 Task: Find connections with filter location São Bento do Sul with filter topic #indiawith filter profile language English with filter current company Enfusion with filter school Garden City University with filter industry Wood Product Manufacturing with filter service category Nonprofit Consulting with filter keywords title Mechanical Engineer
Action: Mouse moved to (572, 106)
Screenshot: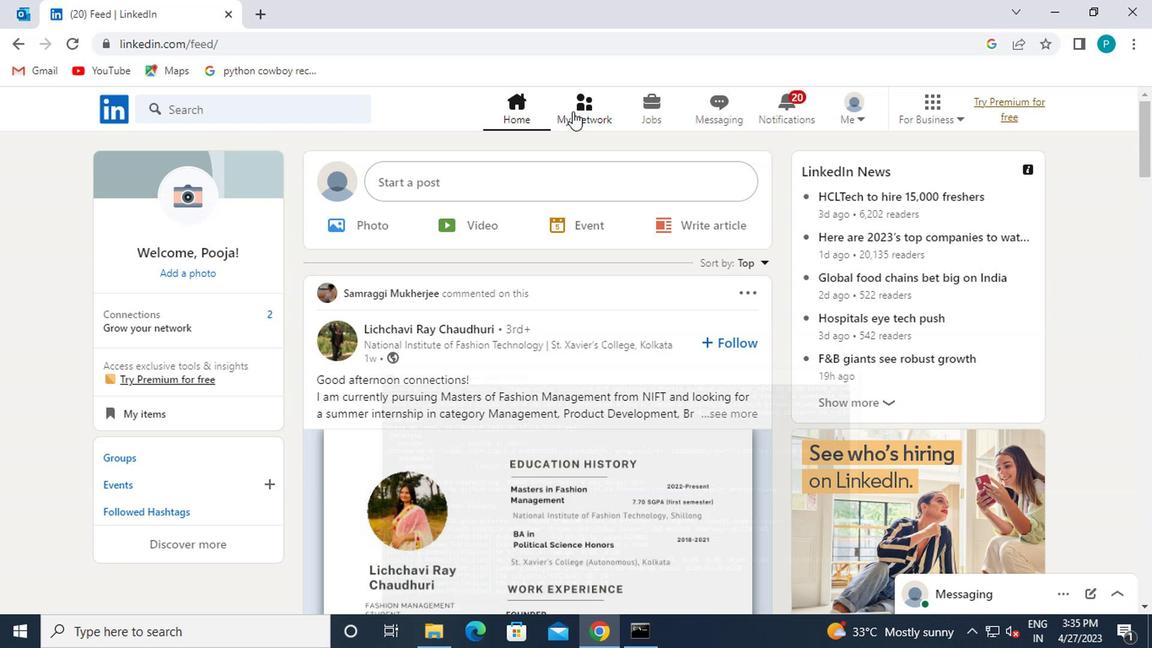
Action: Mouse pressed left at (572, 106)
Screenshot: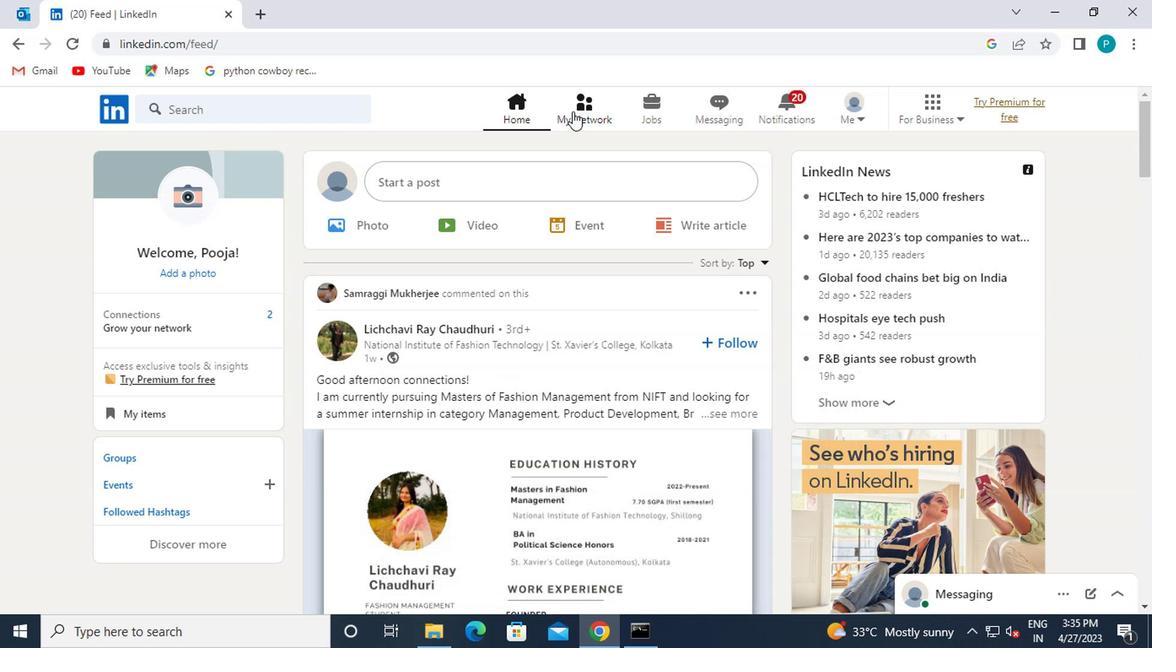 
Action: Mouse moved to (148, 198)
Screenshot: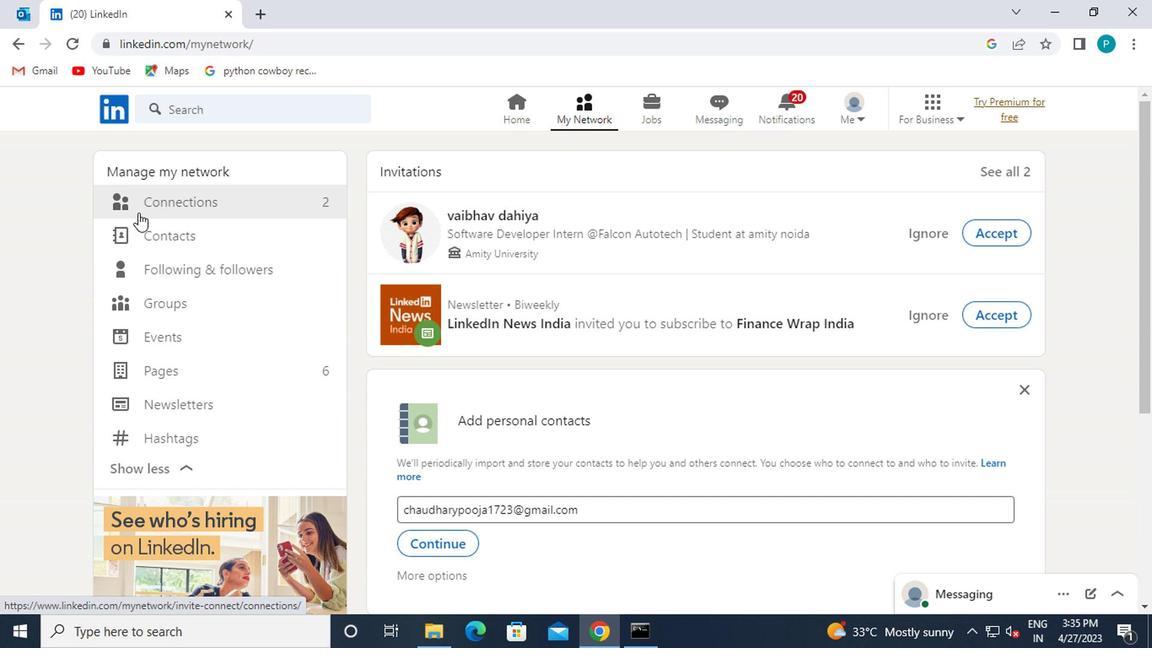 
Action: Mouse pressed left at (148, 198)
Screenshot: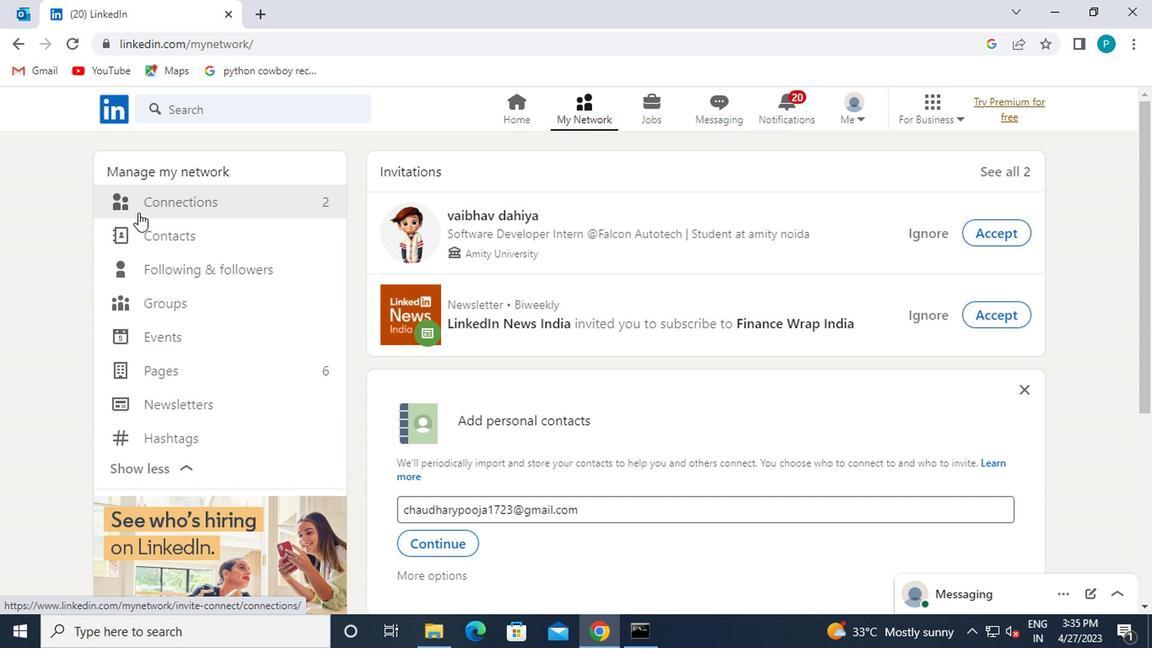 
Action: Mouse moved to (696, 210)
Screenshot: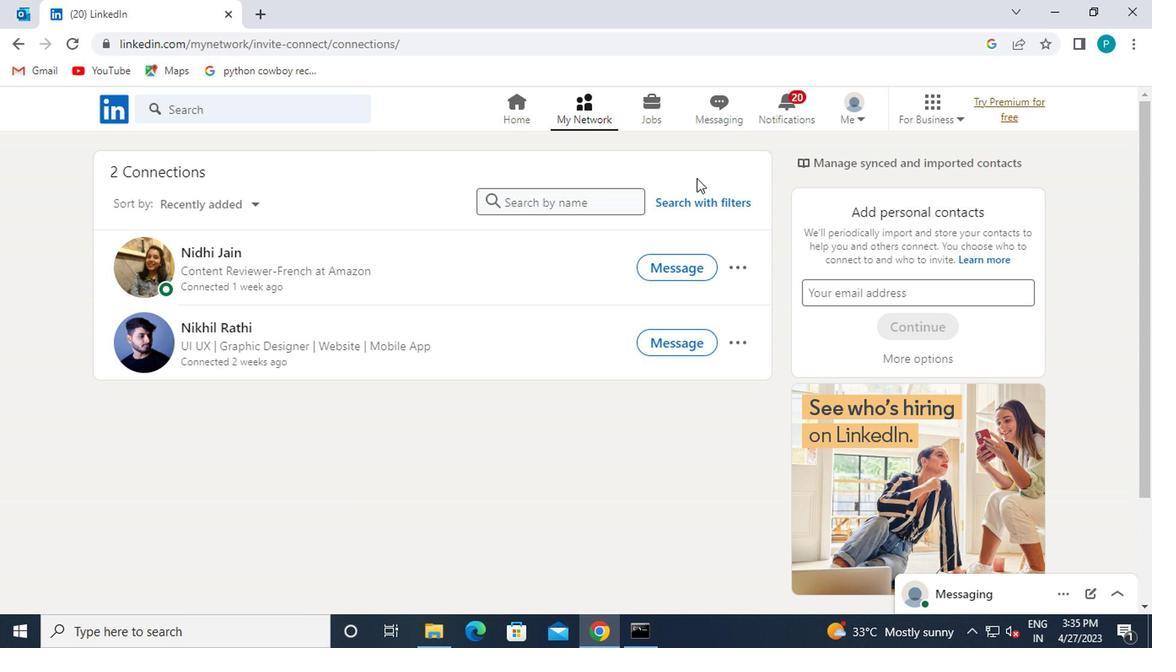 
Action: Mouse pressed left at (696, 210)
Screenshot: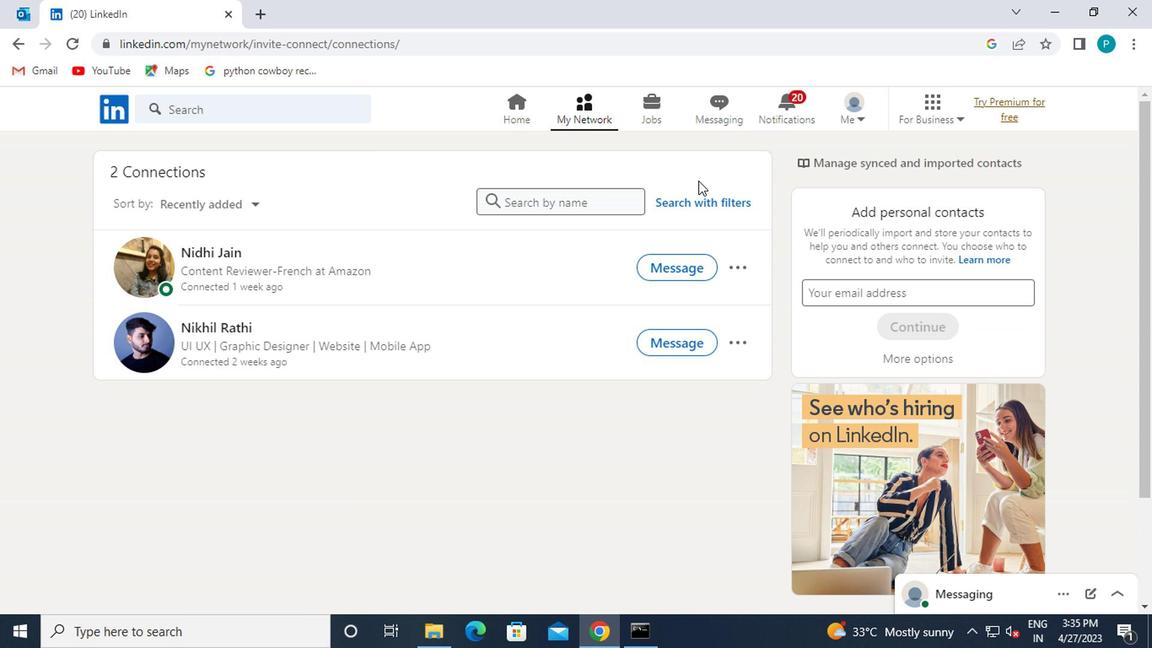 
Action: Mouse moved to (617, 165)
Screenshot: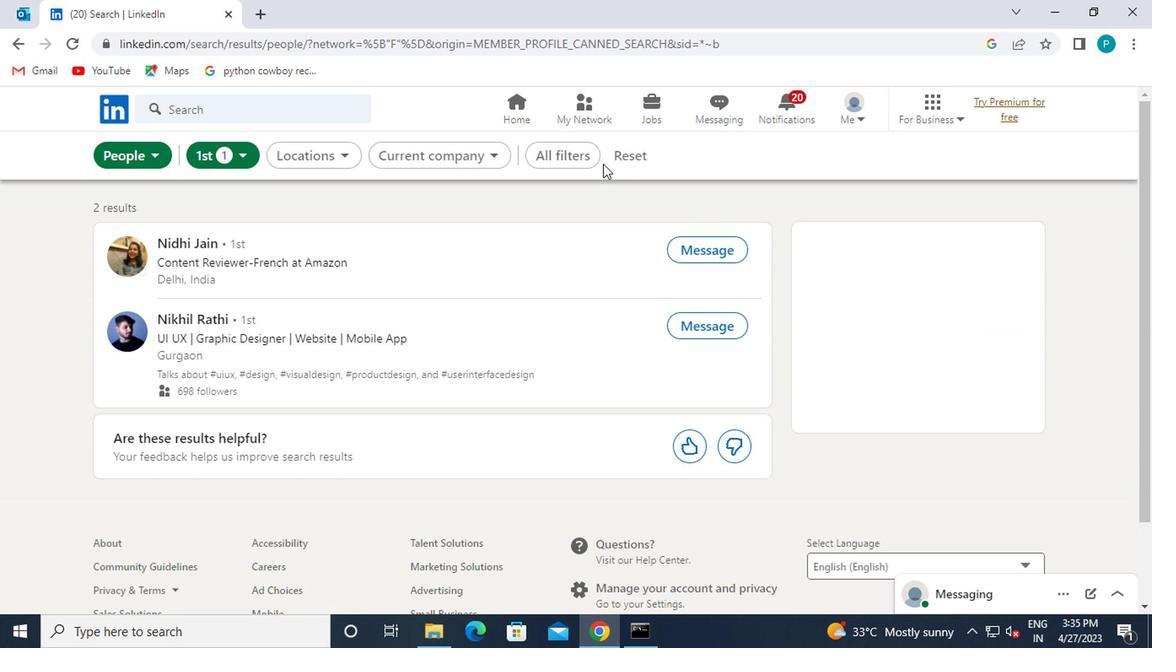 
Action: Mouse pressed left at (617, 165)
Screenshot: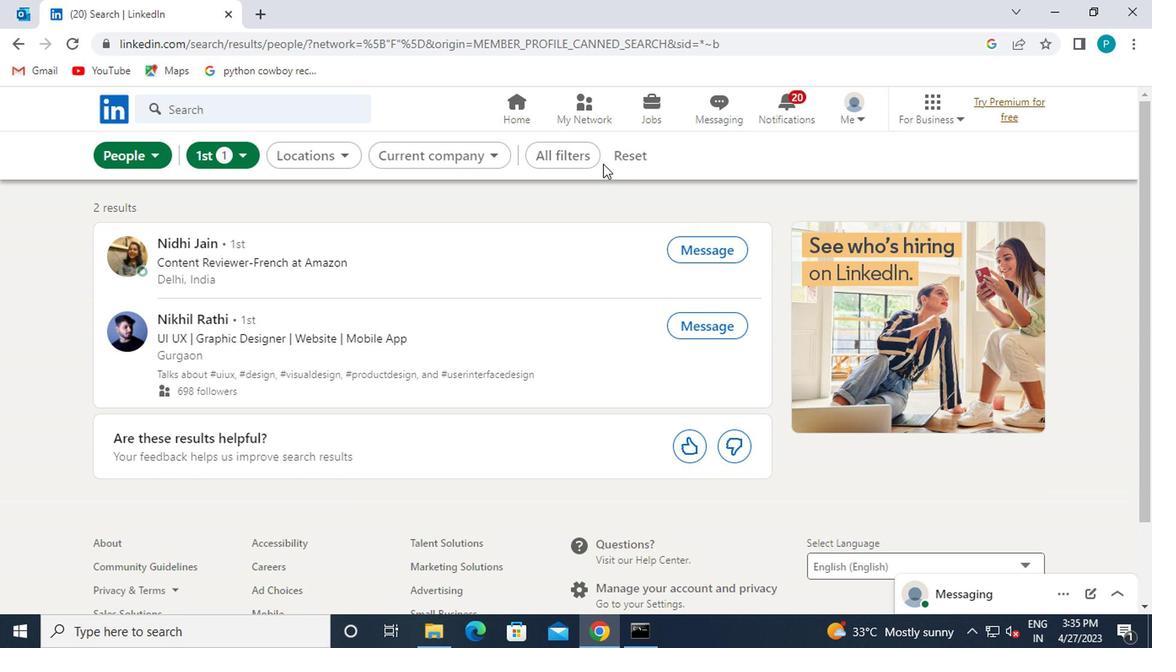 
Action: Mouse moved to (606, 161)
Screenshot: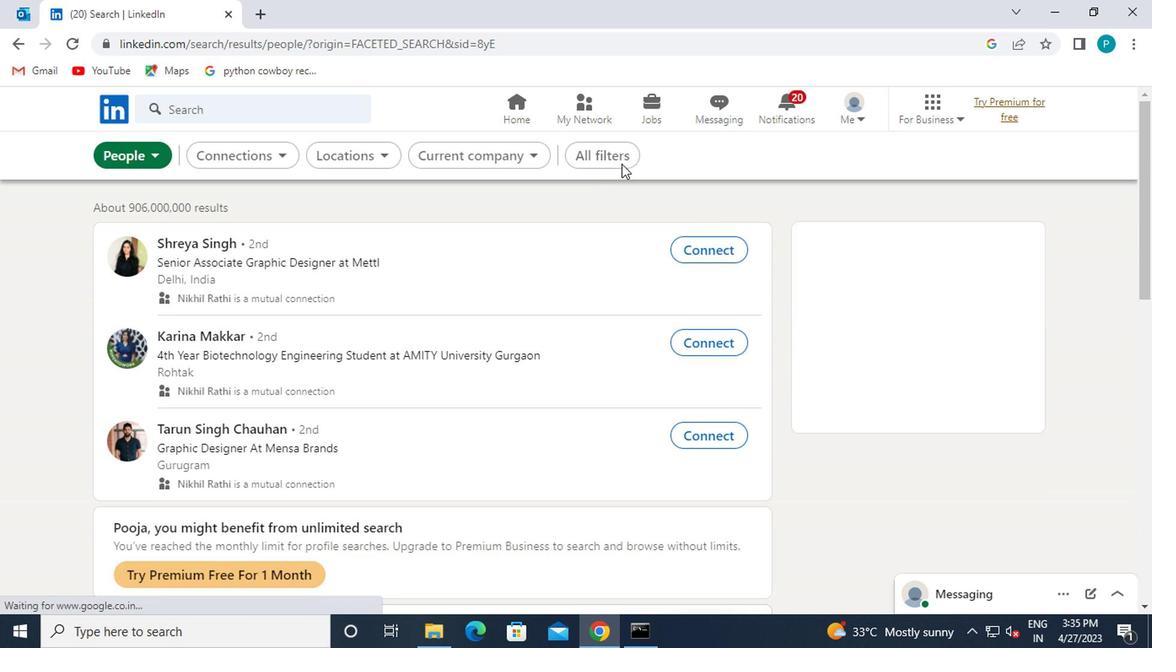 
Action: Mouse pressed left at (606, 161)
Screenshot: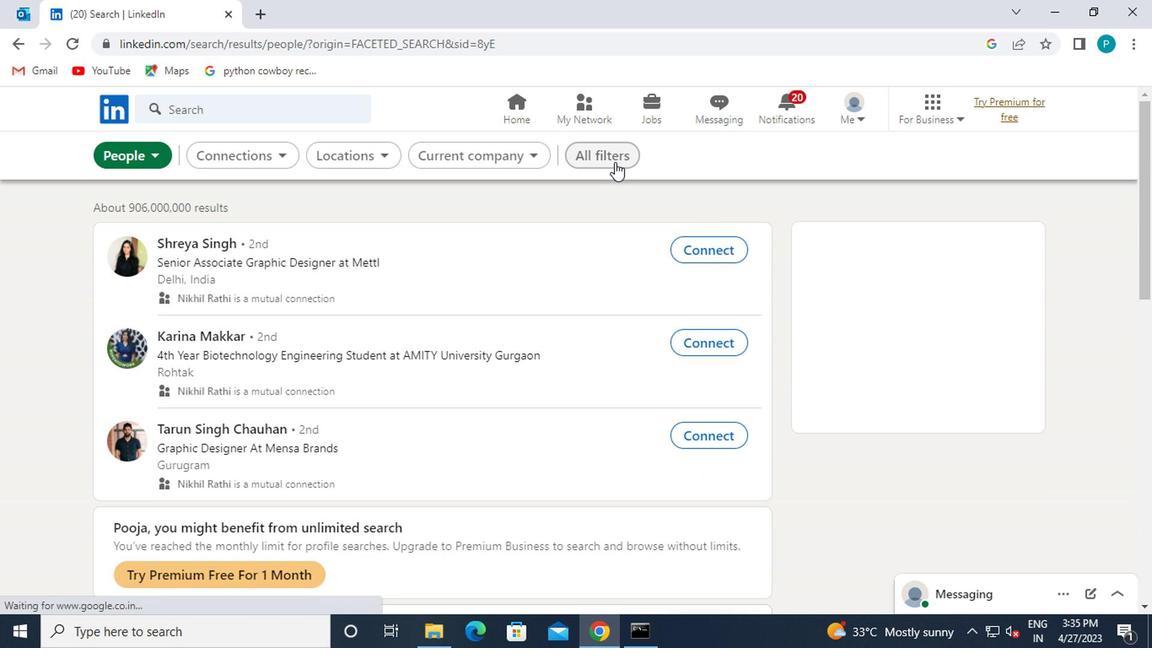 
Action: Mouse moved to (866, 278)
Screenshot: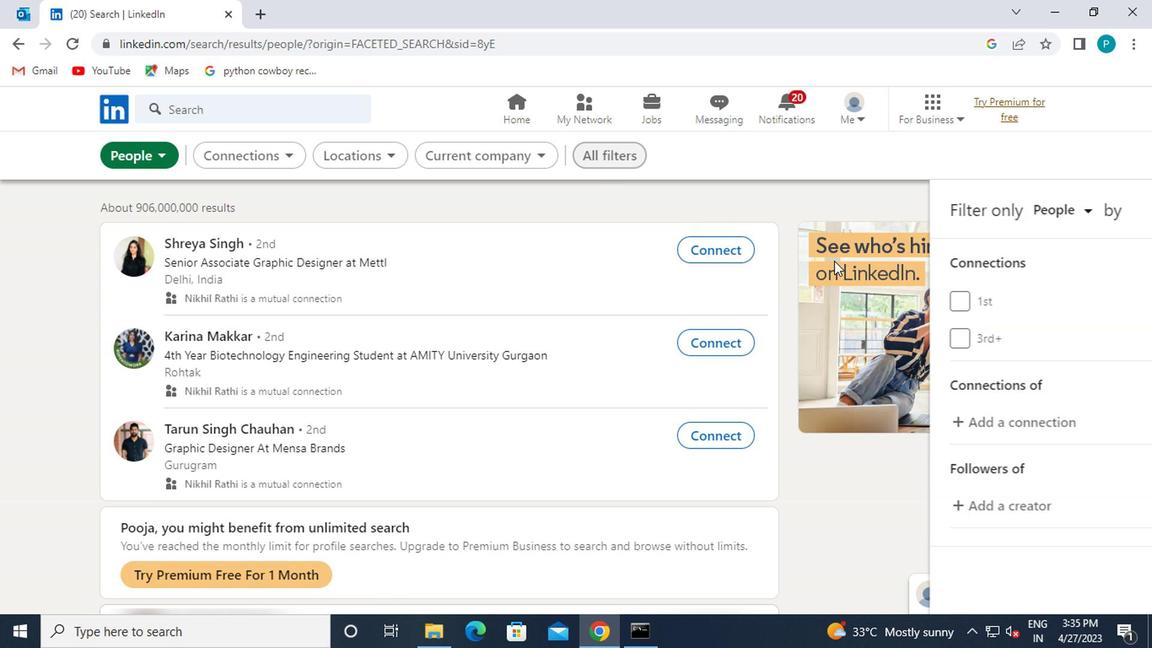 
Action: Mouse scrolled (866, 277) with delta (0, 0)
Screenshot: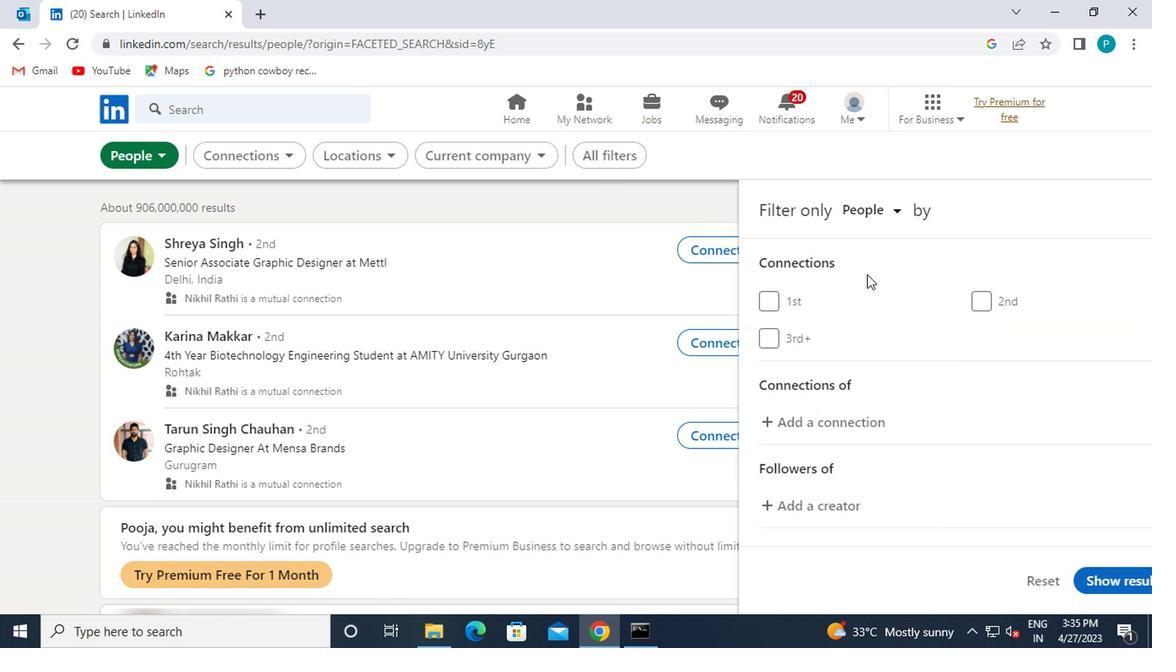 
Action: Mouse moved to (866, 278)
Screenshot: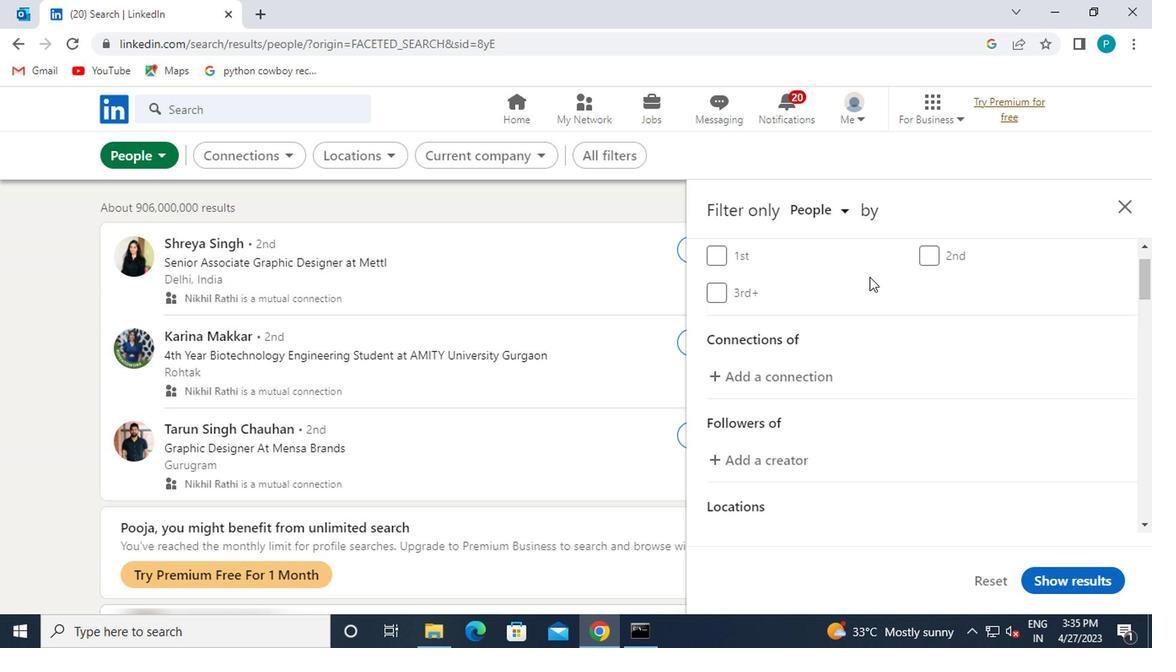 
Action: Mouse scrolled (866, 277) with delta (0, 0)
Screenshot: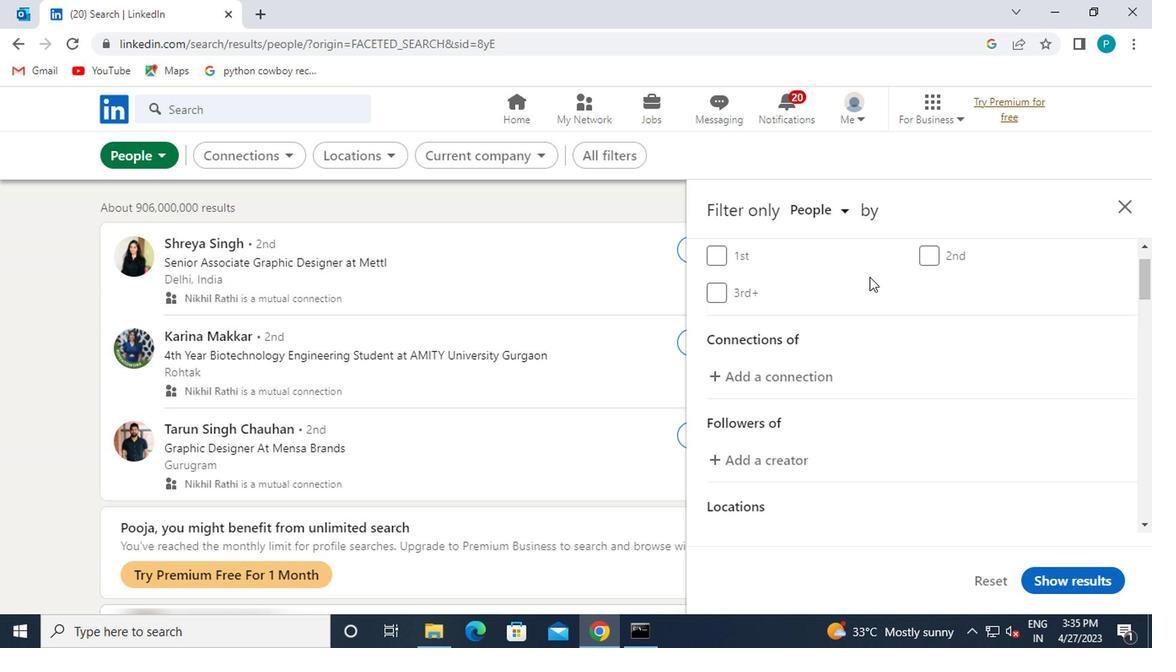 
Action: Mouse moved to (867, 280)
Screenshot: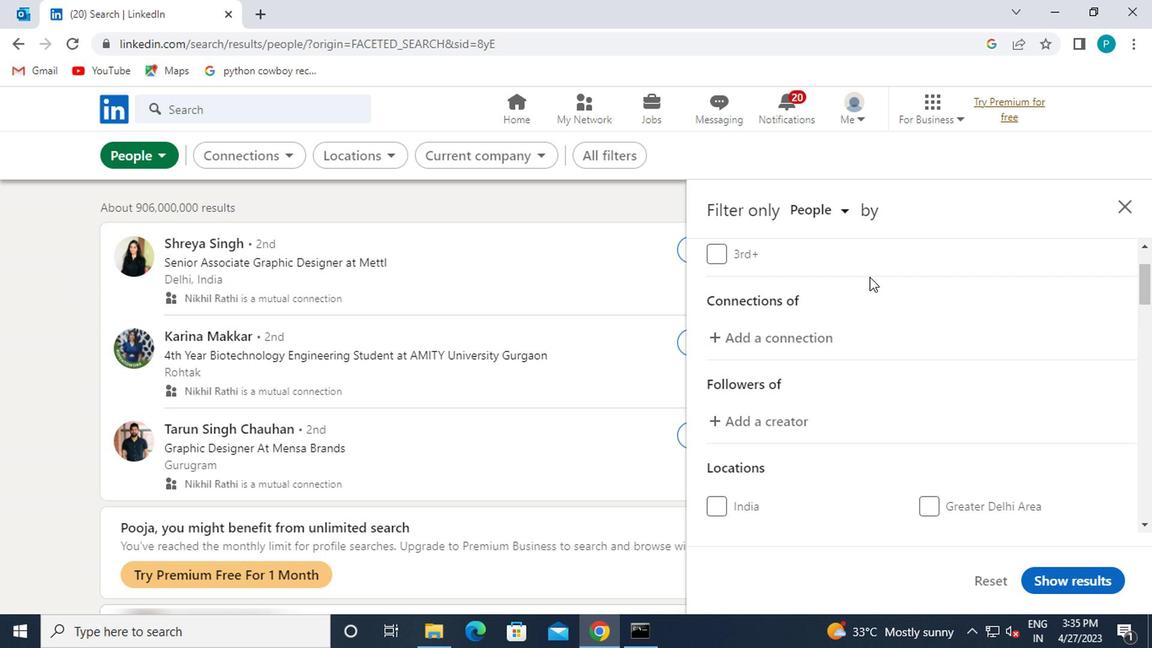
Action: Mouse scrolled (867, 279) with delta (0, 0)
Screenshot: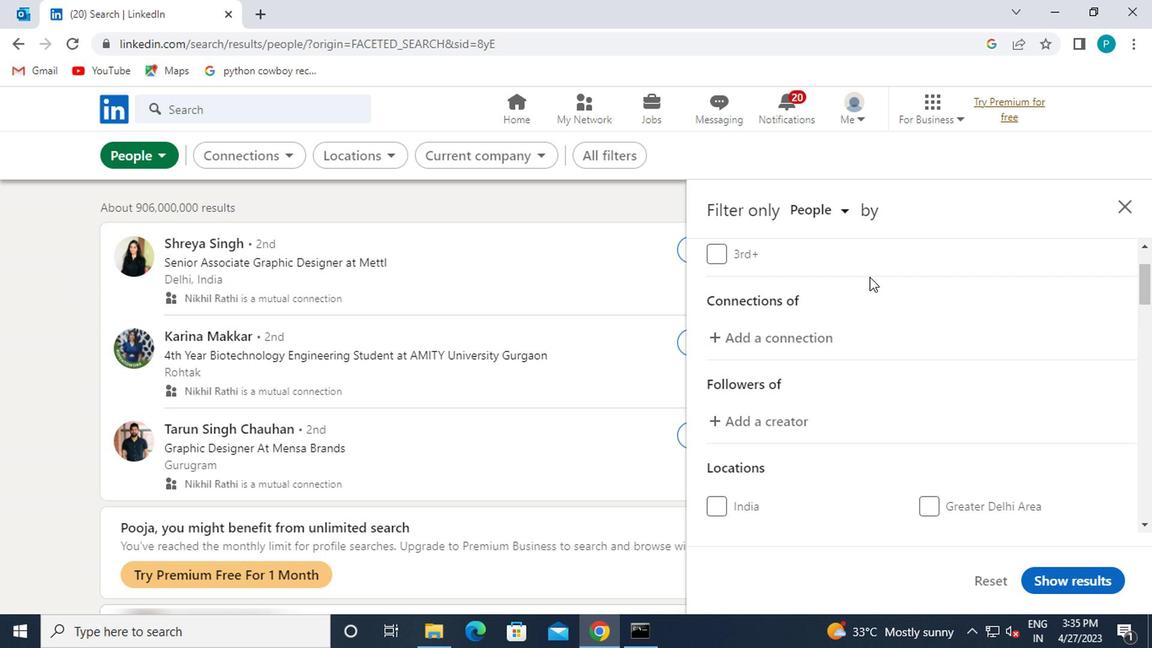 
Action: Mouse moved to (944, 414)
Screenshot: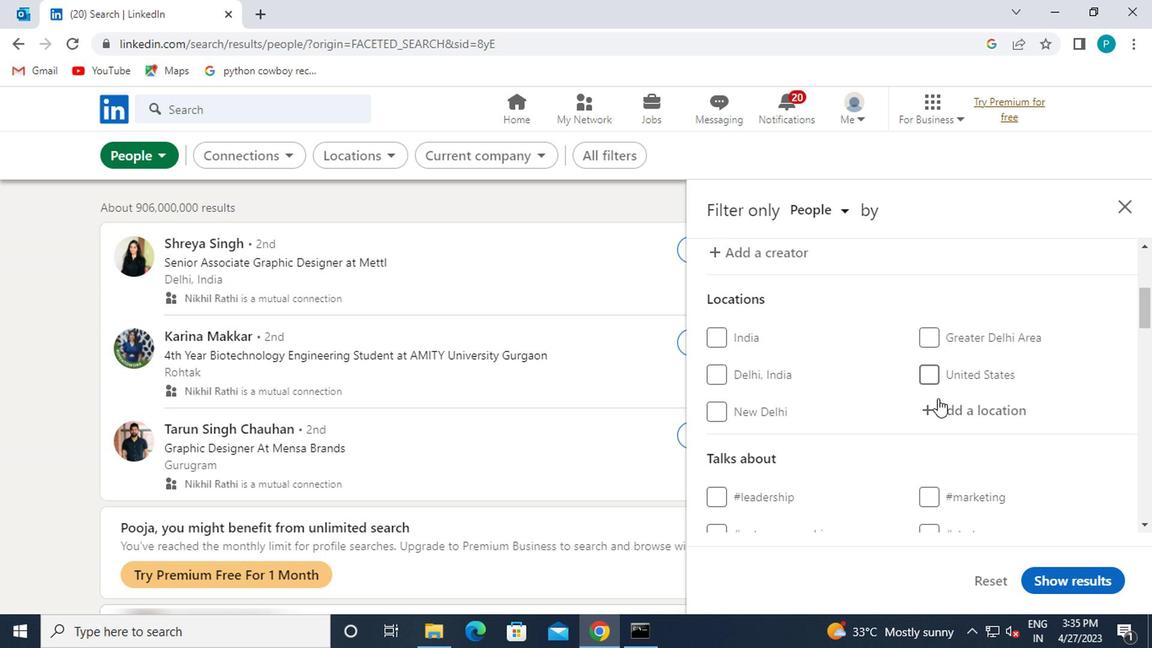
Action: Mouse pressed left at (944, 414)
Screenshot: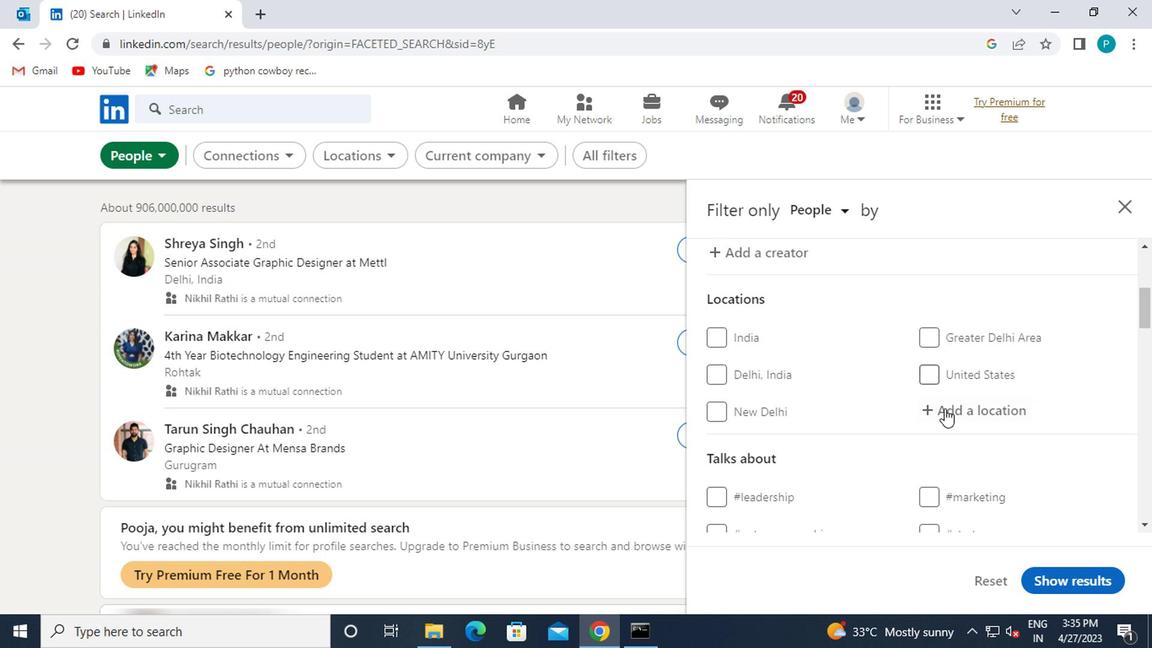 
Action: Mouse moved to (941, 415)
Screenshot: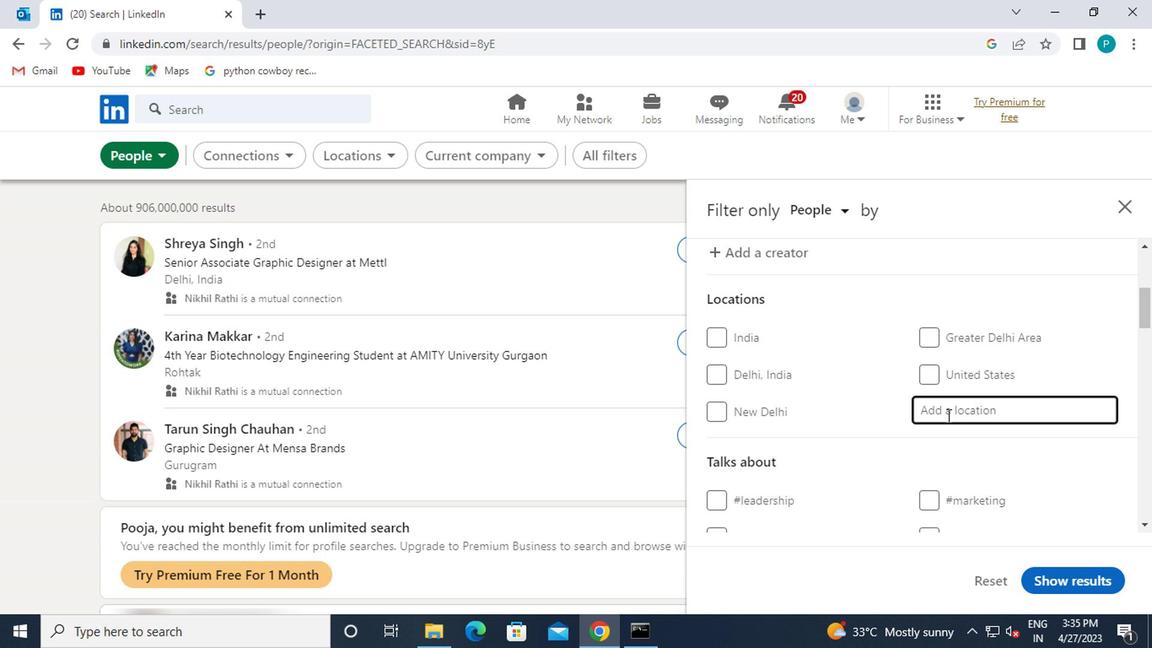 
Action: Key pressed <Key.caps_lock>s<Key.caps_lock>
Screenshot: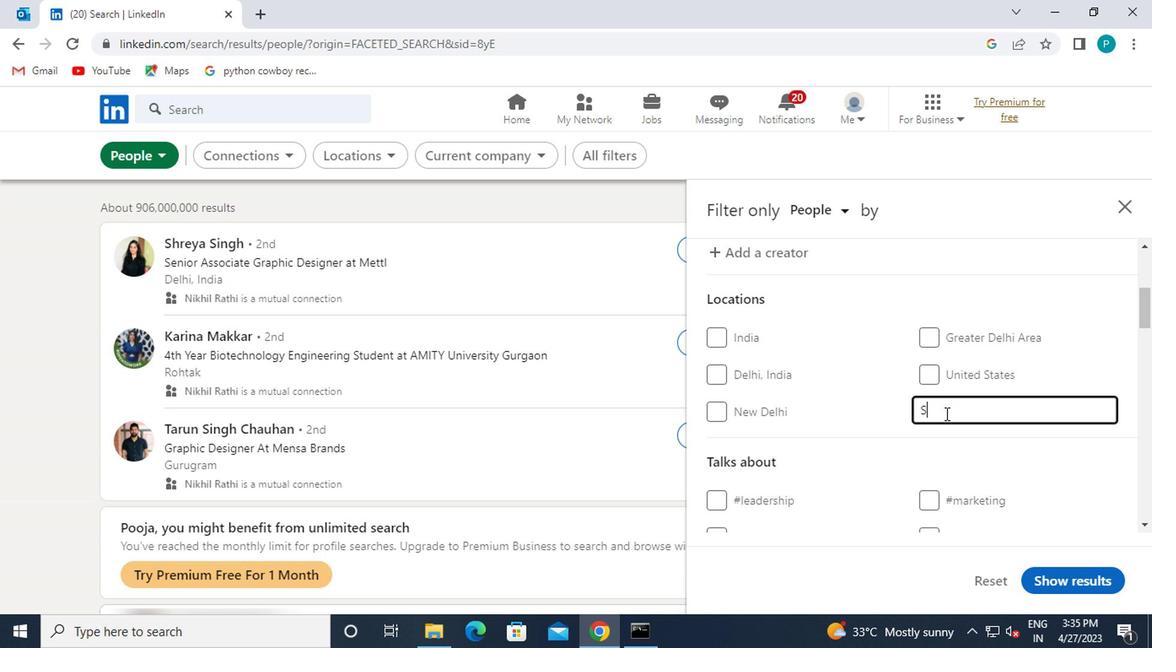
Action: Mouse moved to (941, 414)
Screenshot: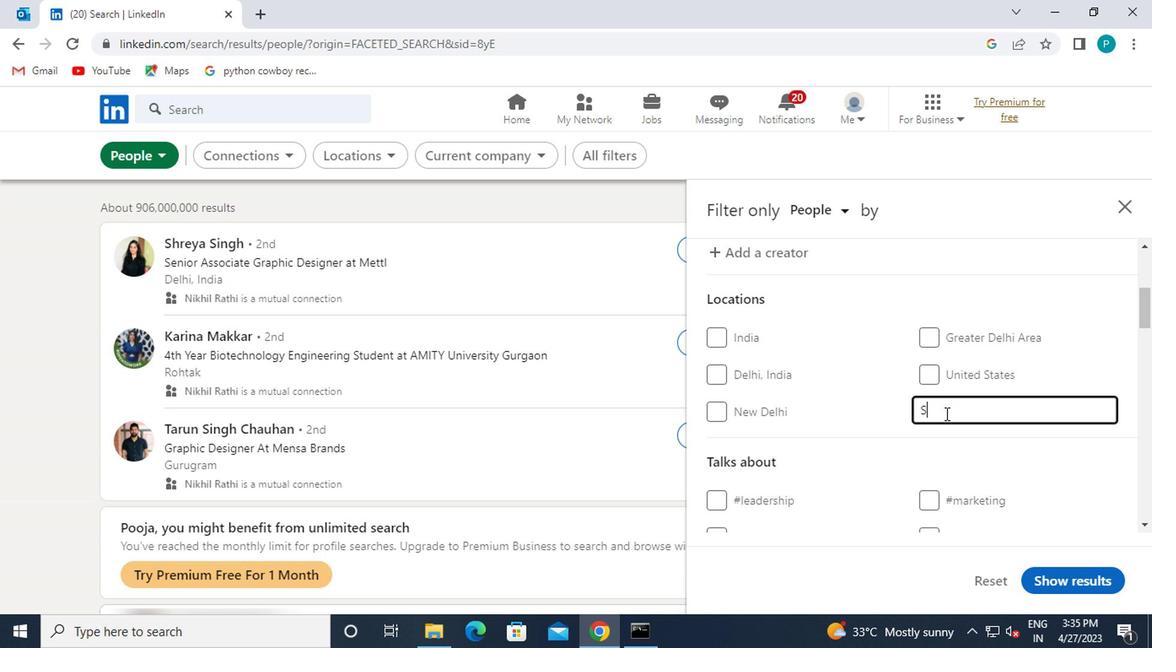 
Action: Key pressed ao<Key.space><Key.caps_lock>b<Key.caps_lock>ento
Screenshot: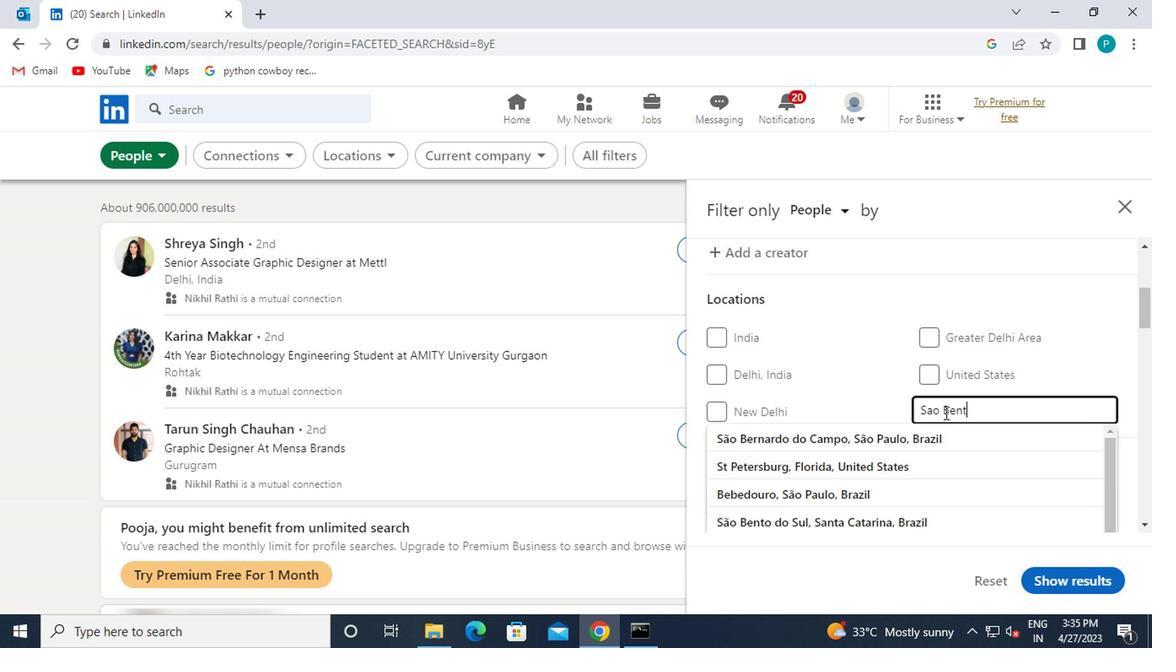 
Action: Mouse moved to (917, 437)
Screenshot: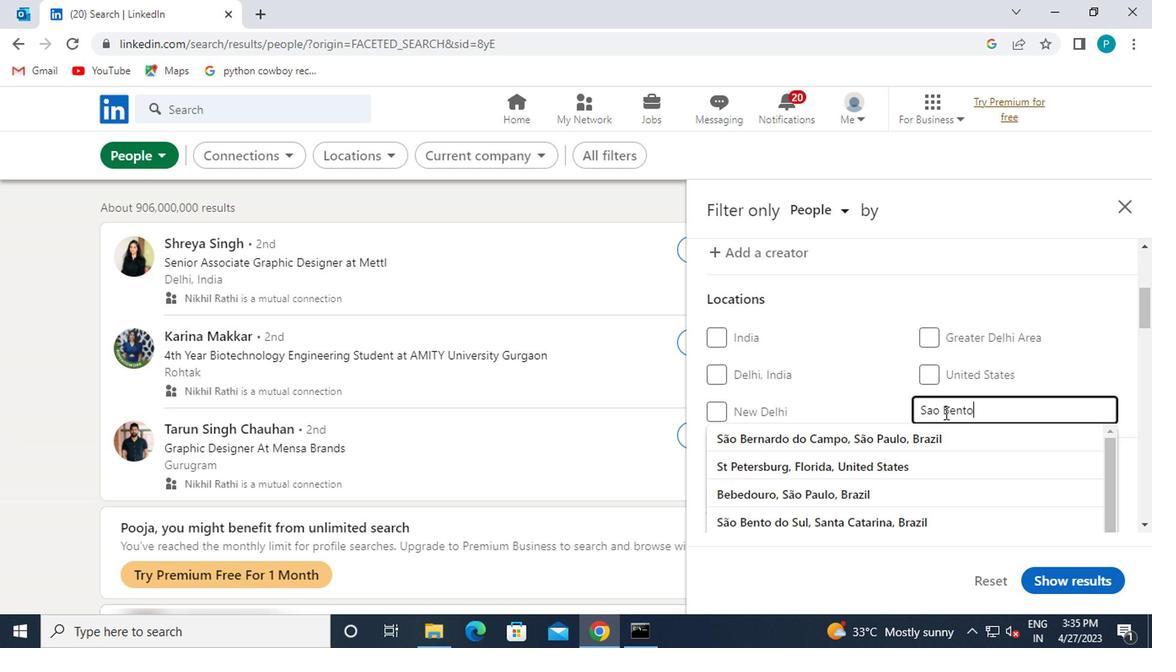 
Action: Mouse pressed left at (917, 437)
Screenshot: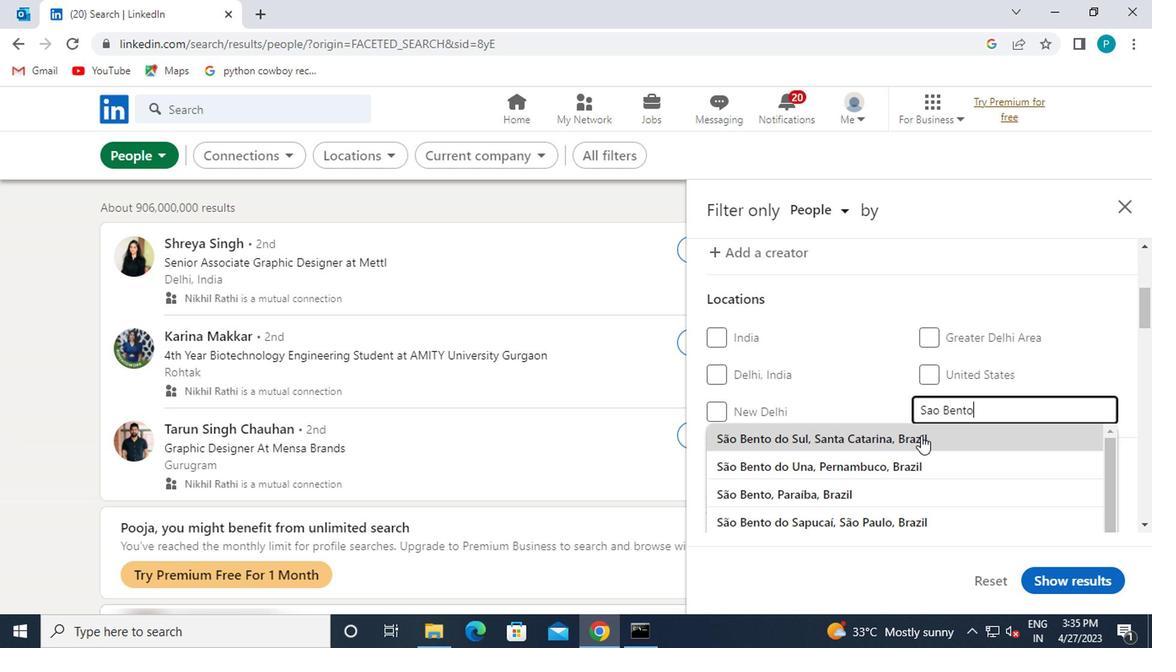 
Action: Mouse moved to (916, 437)
Screenshot: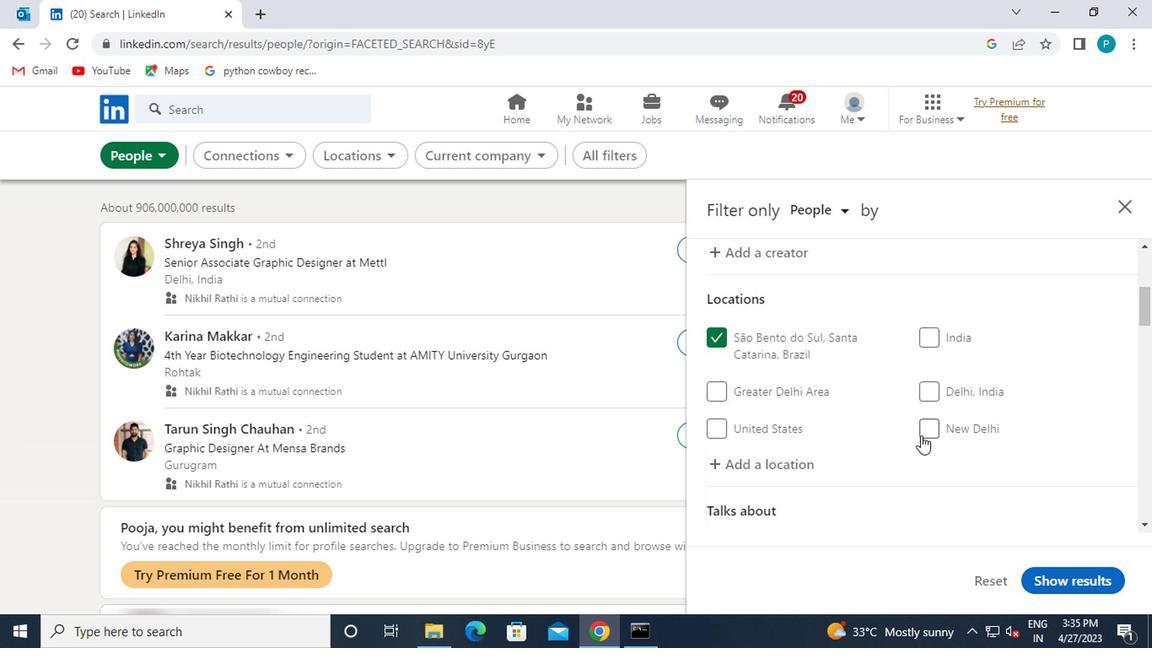 
Action: Mouse scrolled (916, 436) with delta (0, -1)
Screenshot: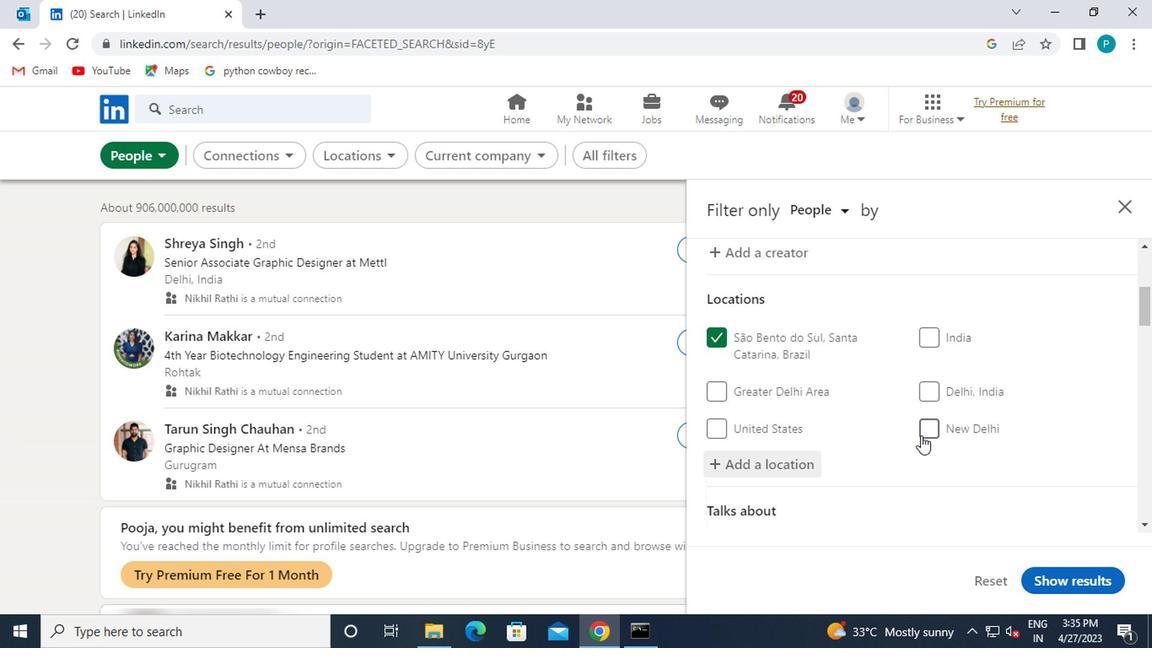
Action: Mouse scrolled (916, 436) with delta (0, -1)
Screenshot: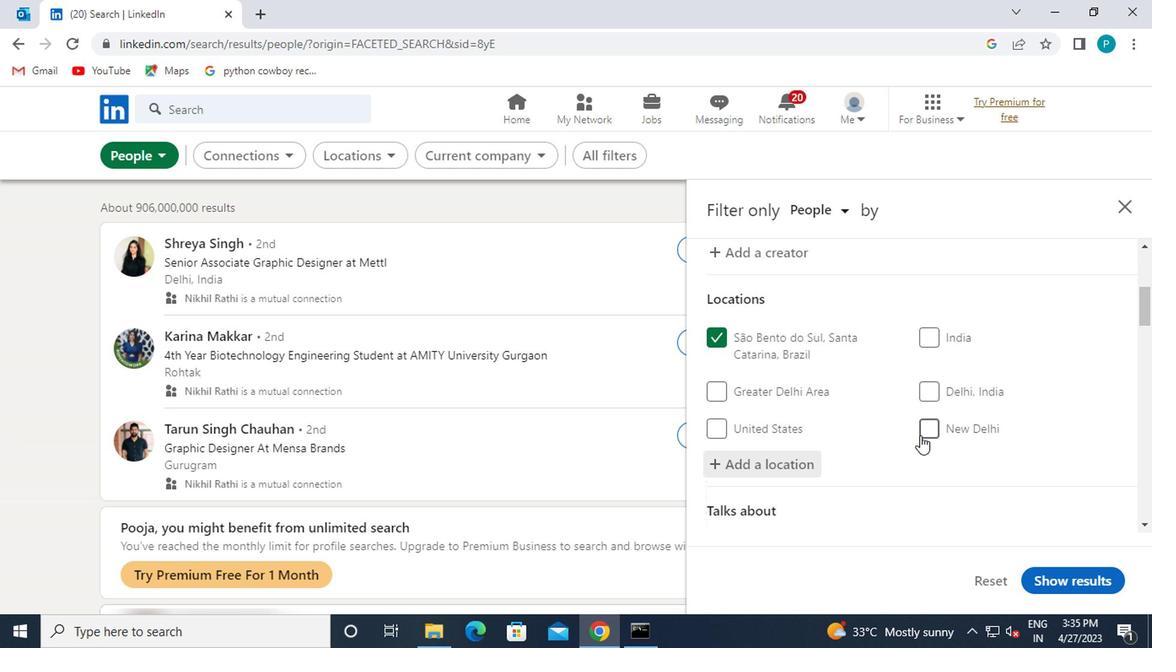 
Action: Mouse scrolled (916, 436) with delta (0, -1)
Screenshot: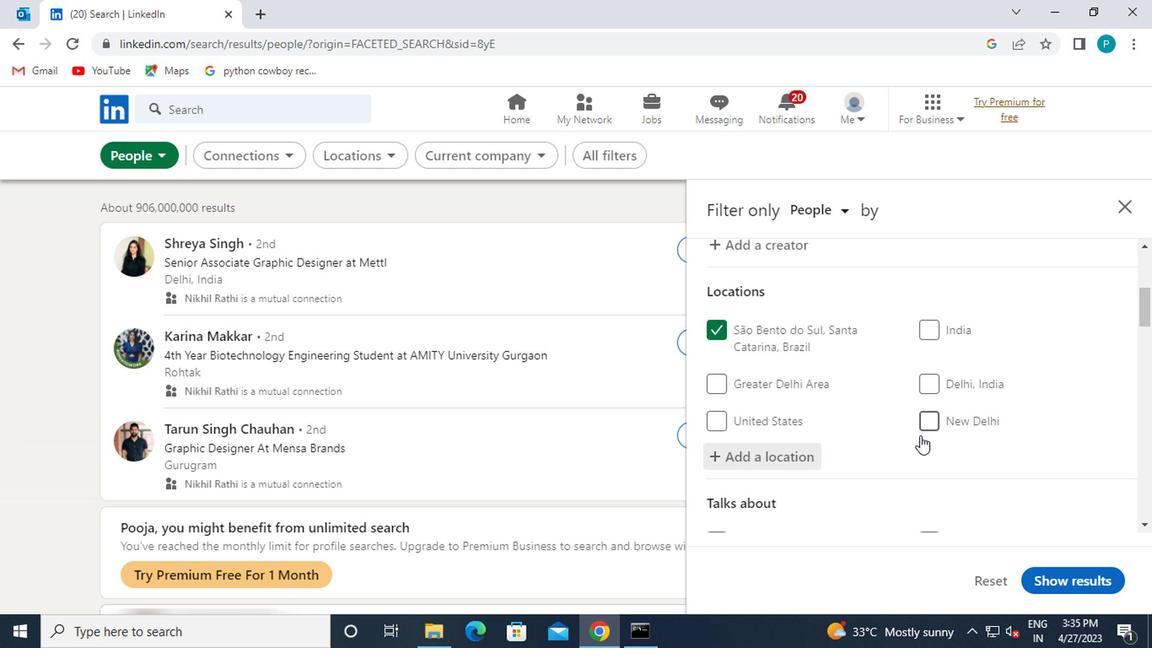 
Action: Mouse moved to (913, 376)
Screenshot: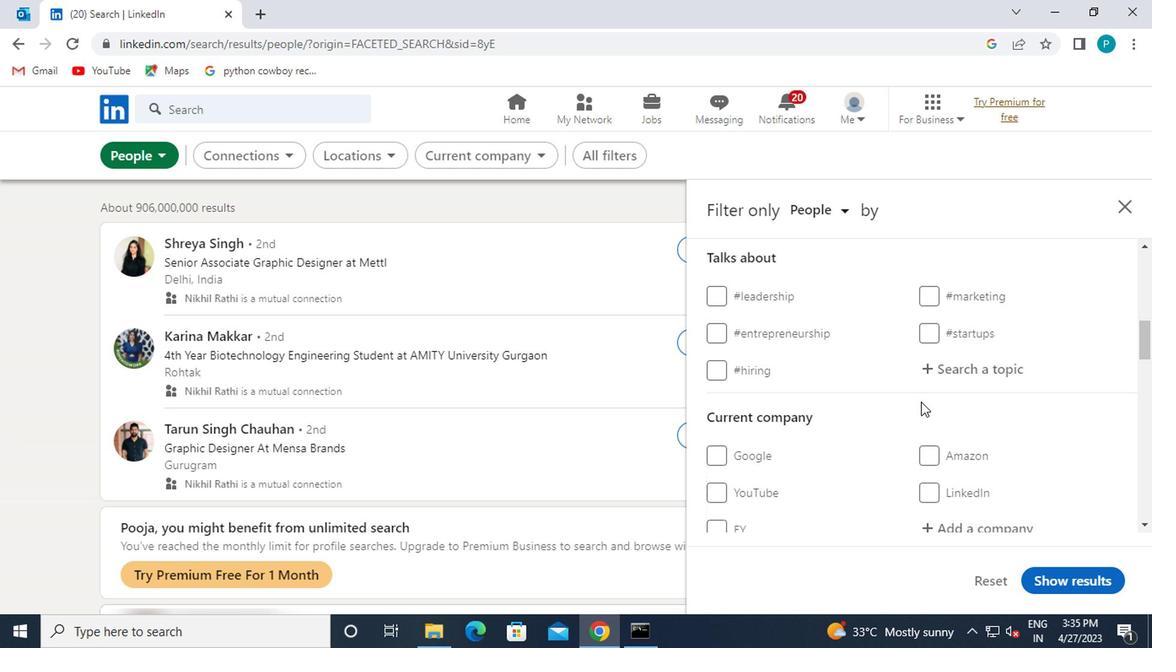 
Action: Mouse pressed left at (913, 376)
Screenshot: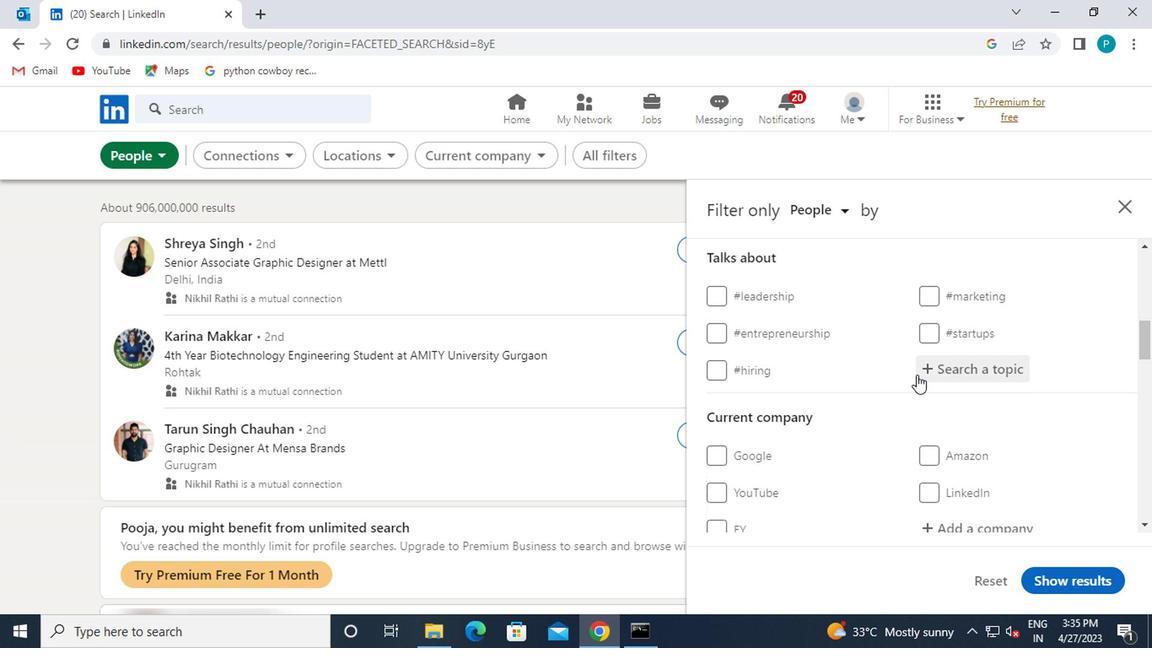 
Action: Mouse moved to (917, 379)
Screenshot: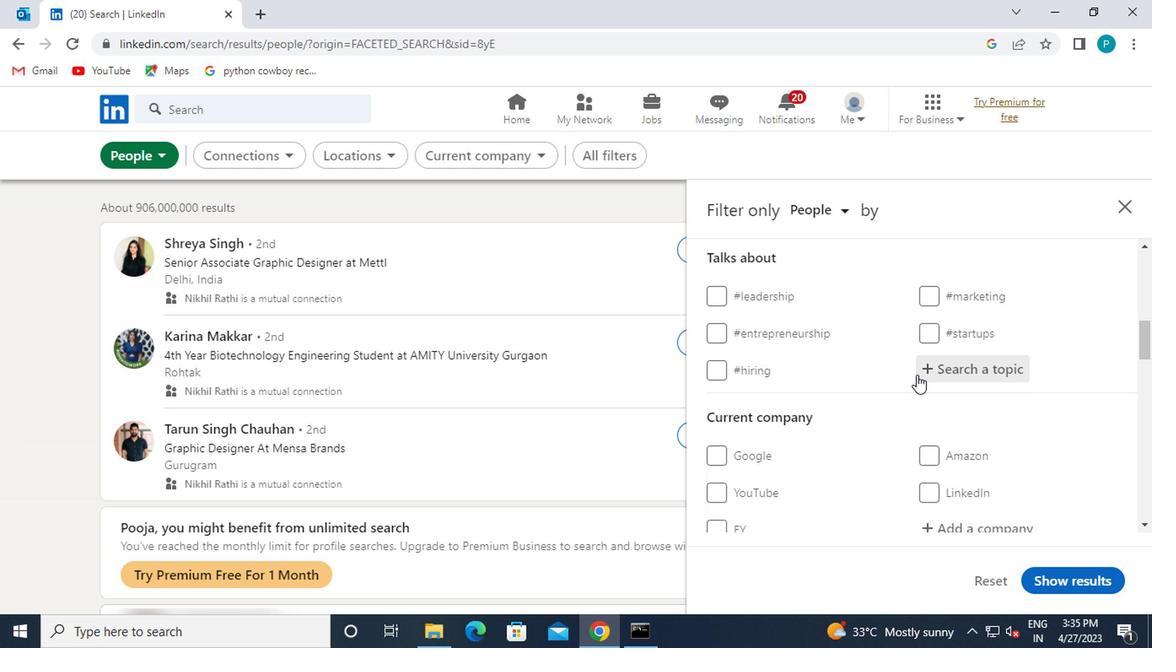 
Action: Key pressed <Key.shift><Key.shift><Key.shift>#INDIA
Screenshot: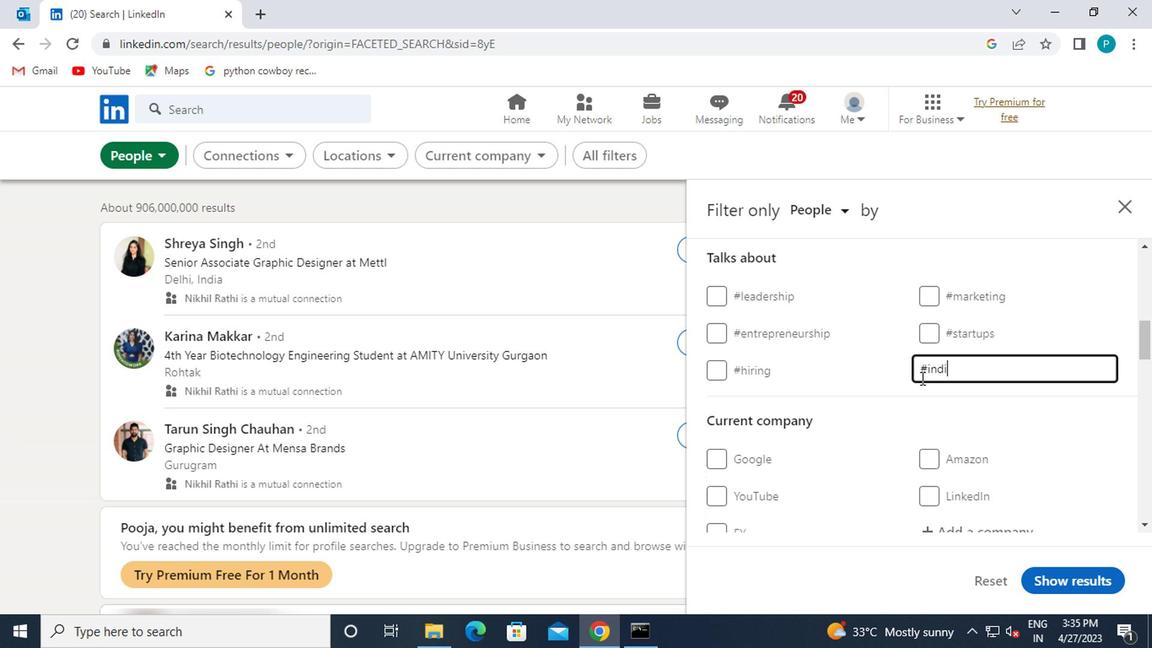 
Action: Mouse moved to (852, 432)
Screenshot: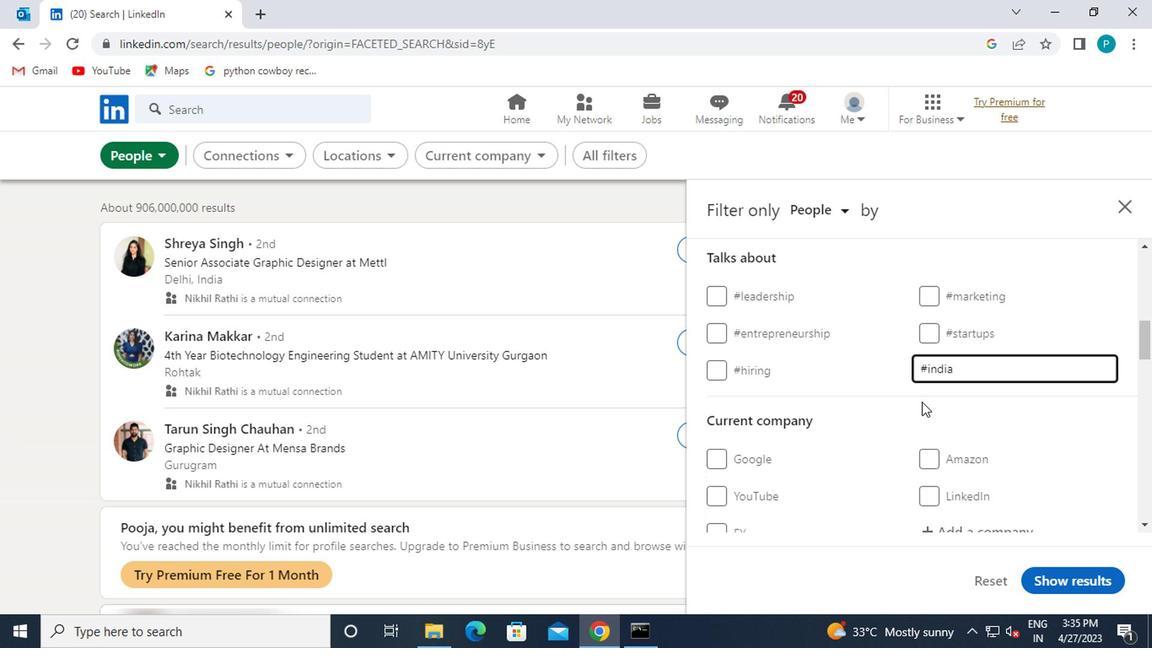 
Action: Mouse scrolled (852, 431) with delta (0, 0)
Screenshot: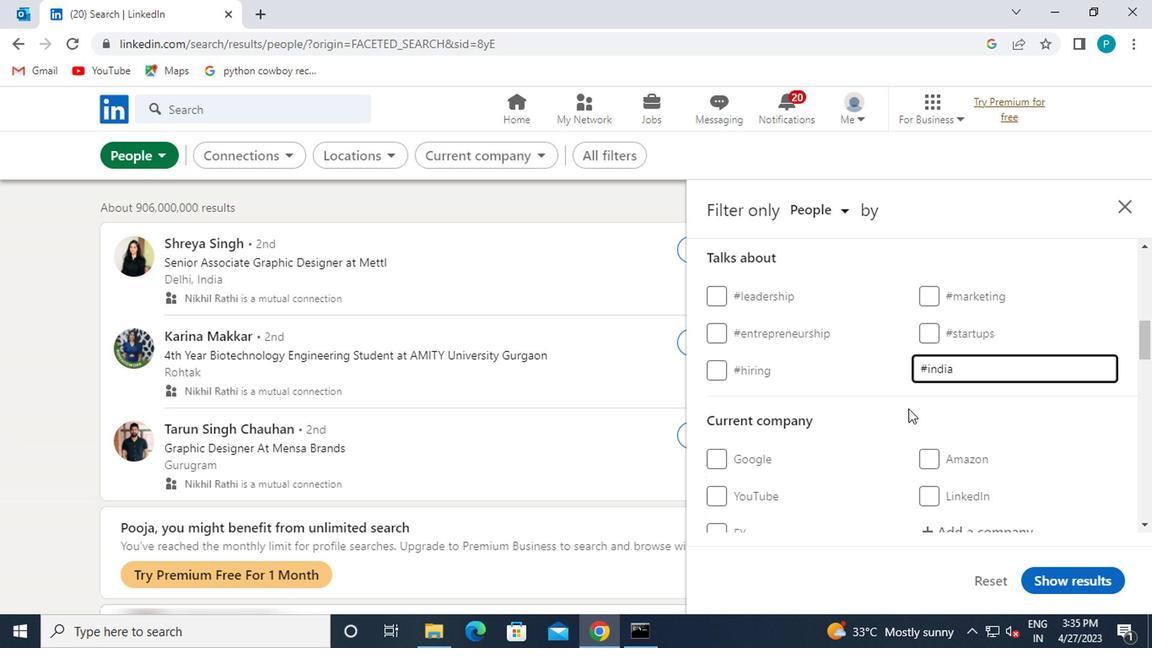 
Action: Mouse scrolled (852, 431) with delta (0, 0)
Screenshot: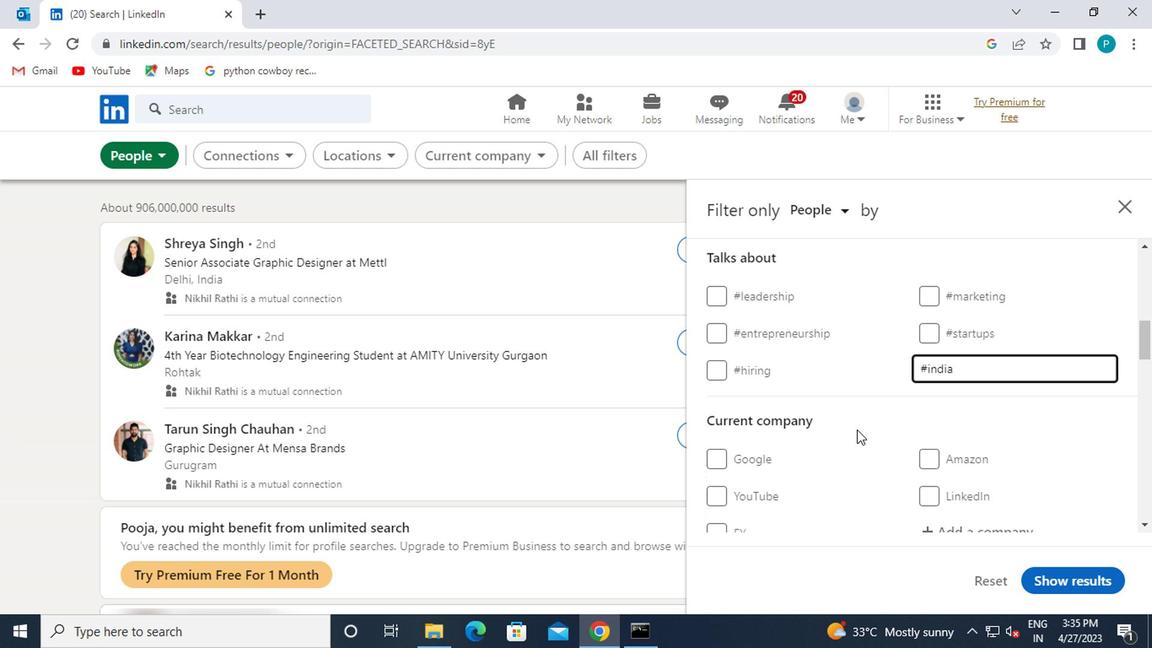 
Action: Mouse moved to (926, 419)
Screenshot: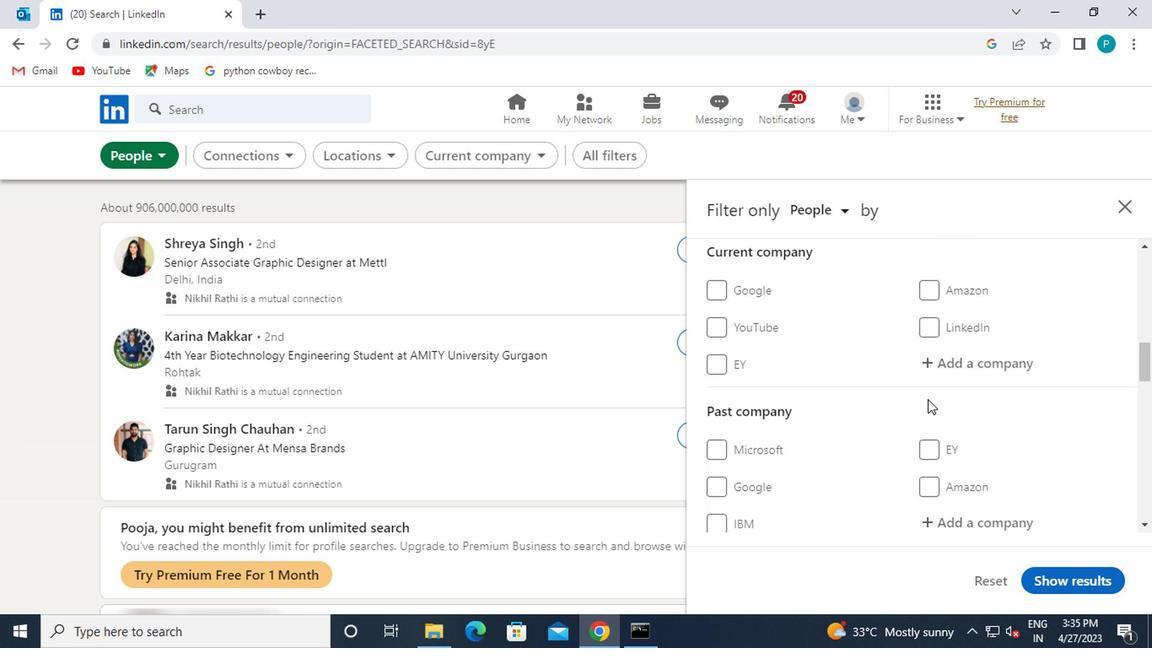 
Action: Mouse scrolled (926, 418) with delta (0, 0)
Screenshot: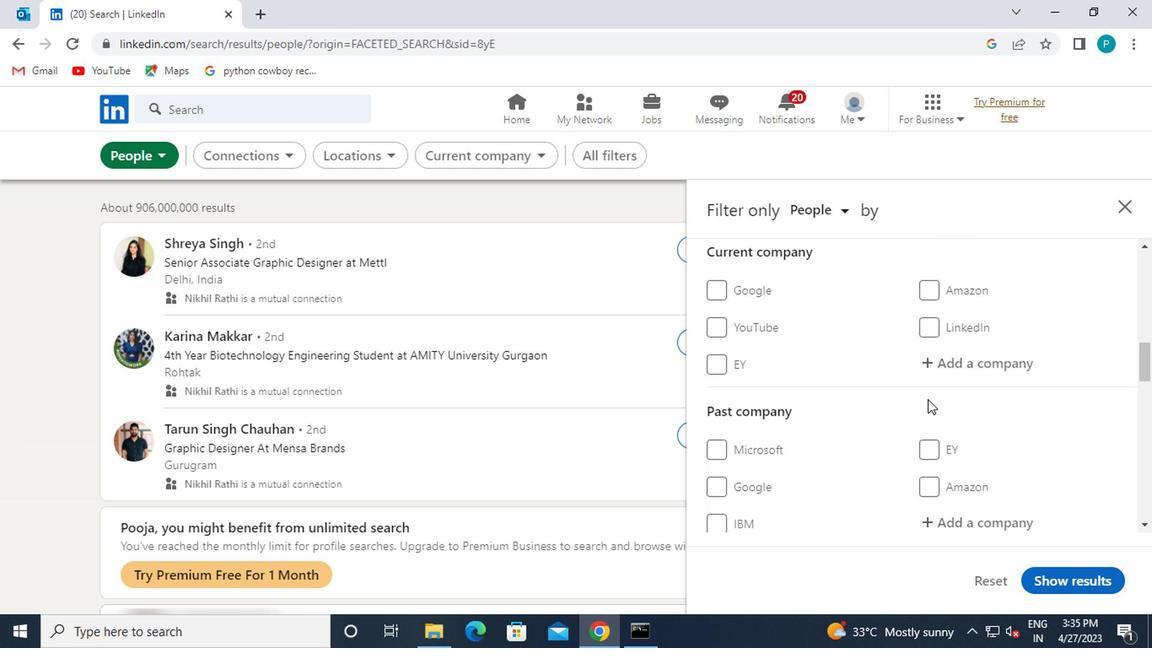 
Action: Mouse moved to (928, 425)
Screenshot: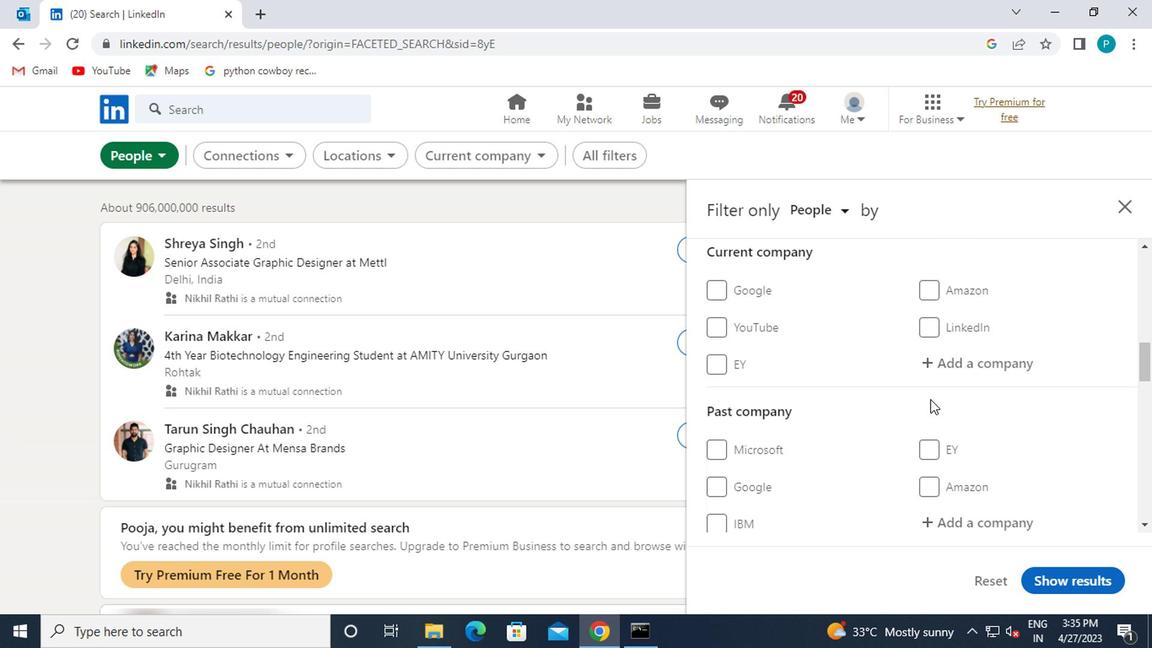 
Action: Mouse scrolled (928, 424) with delta (0, -1)
Screenshot: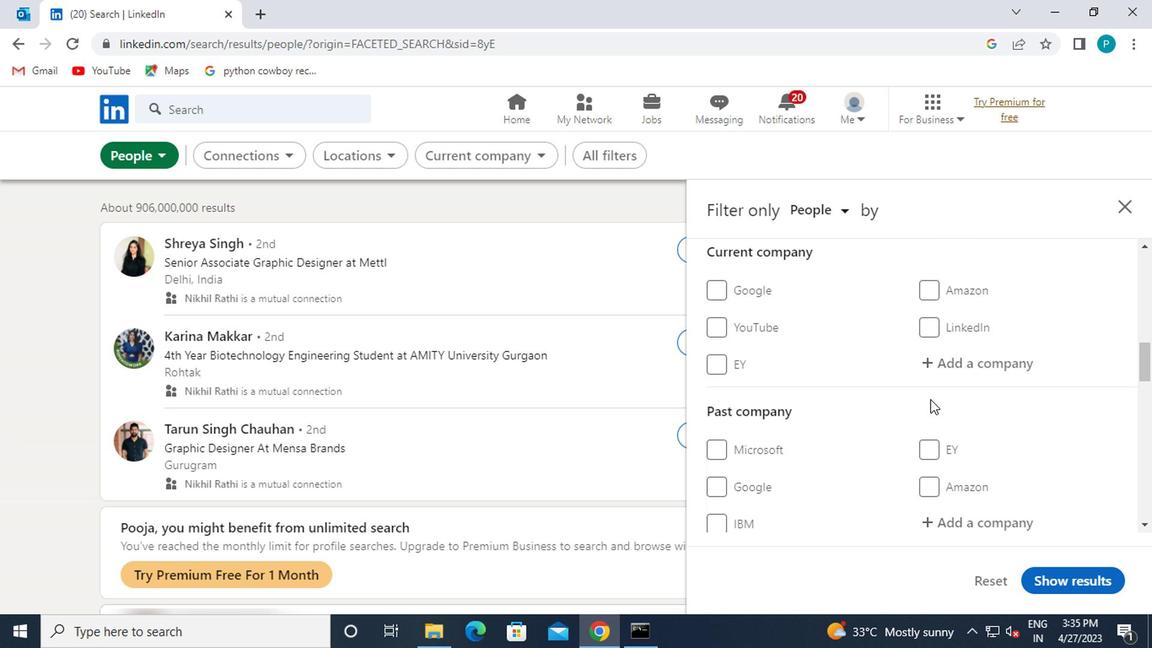 
Action: Mouse moved to (928, 428)
Screenshot: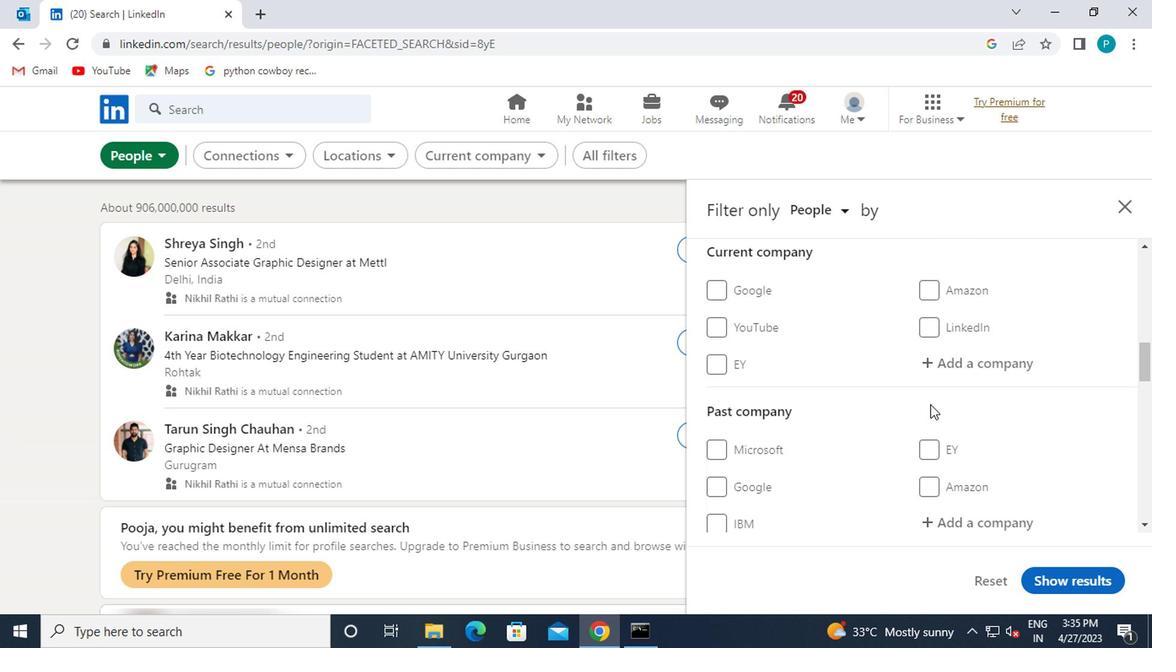 
Action: Mouse scrolled (928, 427) with delta (0, 0)
Screenshot: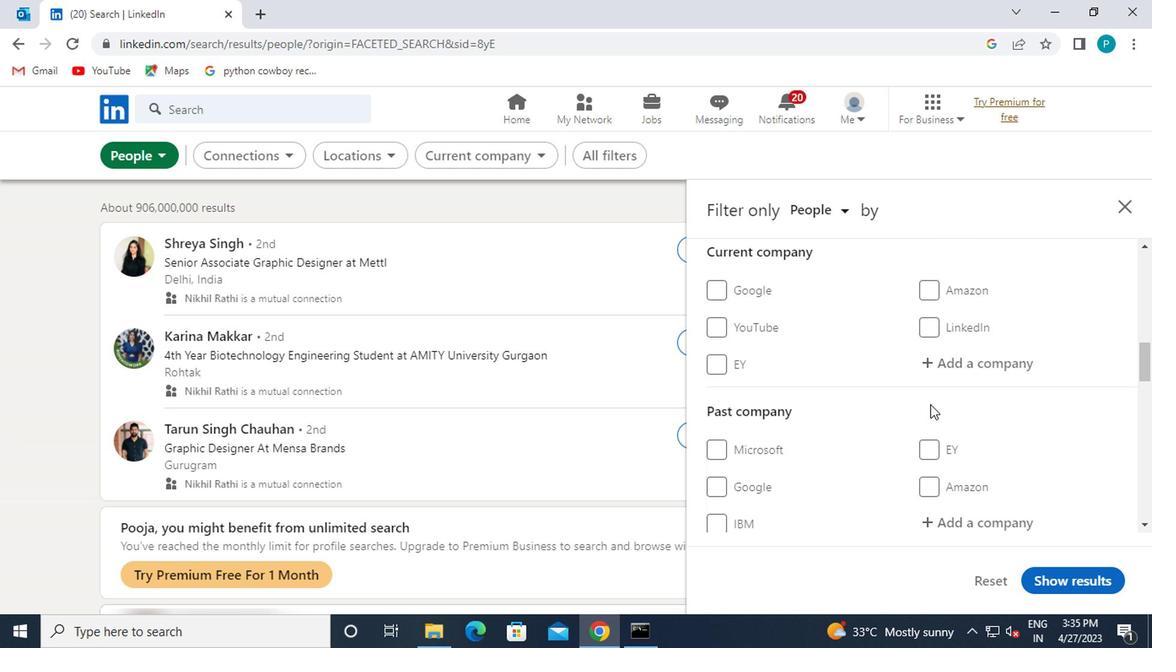 
Action: Mouse moved to (879, 427)
Screenshot: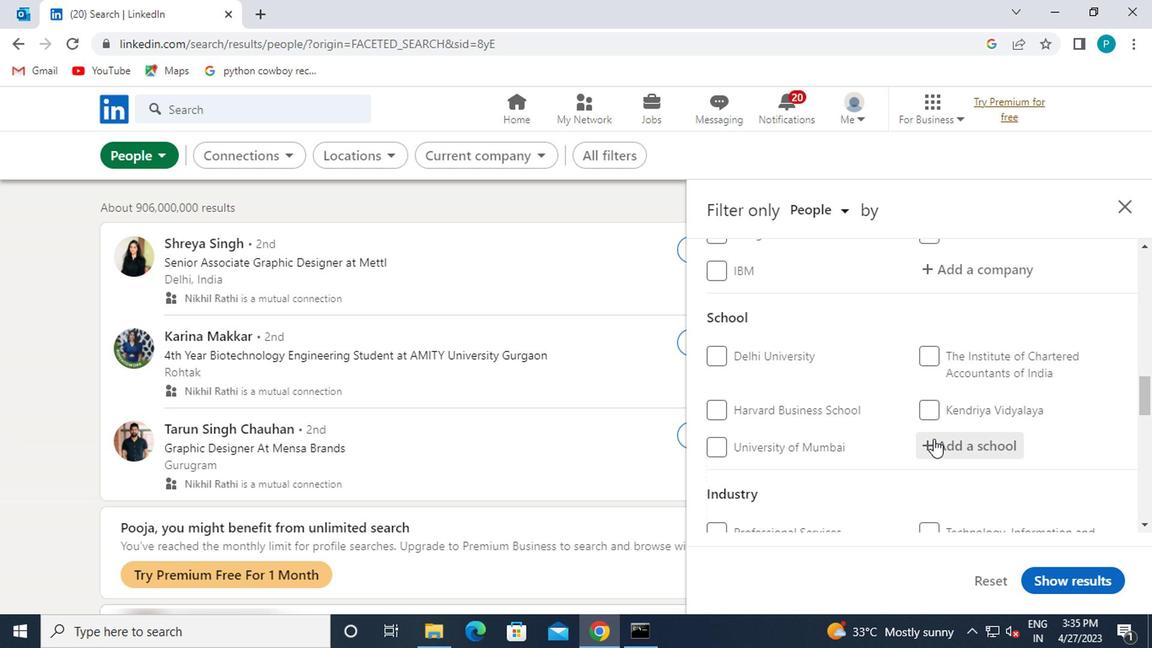 
Action: Mouse scrolled (879, 427) with delta (0, 0)
Screenshot: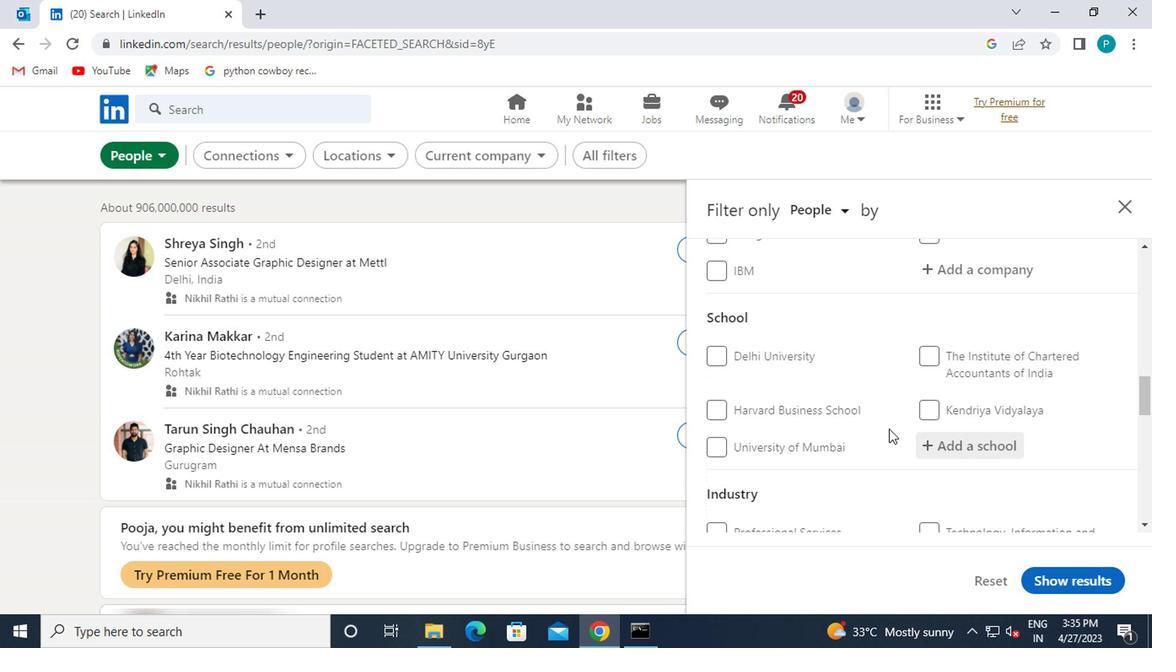
Action: Mouse scrolled (879, 427) with delta (0, 0)
Screenshot: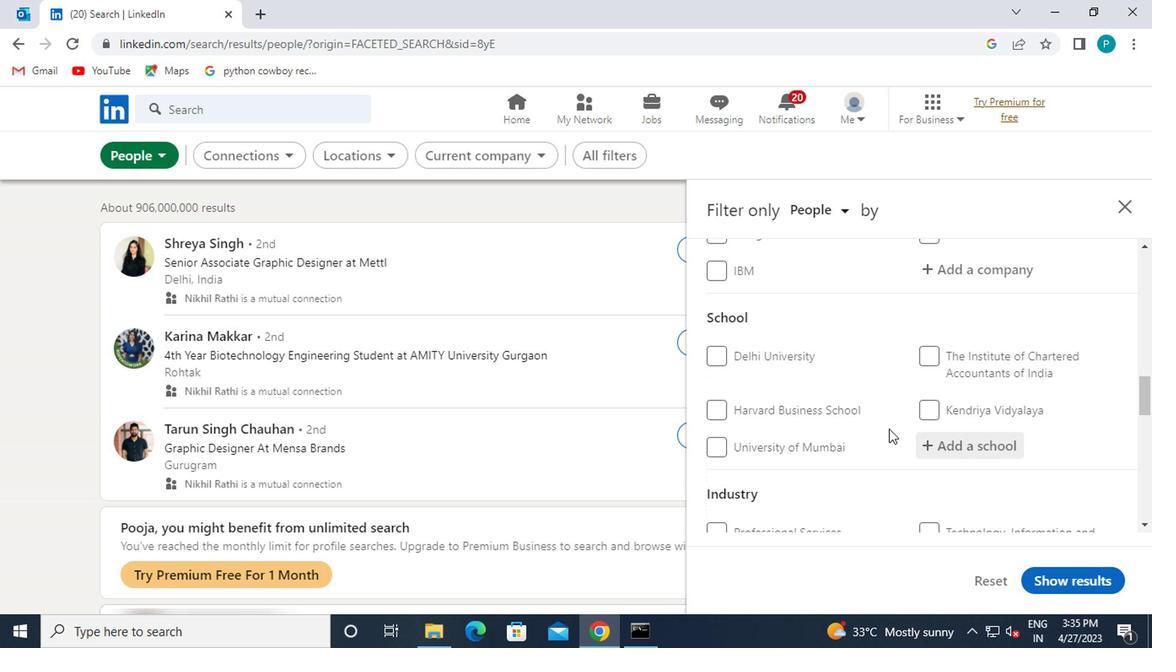 
Action: Mouse scrolled (879, 427) with delta (0, 0)
Screenshot: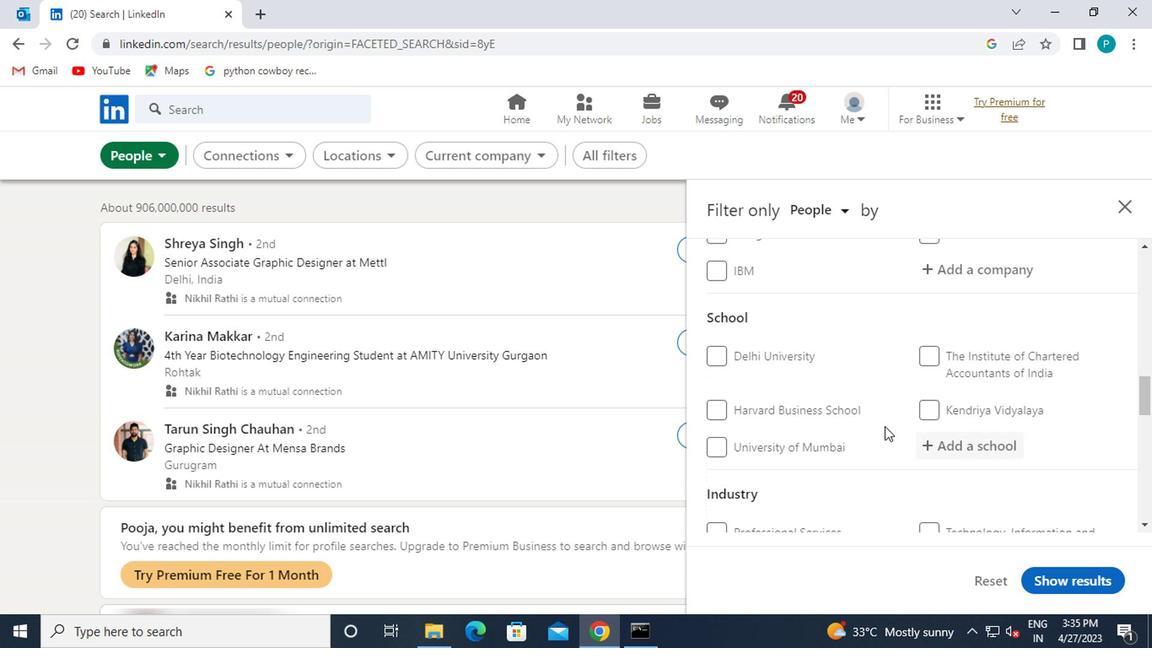 
Action: Mouse scrolled (879, 427) with delta (0, 0)
Screenshot: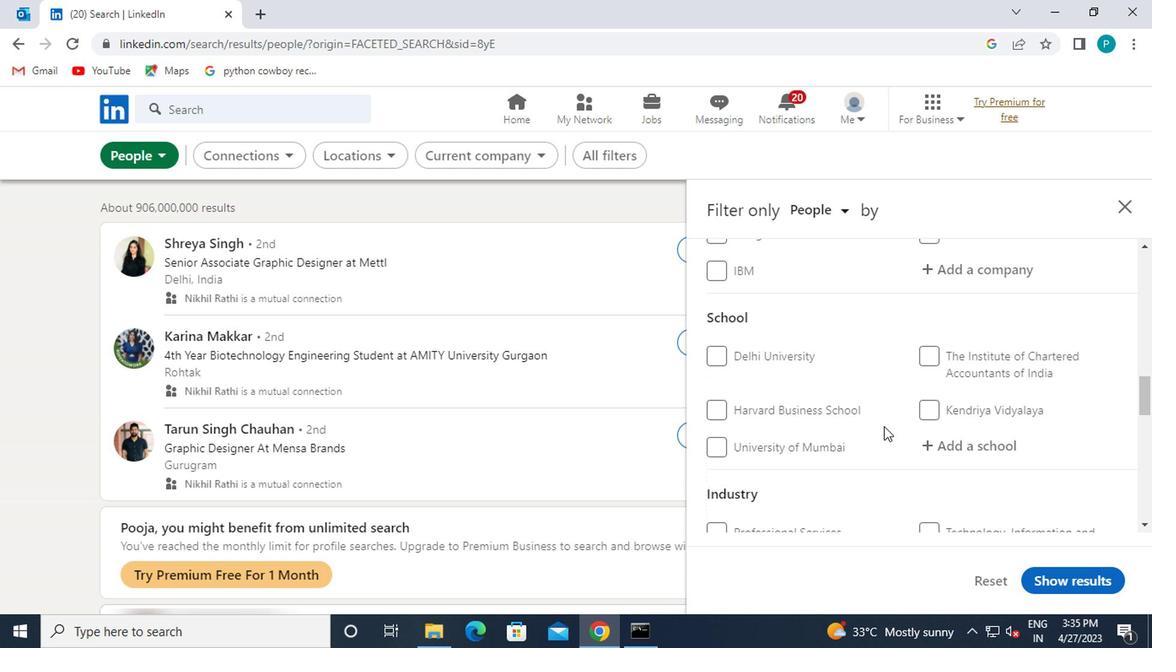 
Action: Mouse moved to (718, 400)
Screenshot: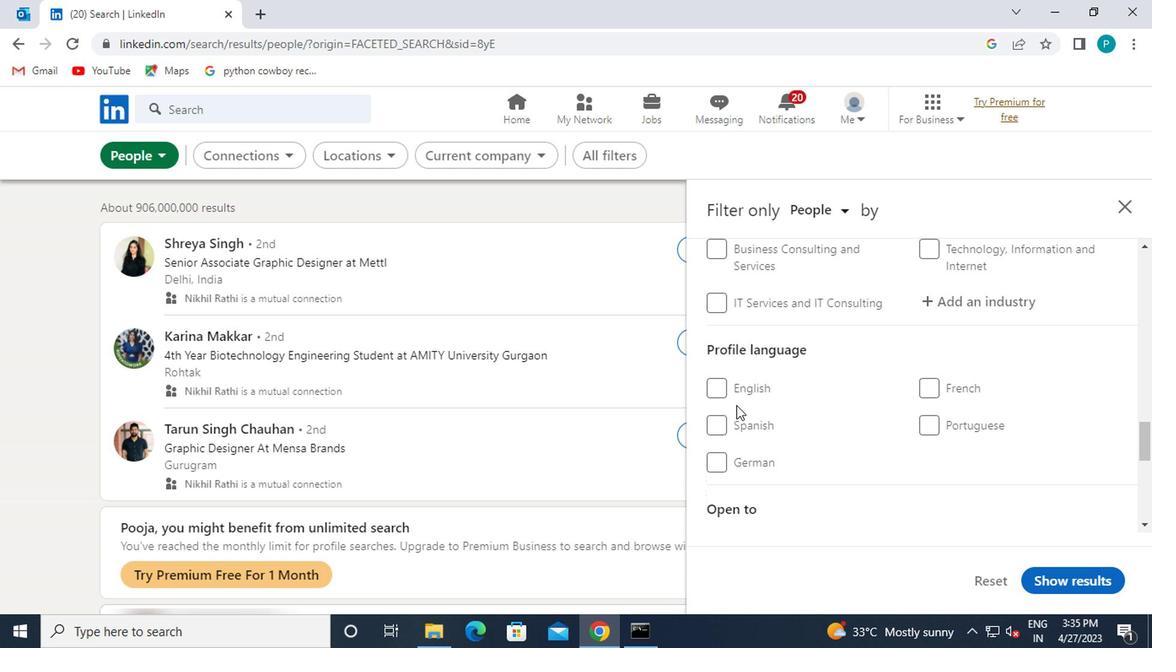 
Action: Mouse pressed left at (718, 400)
Screenshot: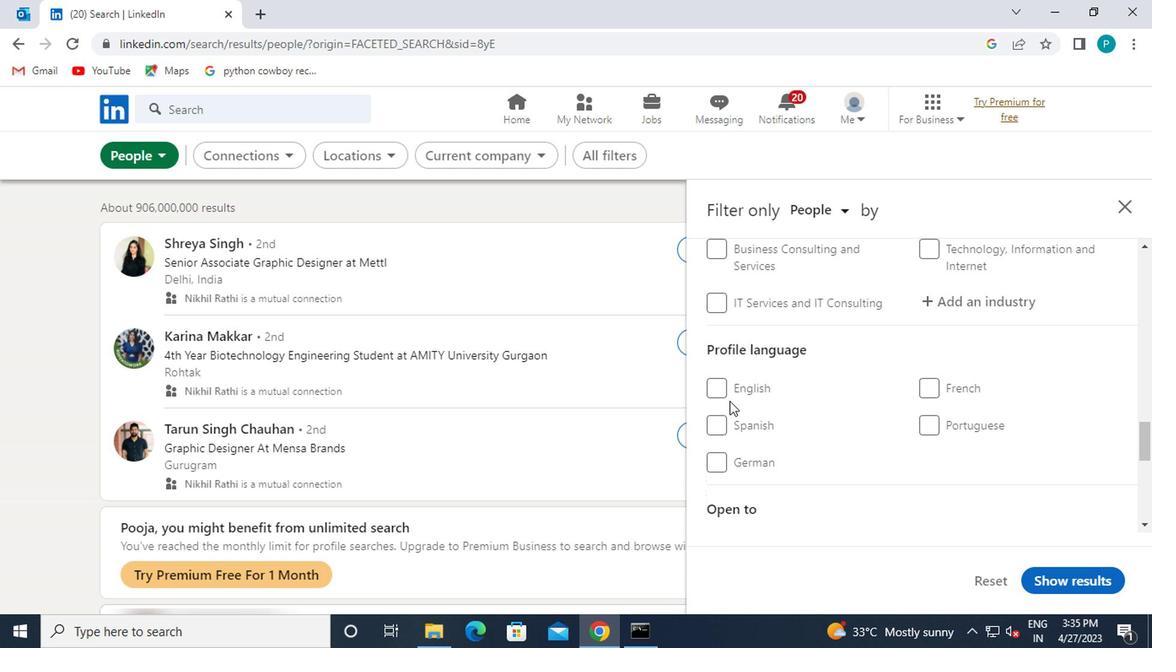 
Action: Mouse moved to (710, 390)
Screenshot: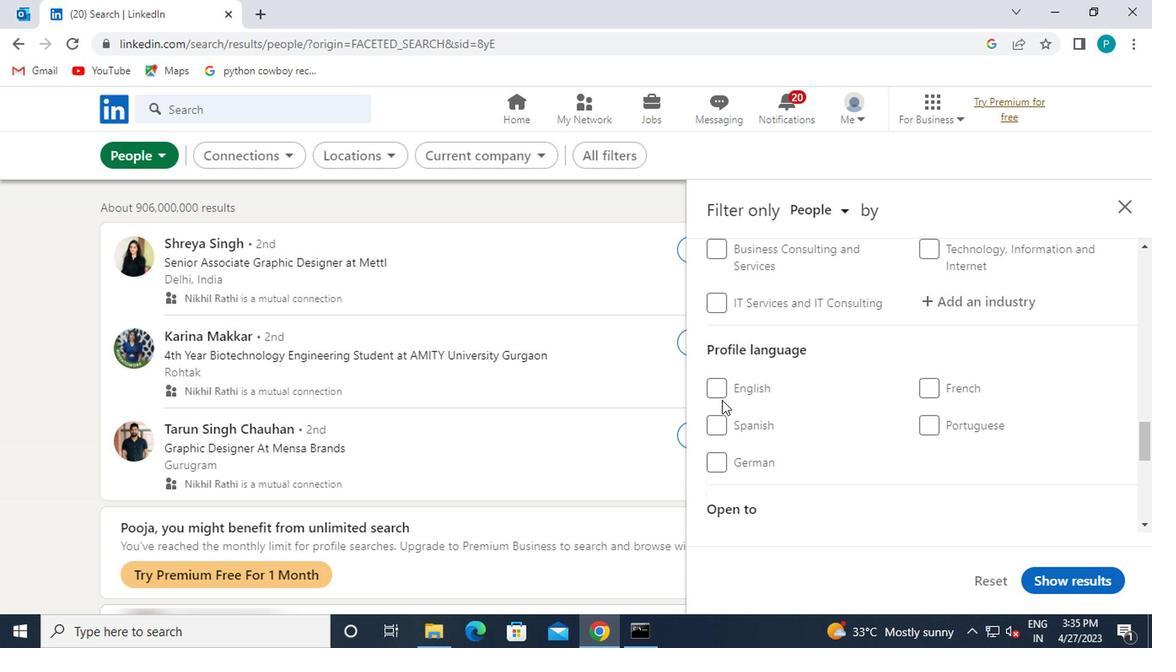 
Action: Mouse pressed left at (710, 390)
Screenshot: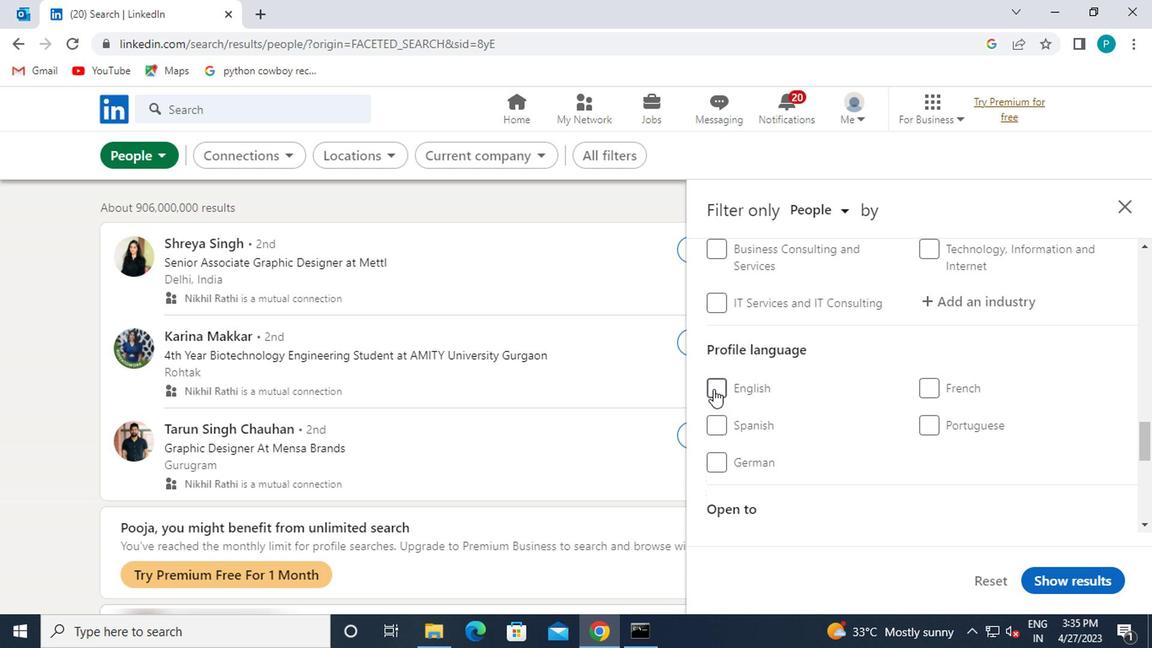 
Action: Mouse moved to (798, 378)
Screenshot: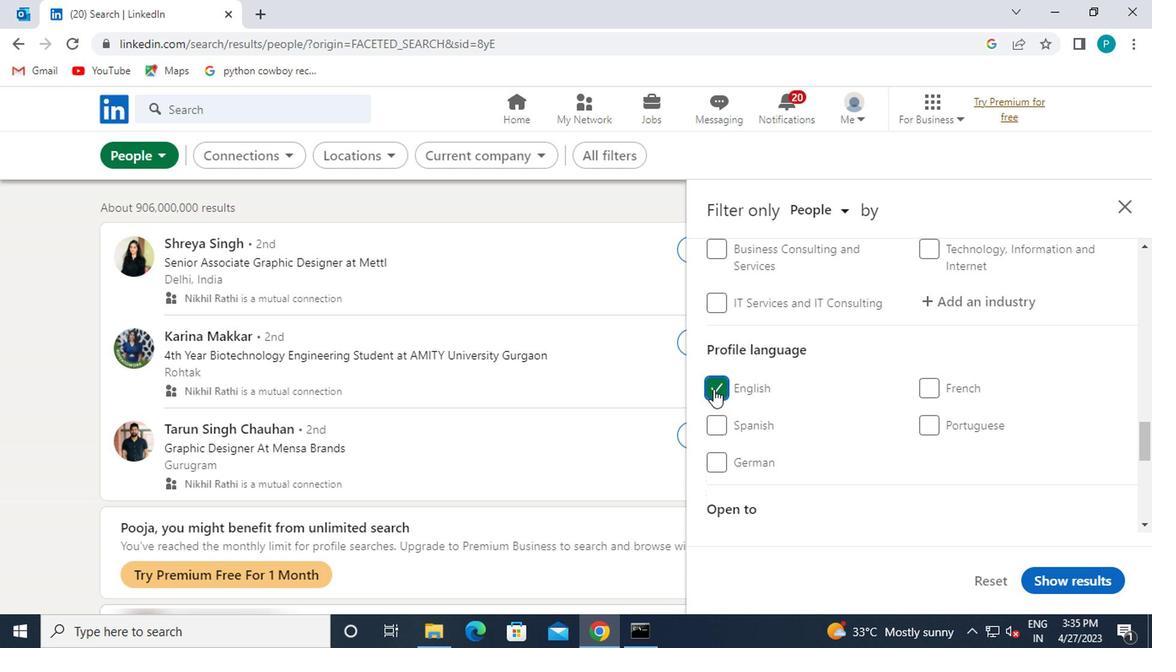 
Action: Mouse scrolled (798, 379) with delta (0, 1)
Screenshot: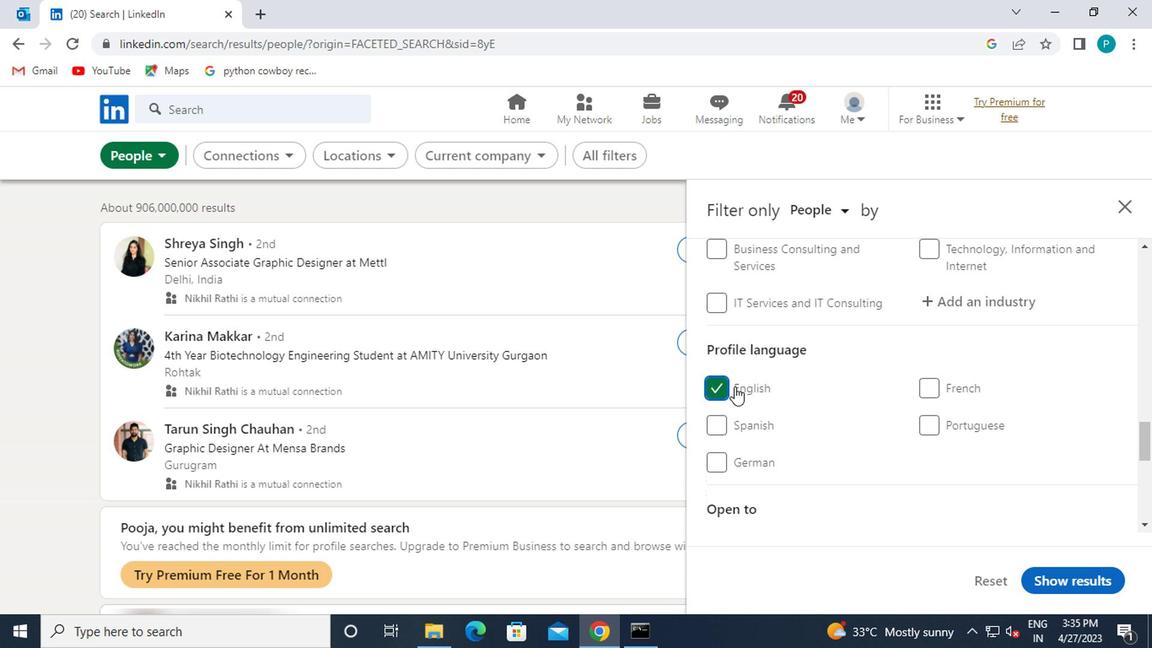 
Action: Mouse scrolled (798, 379) with delta (0, 1)
Screenshot: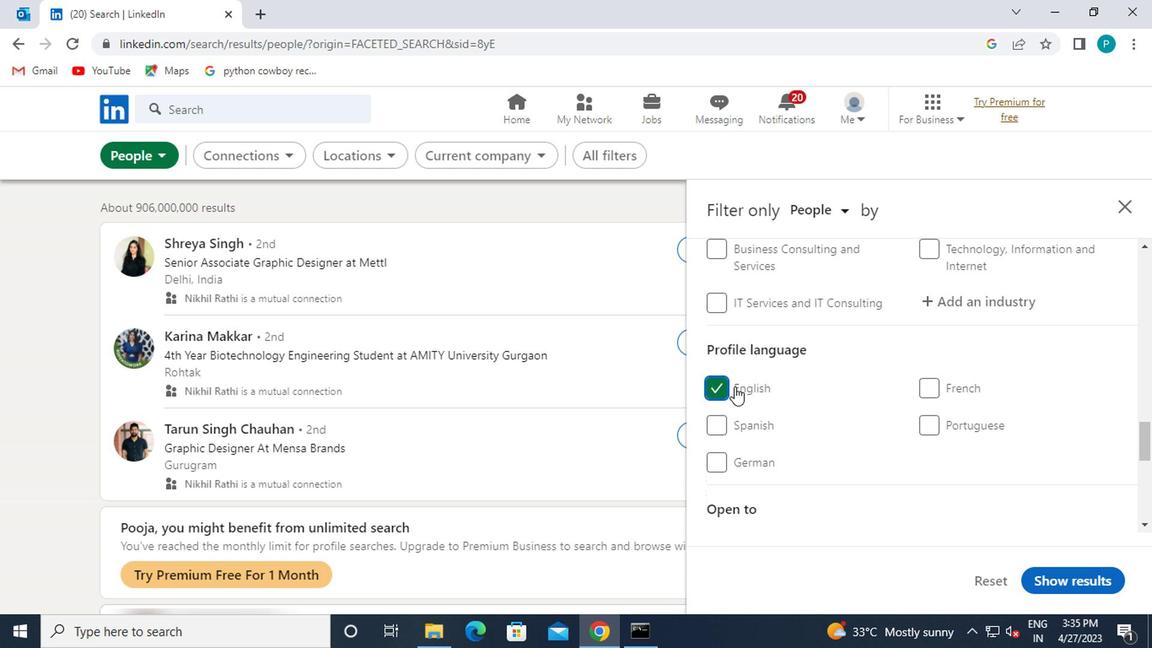 
Action: Mouse scrolled (798, 379) with delta (0, 1)
Screenshot: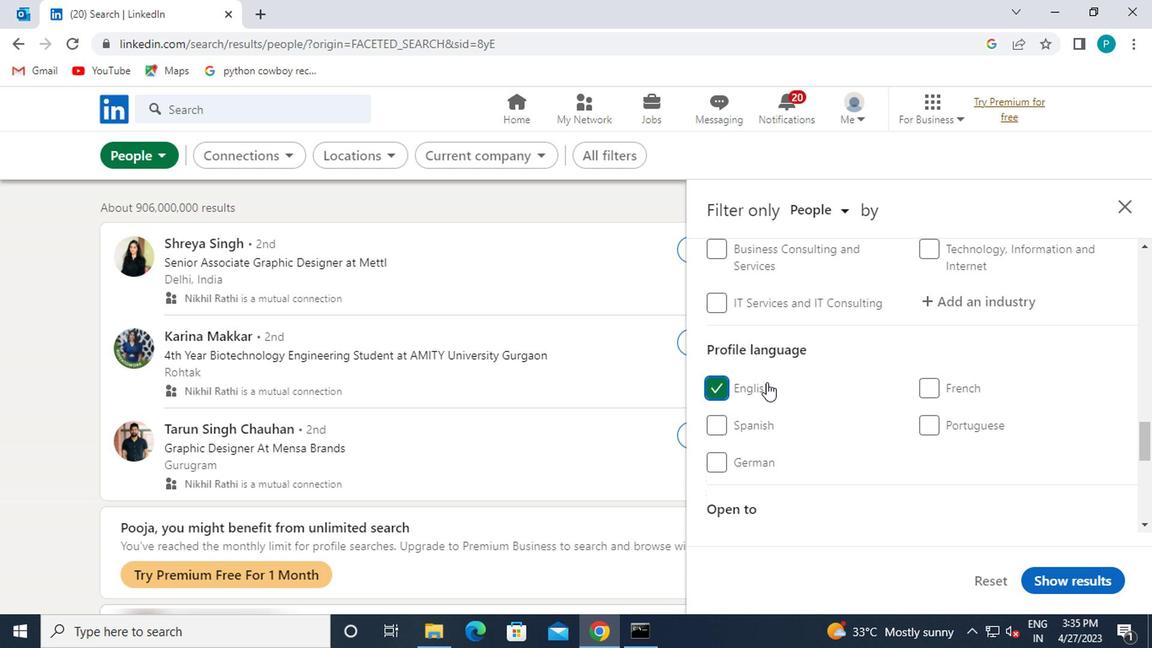 
Action: Mouse scrolled (798, 379) with delta (0, 1)
Screenshot: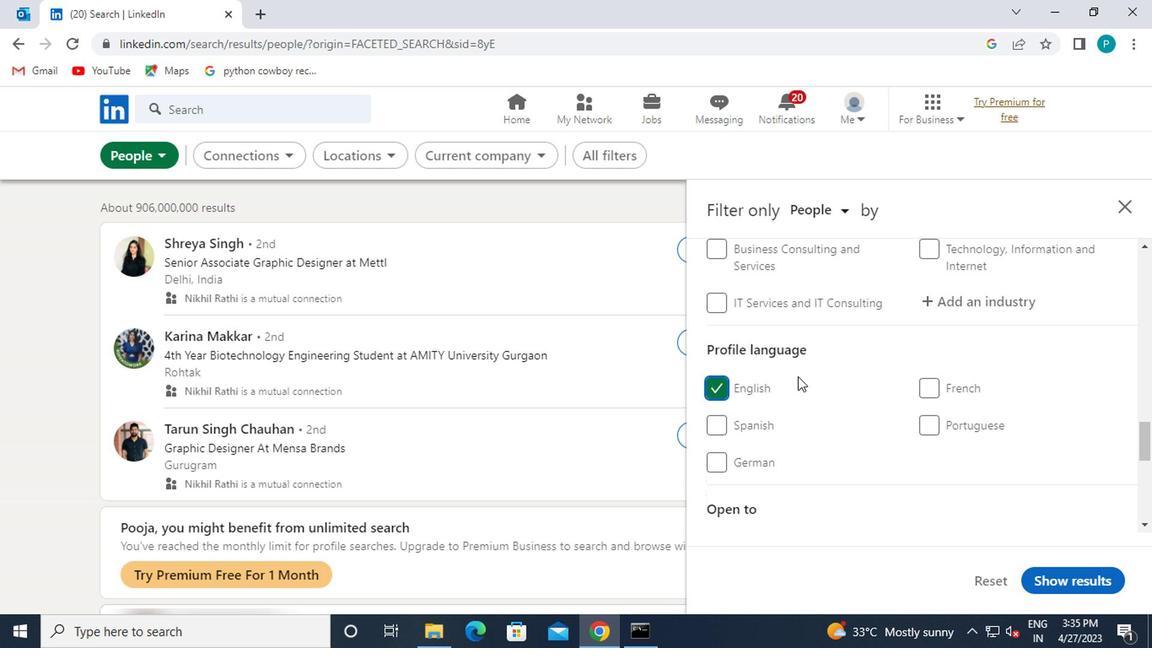 
Action: Mouse scrolled (798, 379) with delta (0, 1)
Screenshot: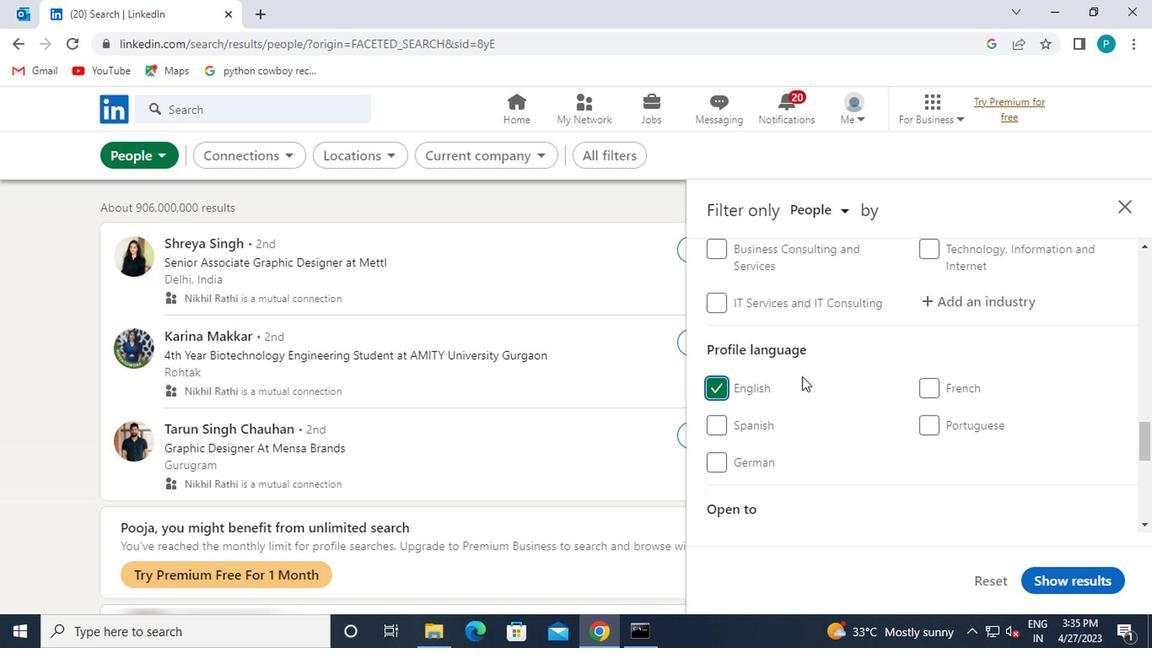 
Action: Mouse moved to (929, 396)
Screenshot: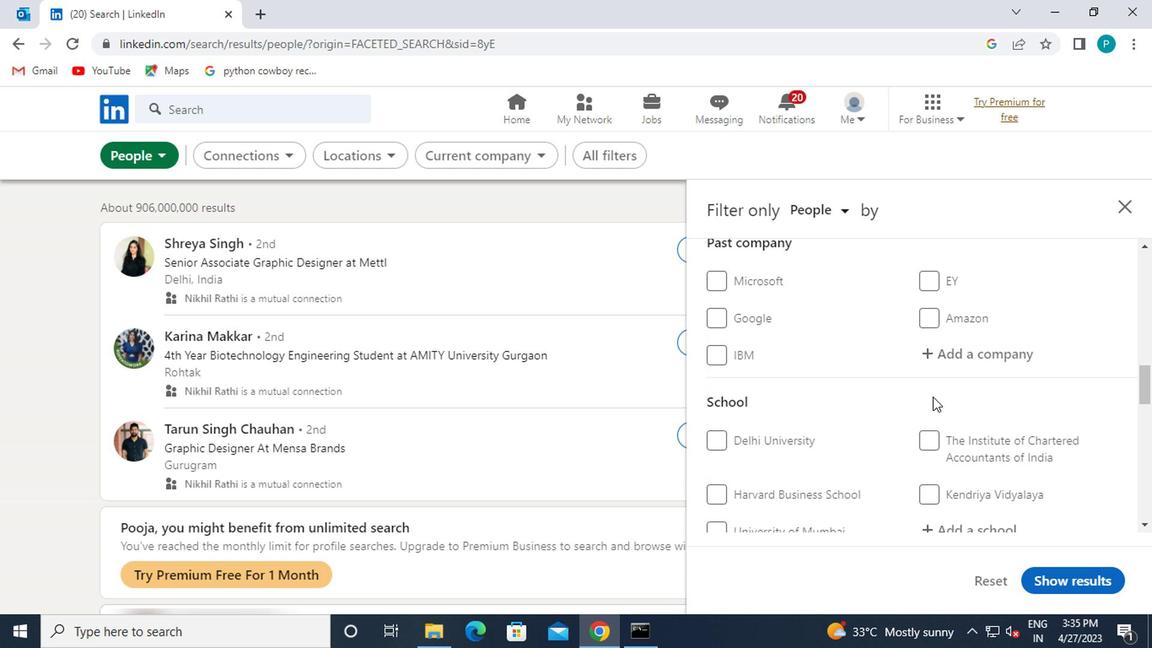 
Action: Mouse scrolled (929, 396) with delta (0, 0)
Screenshot: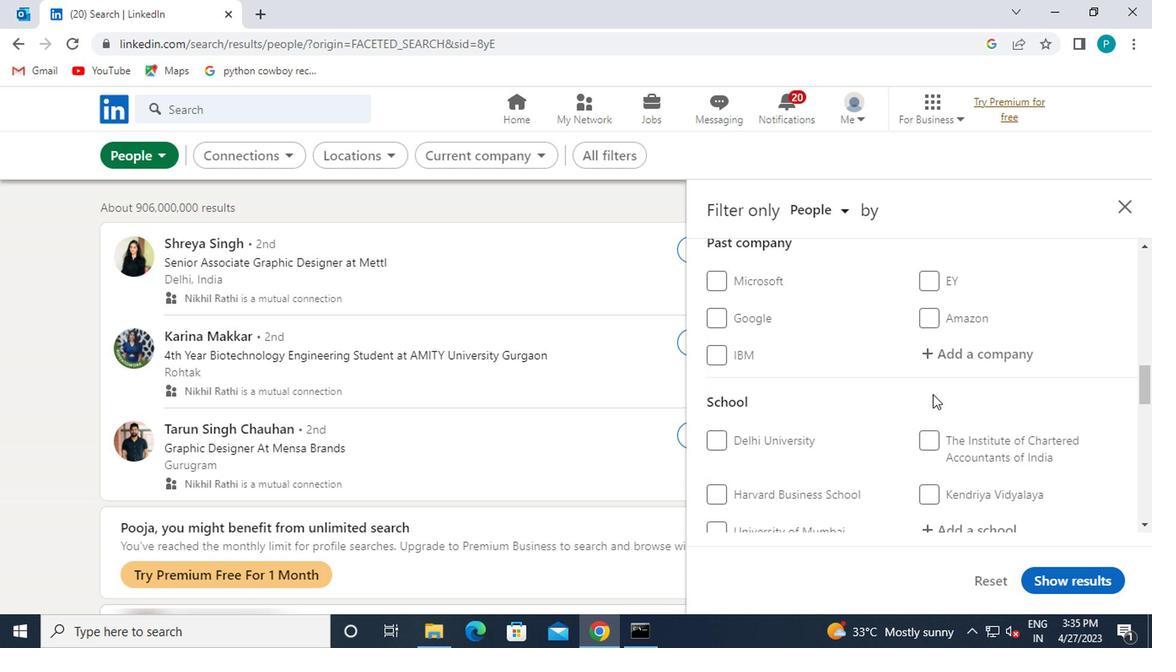 
Action: Mouse scrolled (929, 396) with delta (0, 0)
Screenshot: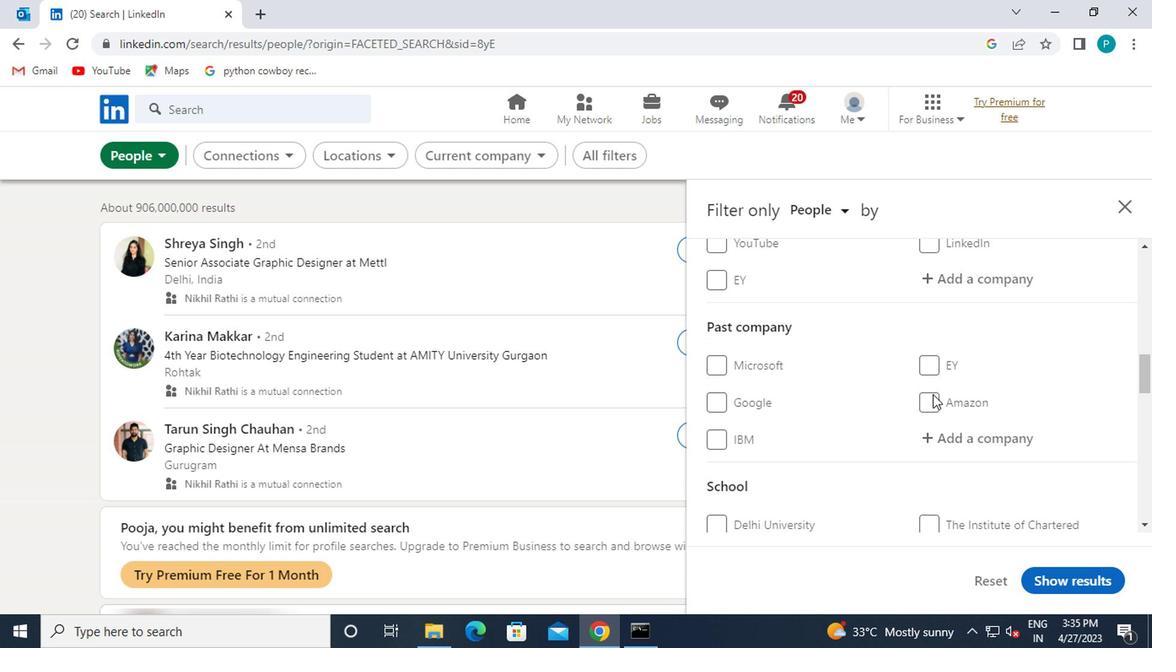 
Action: Mouse scrolled (929, 396) with delta (0, 0)
Screenshot: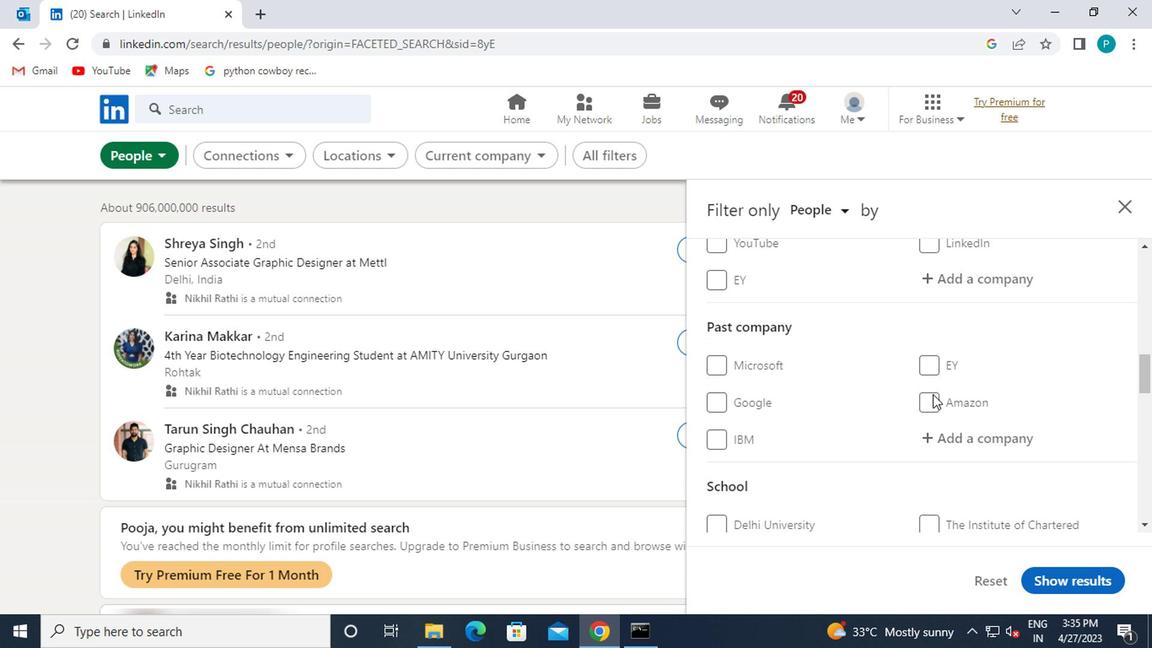 
Action: Mouse moved to (956, 439)
Screenshot: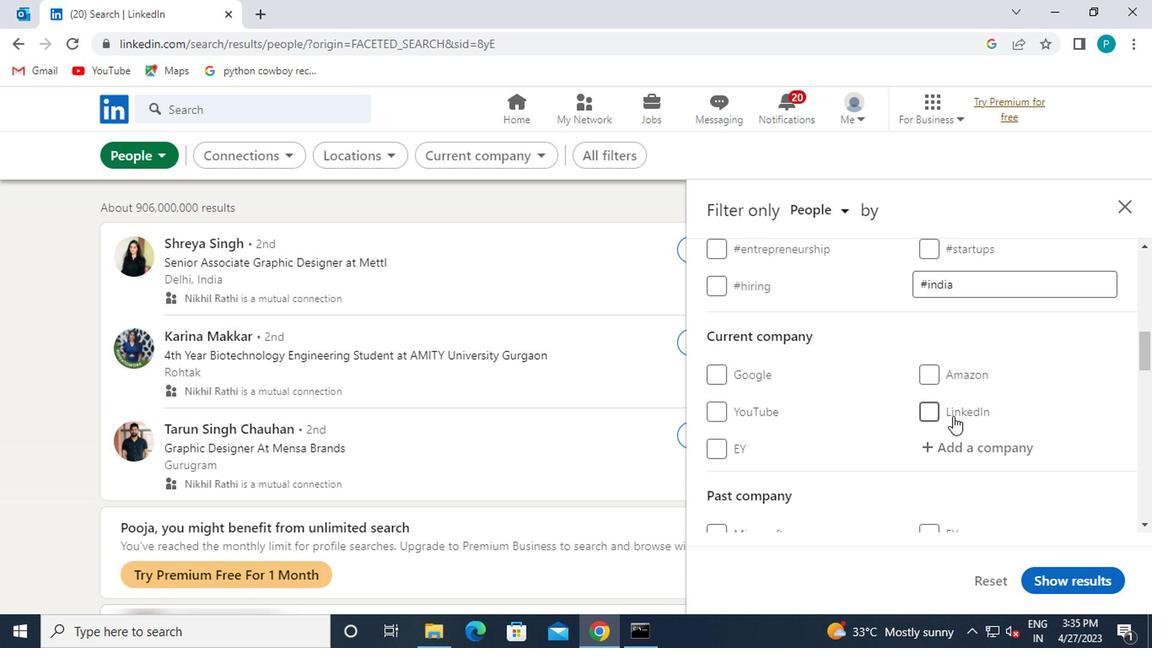 
Action: Mouse pressed left at (956, 439)
Screenshot: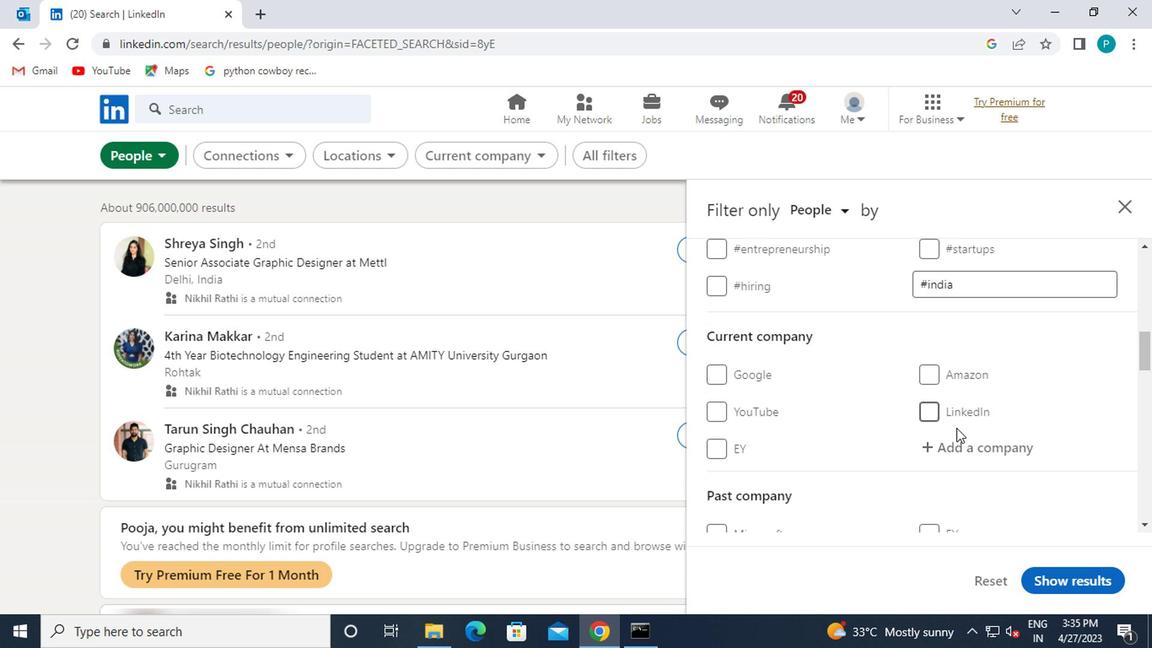 
Action: Mouse moved to (958, 439)
Screenshot: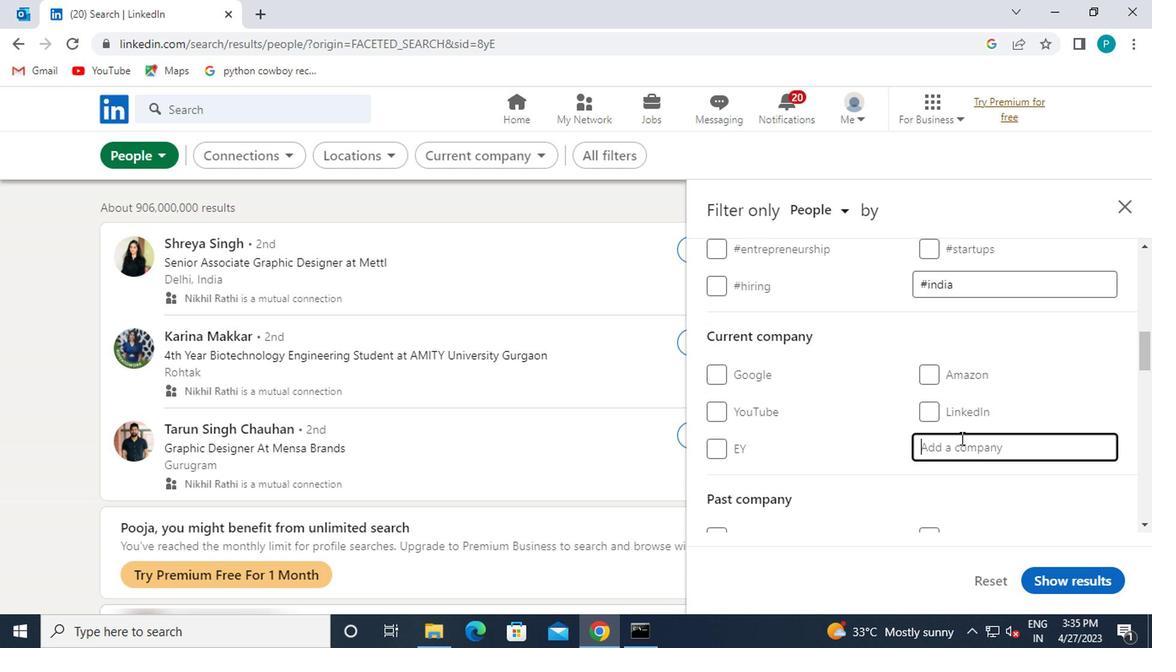 
Action: Key pressed <Key.caps_lock>E<Key.caps_lock>NFUSION
Screenshot: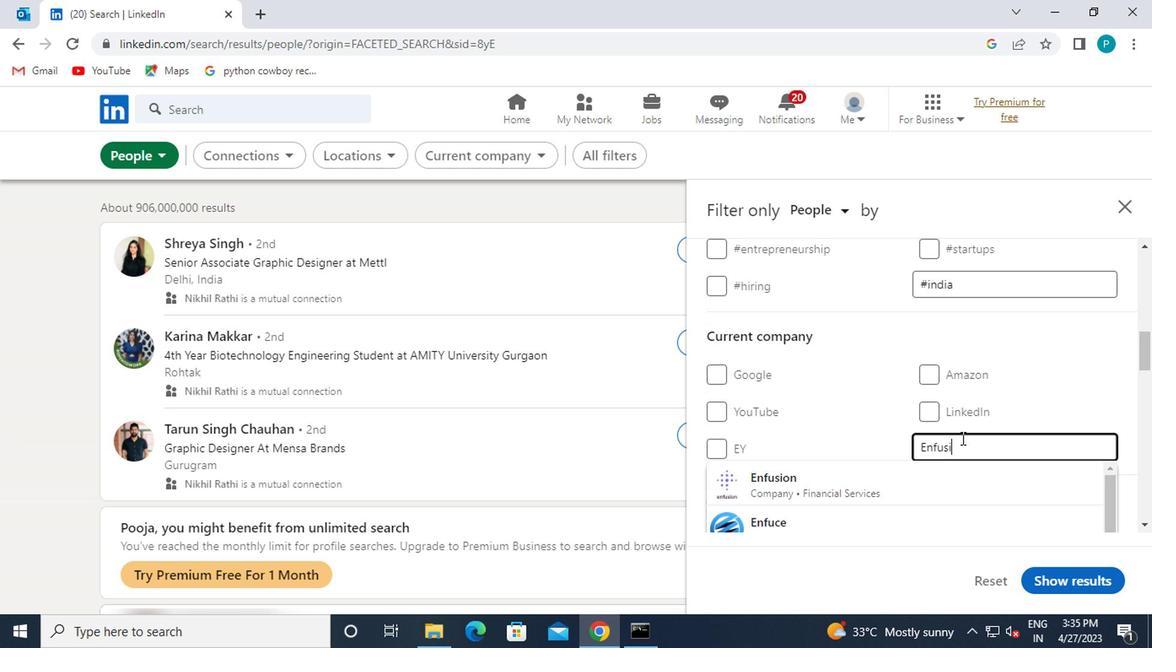 
Action: Mouse moved to (918, 415)
Screenshot: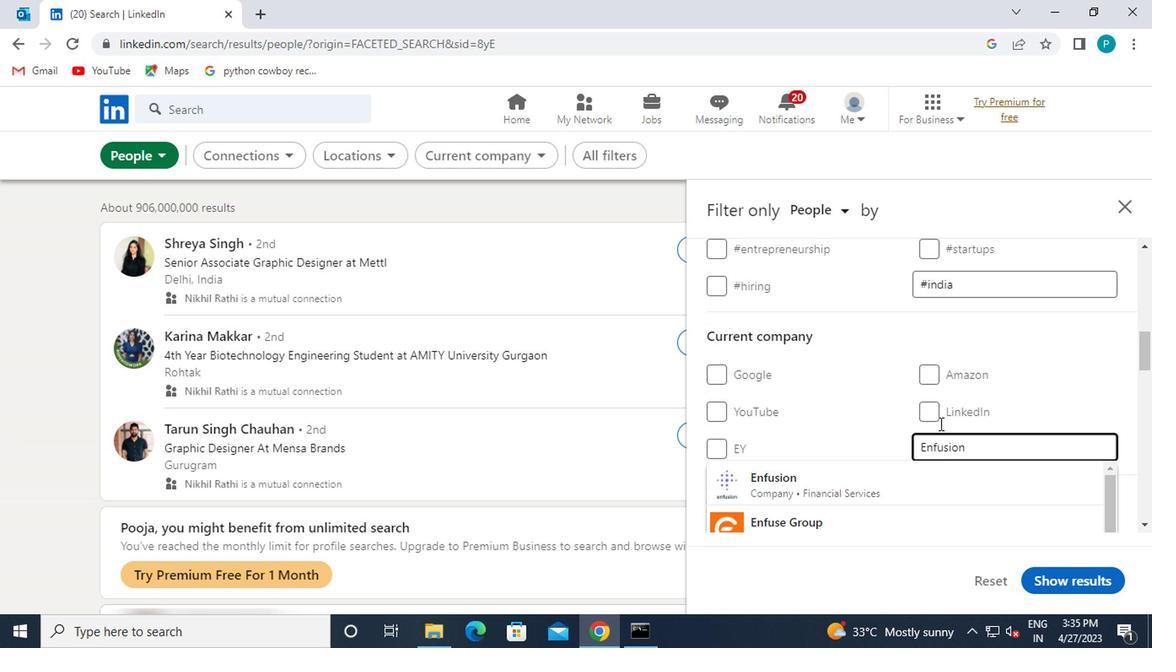
Action: Mouse scrolled (918, 414) with delta (0, 0)
Screenshot: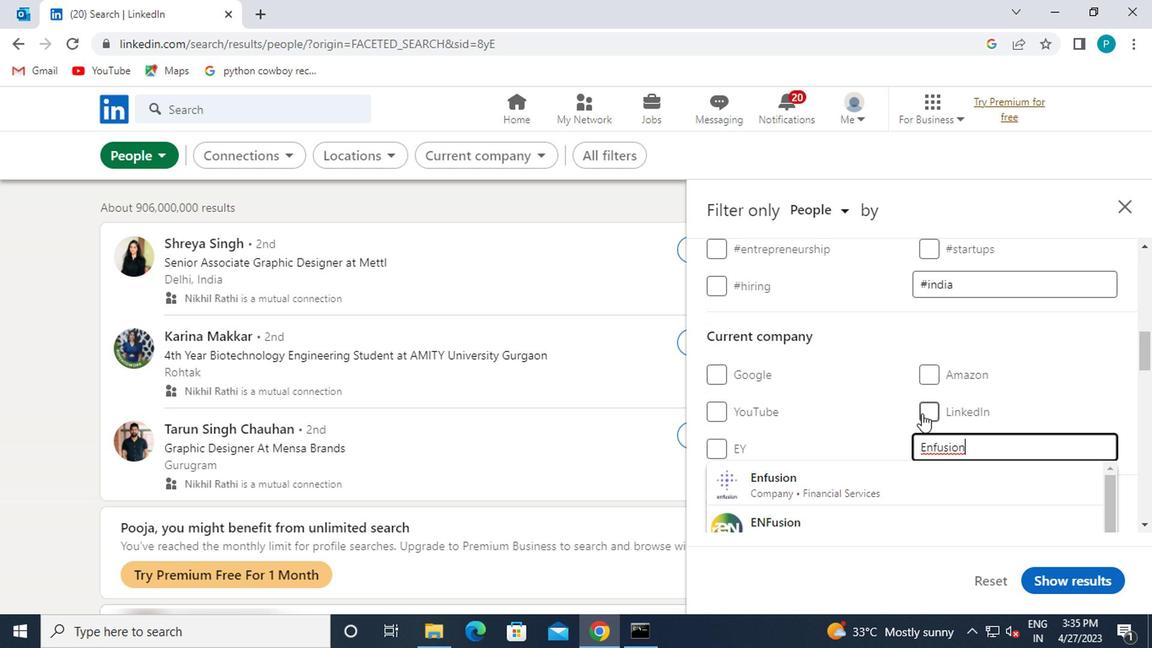 
Action: Mouse moved to (912, 391)
Screenshot: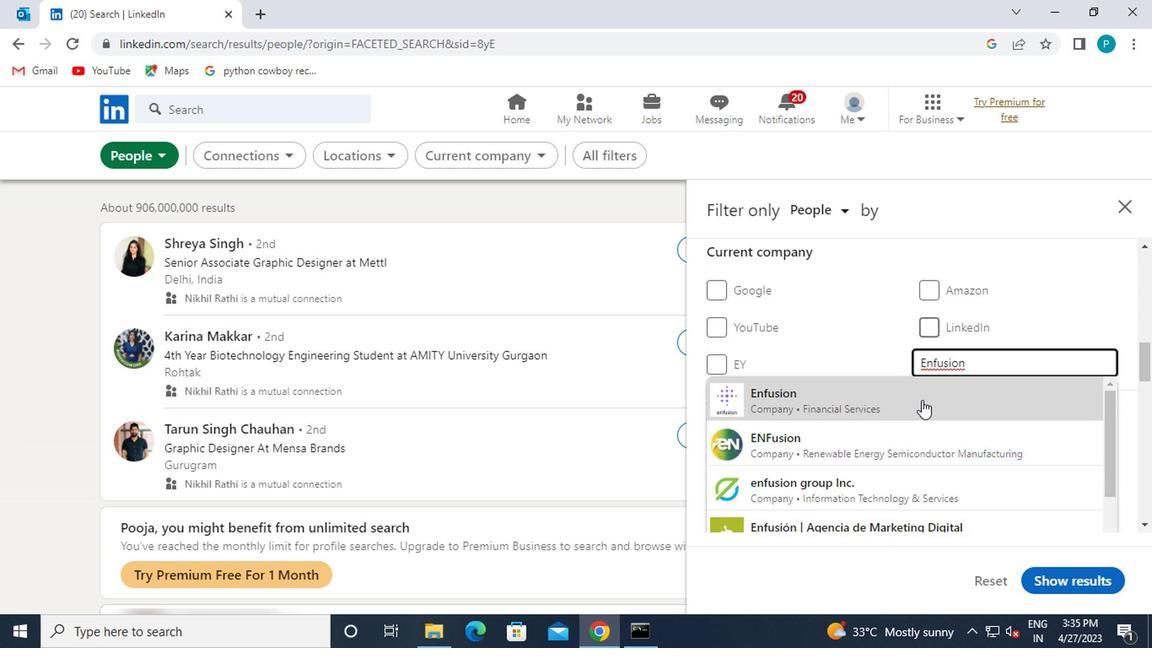 
Action: Mouse pressed left at (912, 391)
Screenshot: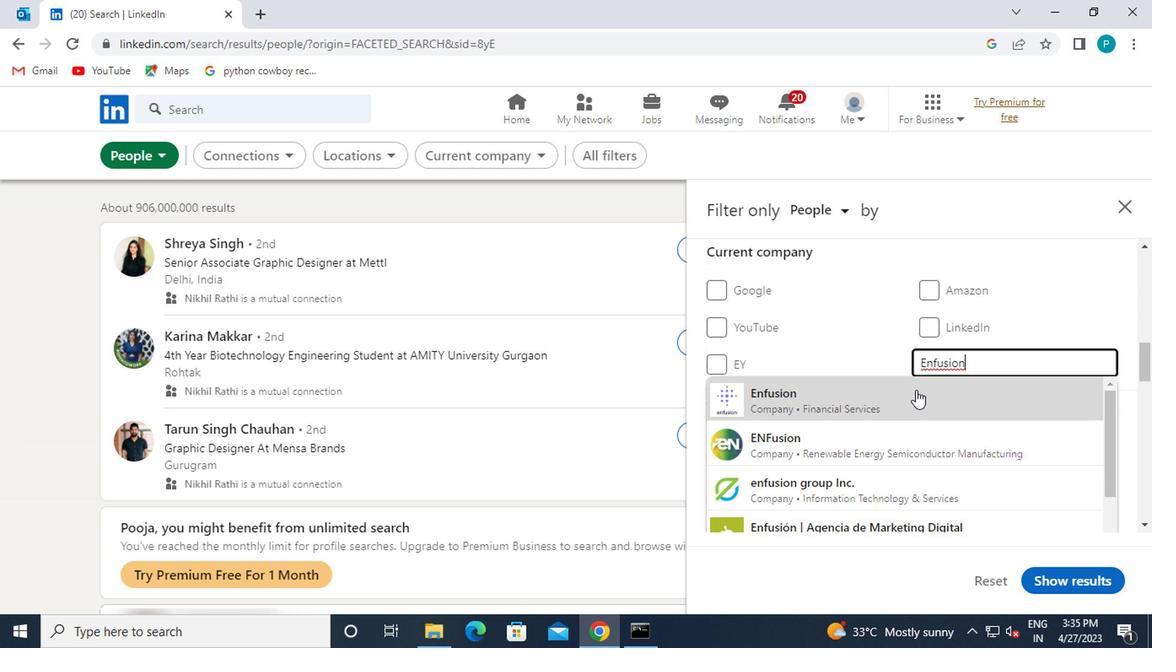 
Action: Mouse moved to (788, 375)
Screenshot: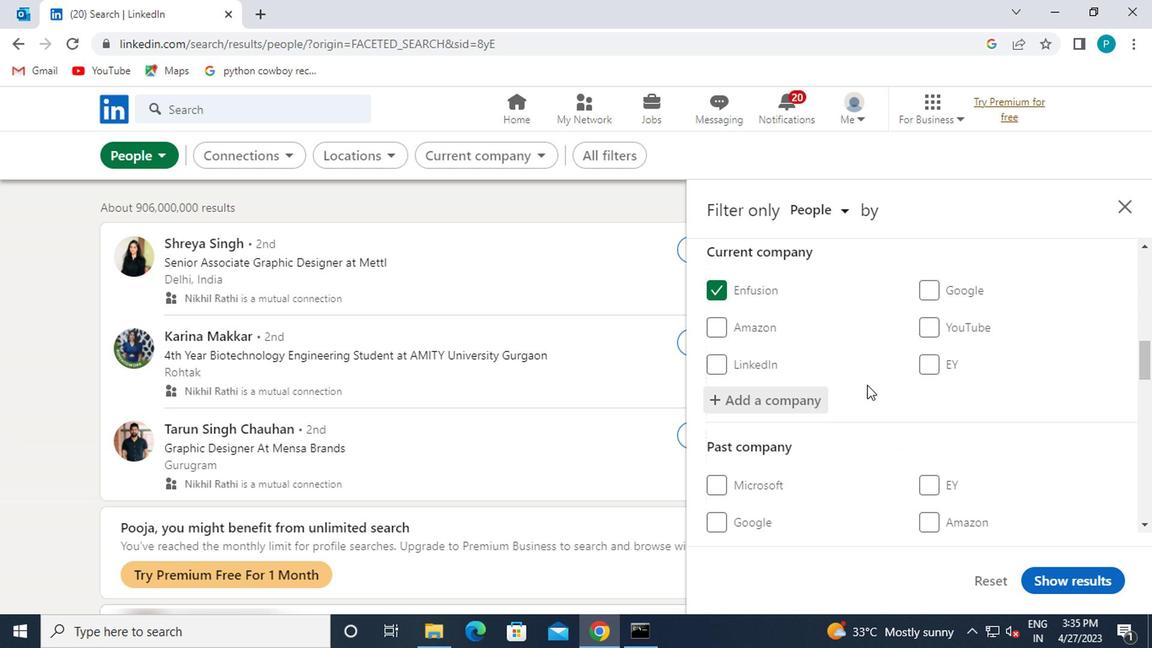 
Action: Mouse scrolled (788, 373) with delta (0, -1)
Screenshot: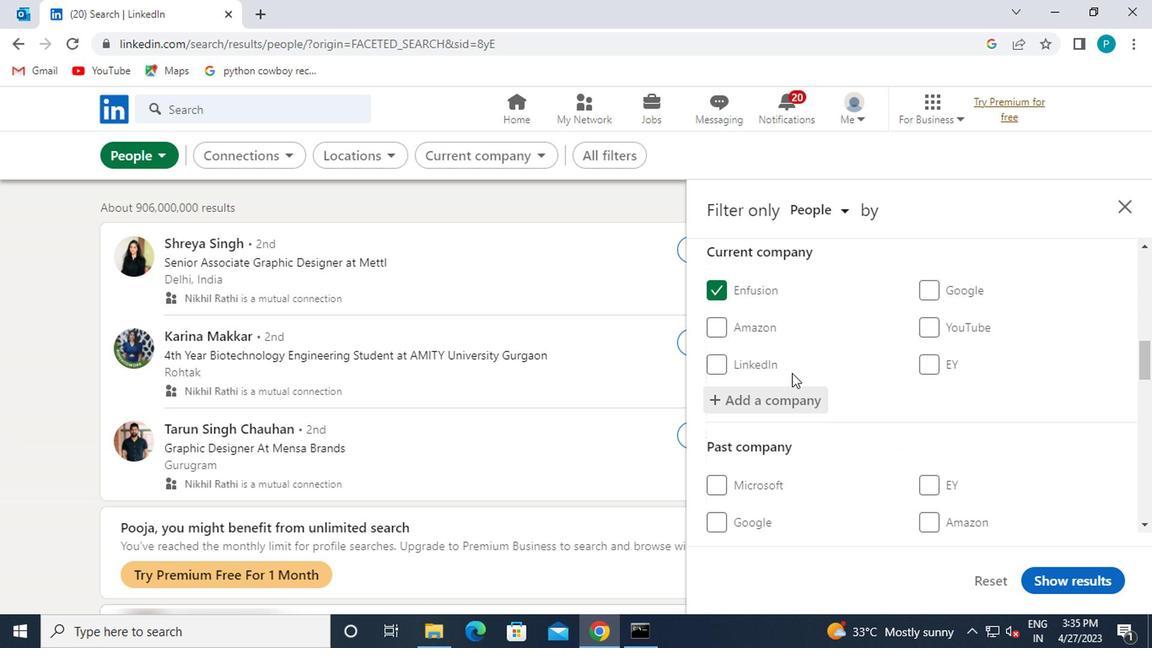 
Action: Mouse scrolled (788, 373) with delta (0, -1)
Screenshot: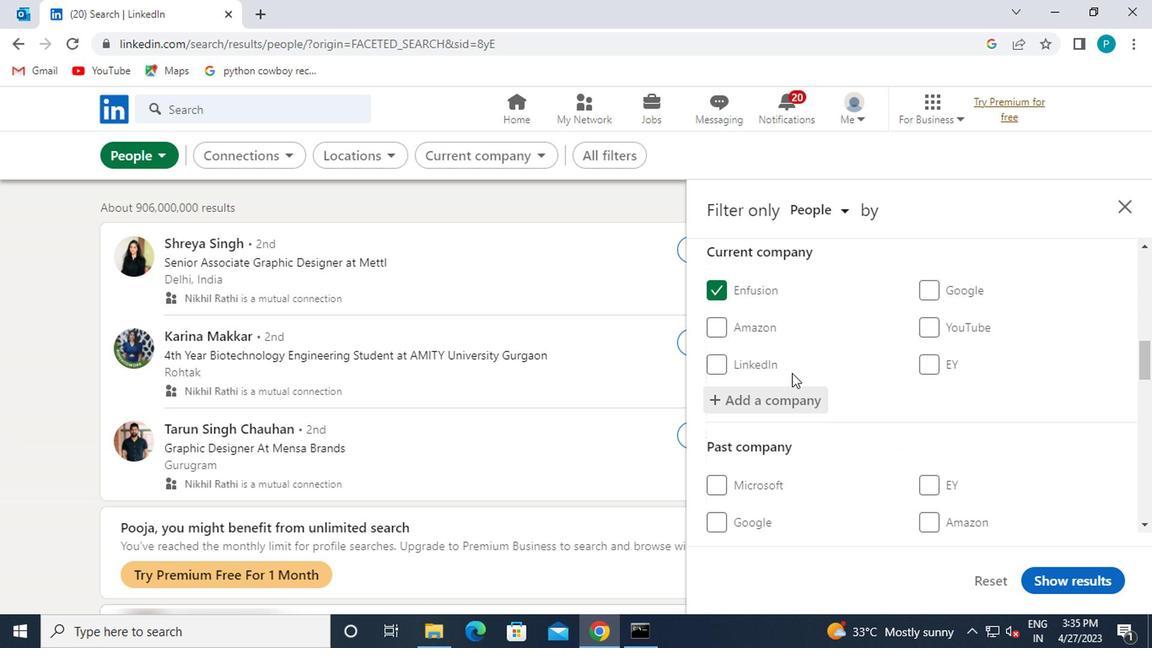
Action: Mouse moved to (958, 439)
Screenshot: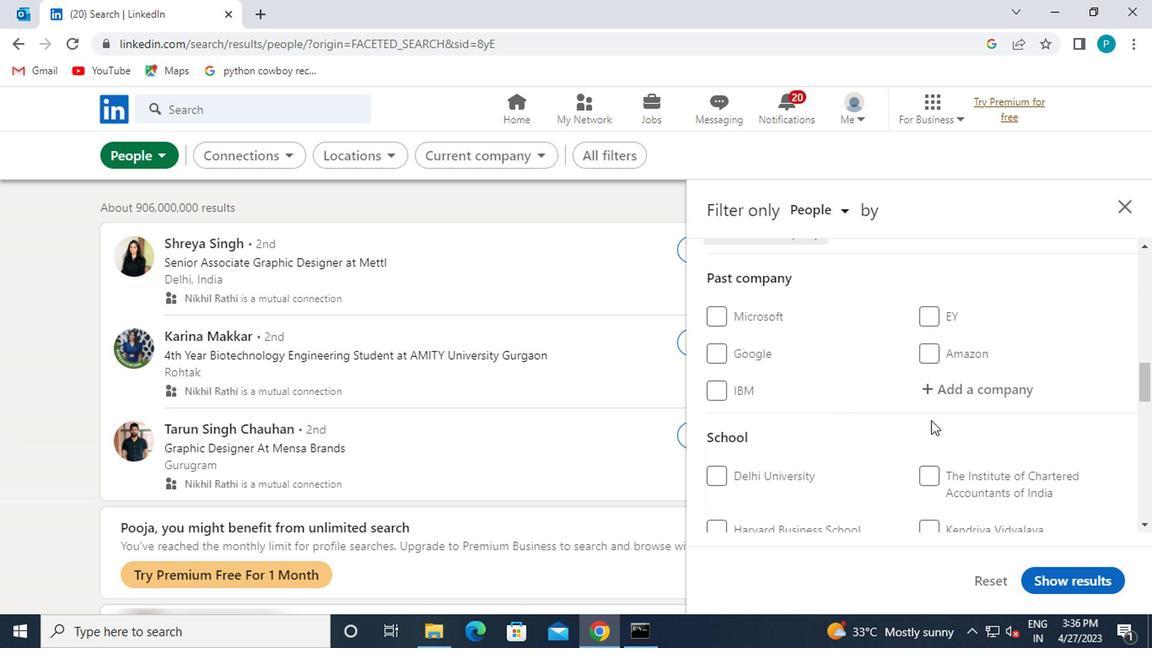 
Action: Mouse scrolled (958, 438) with delta (0, -1)
Screenshot: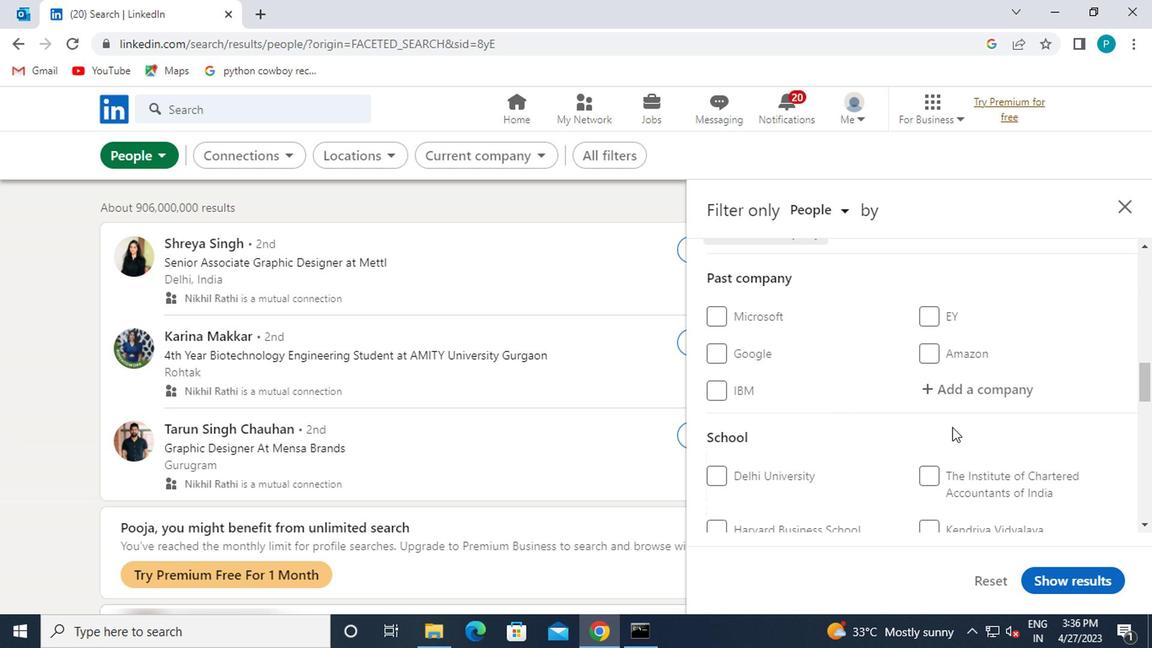 
Action: Mouse moved to (965, 475)
Screenshot: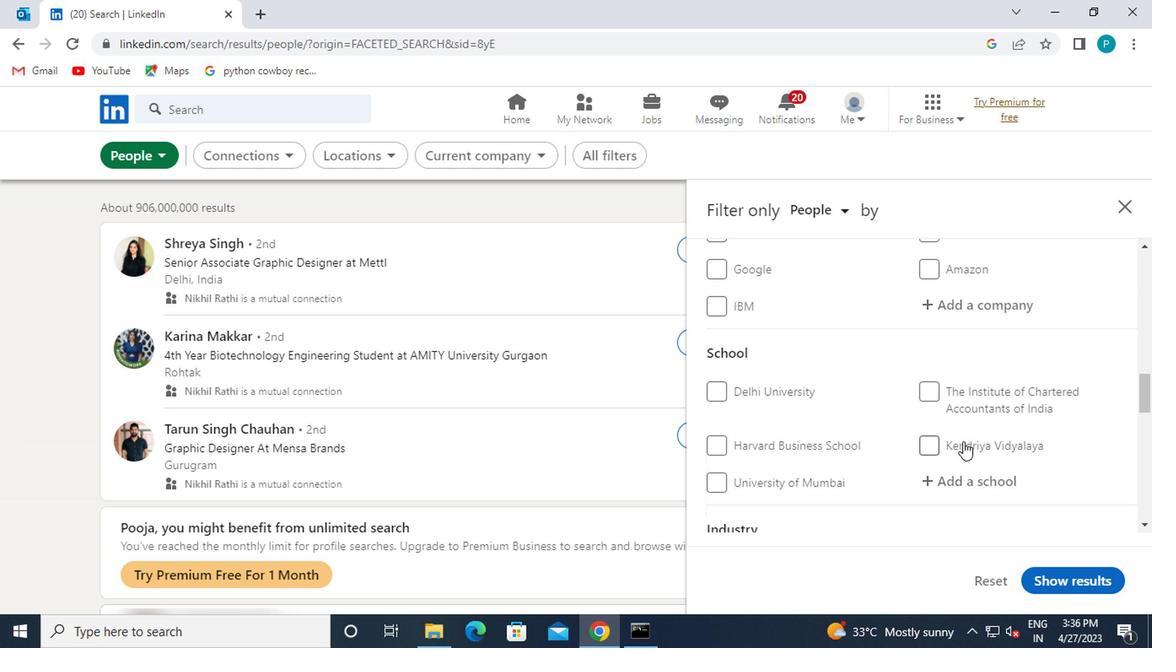 
Action: Mouse pressed left at (965, 475)
Screenshot: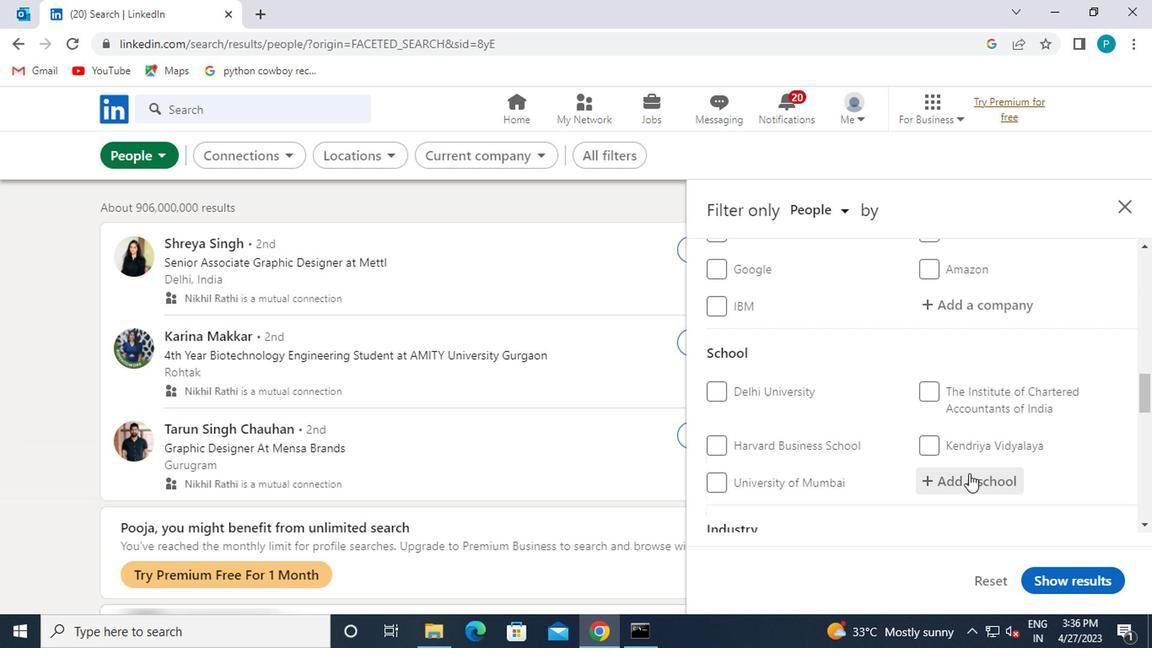 
Action: Mouse moved to (921, 500)
Screenshot: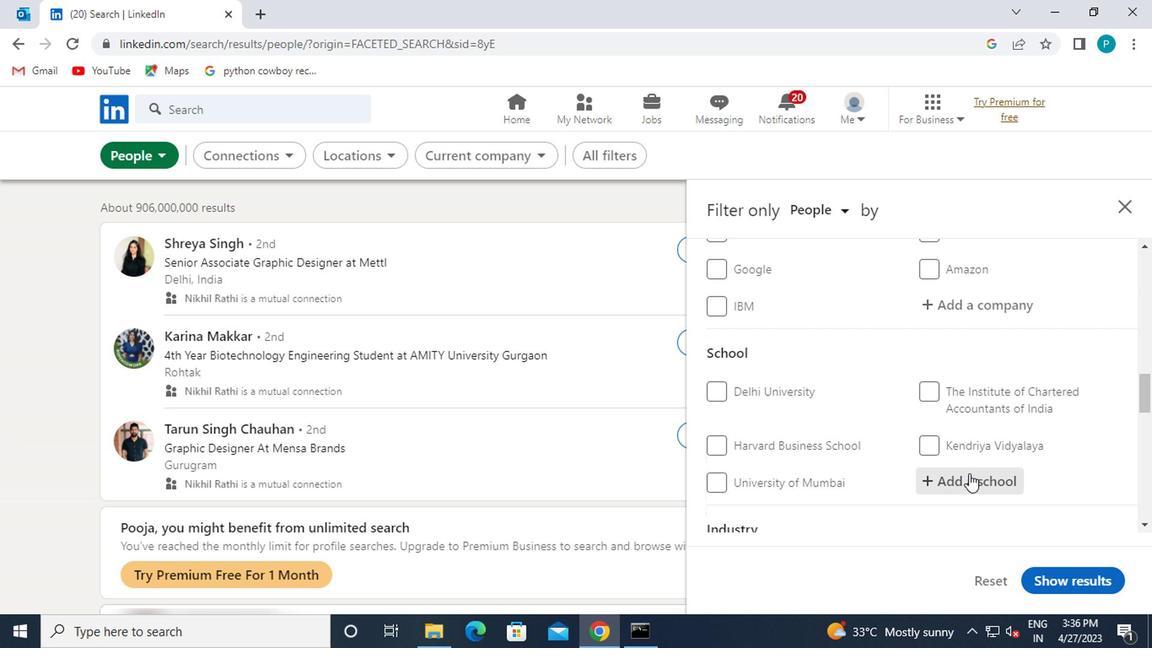 
Action: Key pressed <Key.caps_lock>G<Key.caps_lock>ARDEN
Screenshot: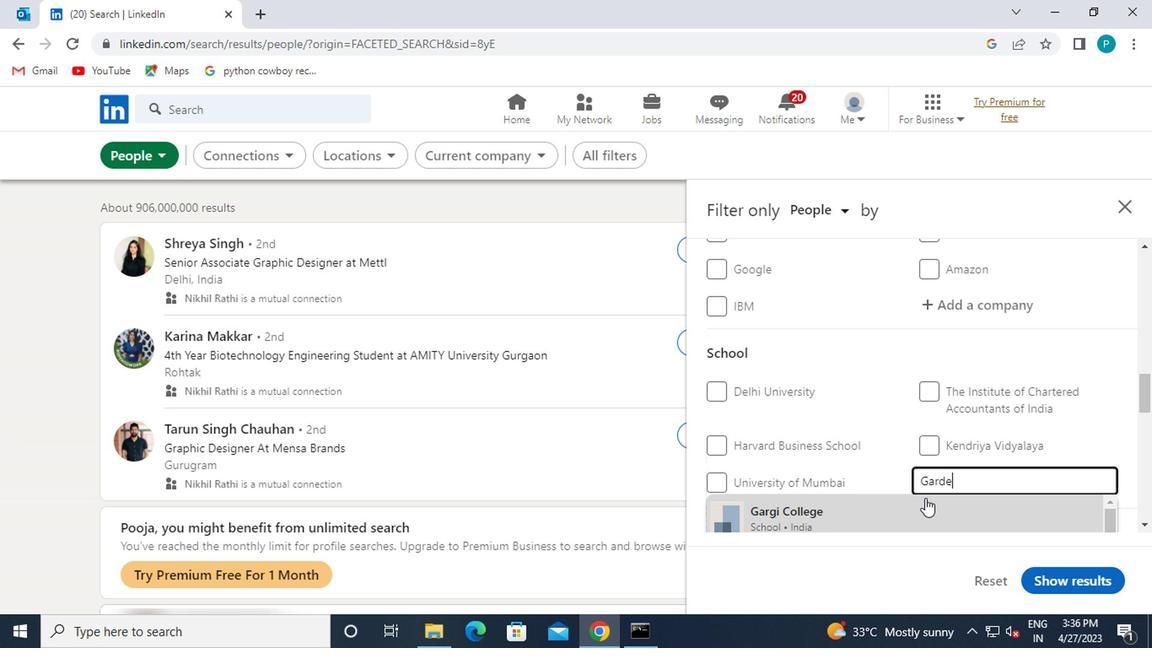 
Action: Mouse moved to (906, 477)
Screenshot: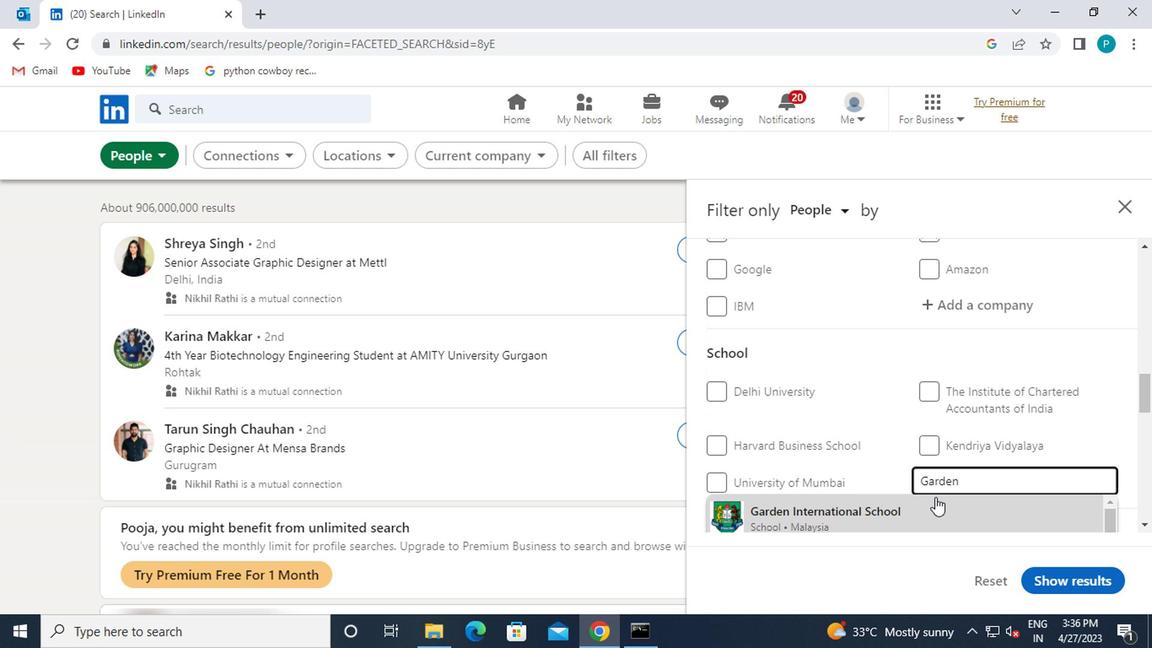 
Action: Mouse scrolled (906, 477) with delta (0, 0)
Screenshot: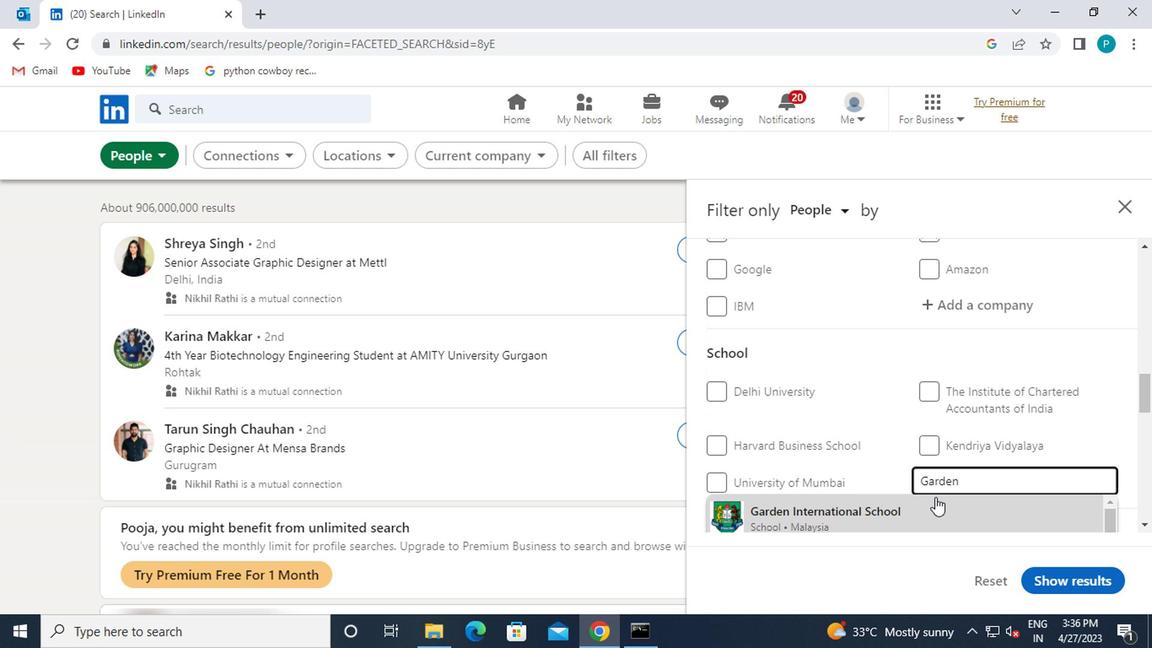 
Action: Mouse pressed left at (906, 477)
Screenshot: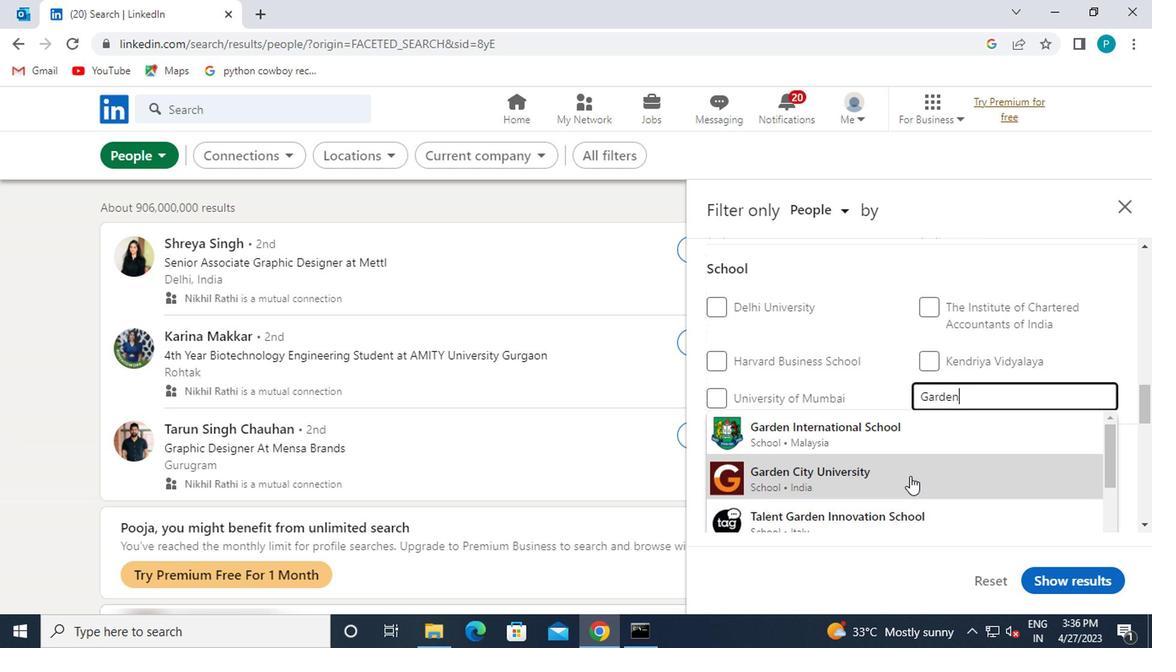 
Action: Mouse moved to (850, 465)
Screenshot: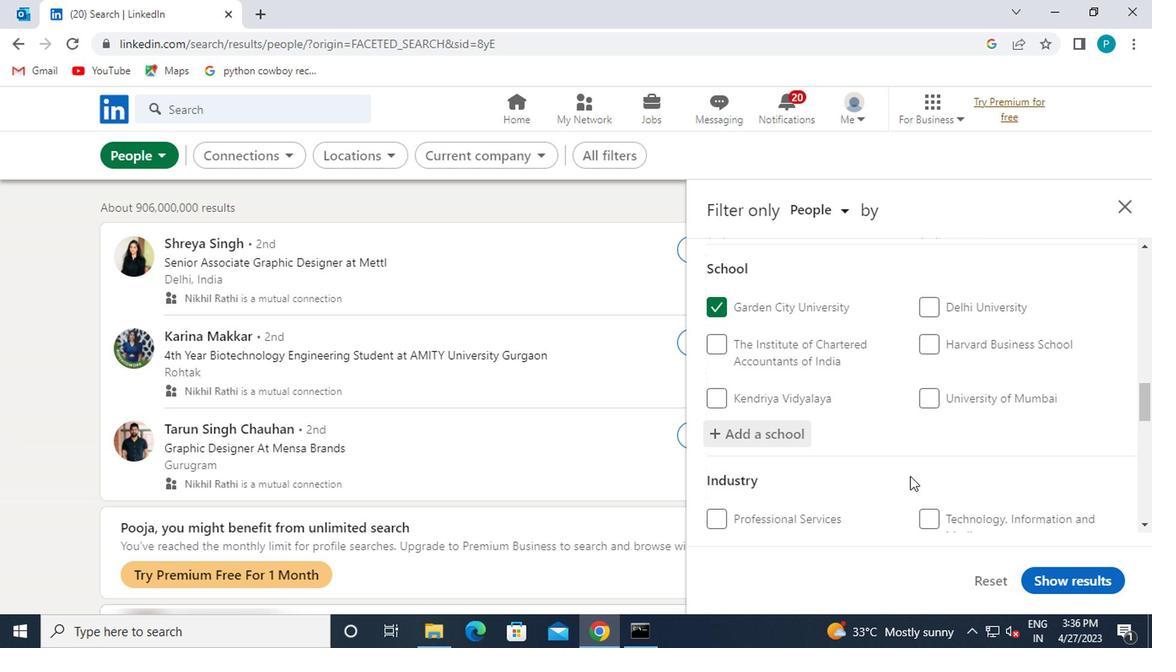 
Action: Mouse scrolled (850, 465) with delta (0, 0)
Screenshot: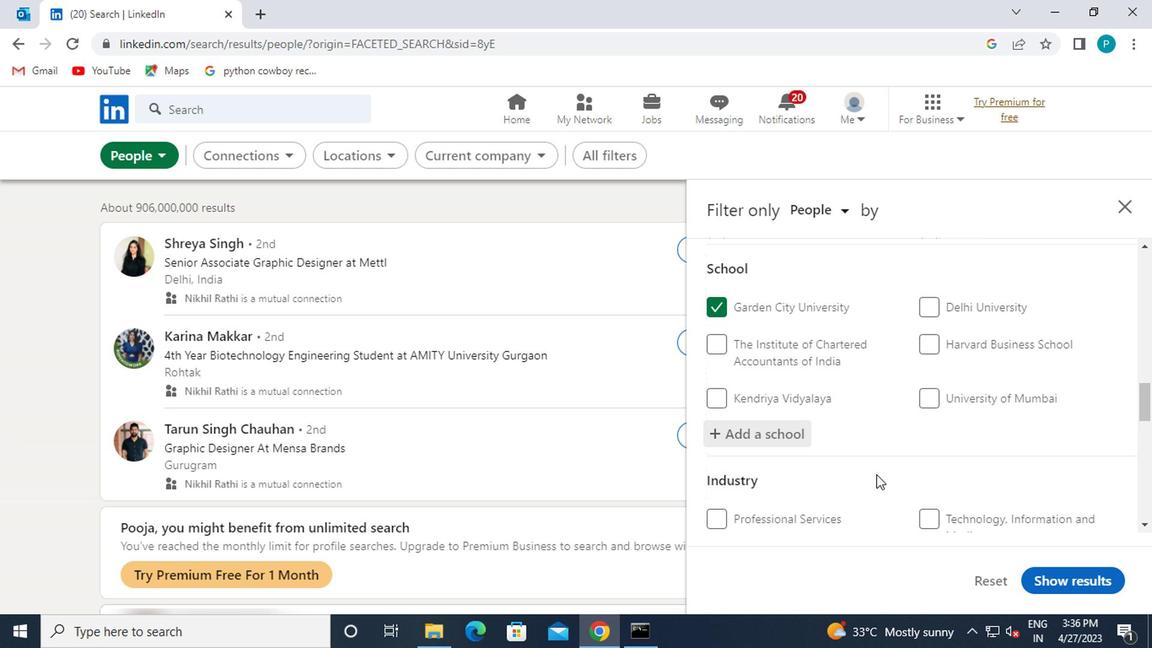 
Action: Mouse scrolled (850, 465) with delta (0, 0)
Screenshot: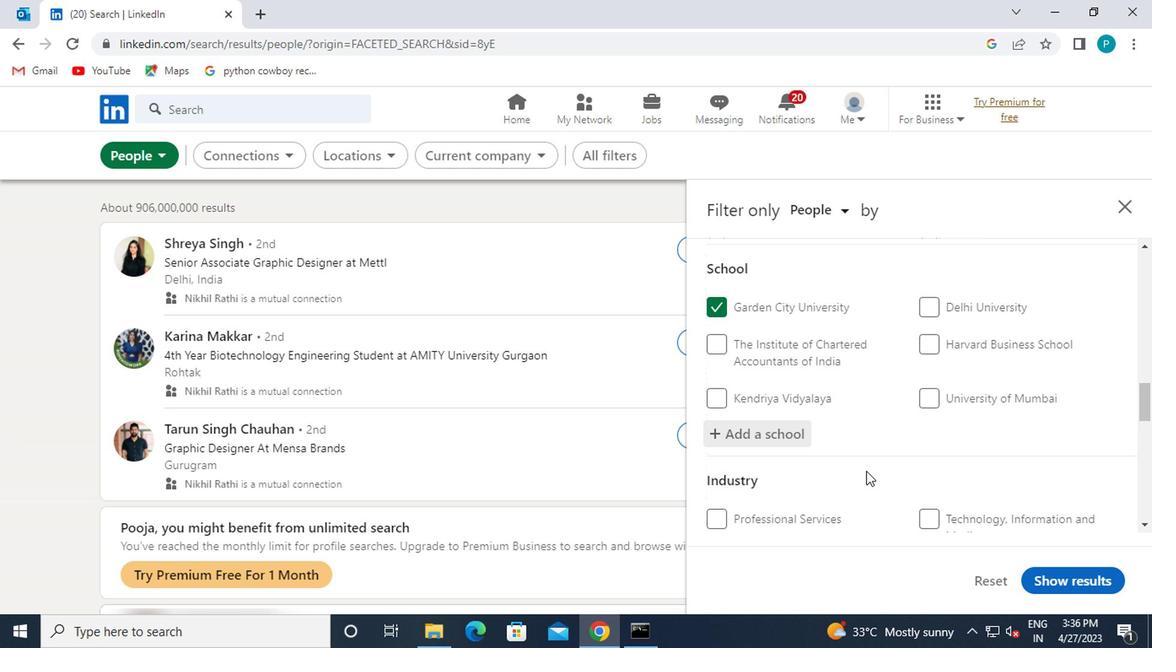 
Action: Mouse moved to (970, 458)
Screenshot: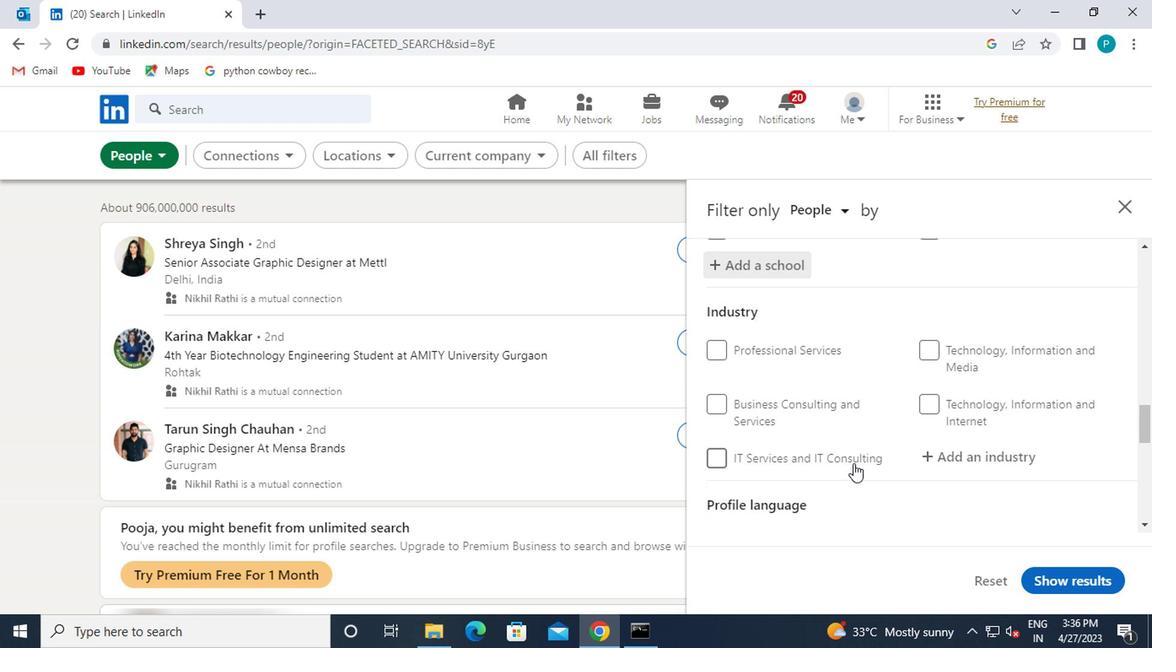 
Action: Mouse pressed left at (970, 458)
Screenshot: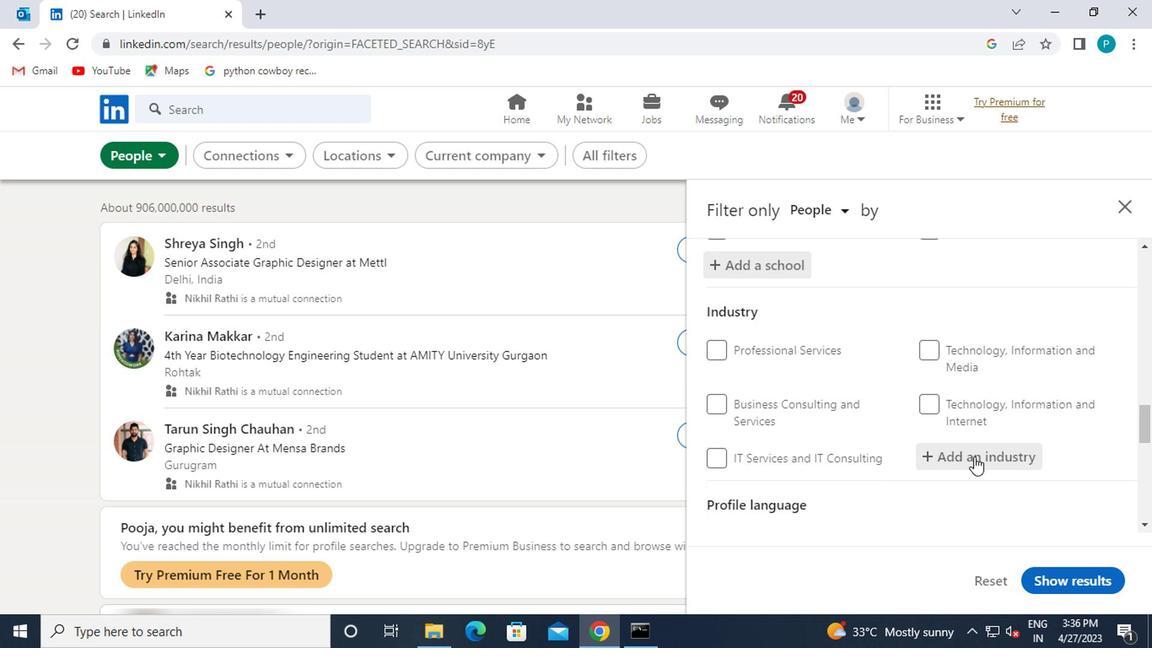 
Action: Mouse moved to (971, 458)
Screenshot: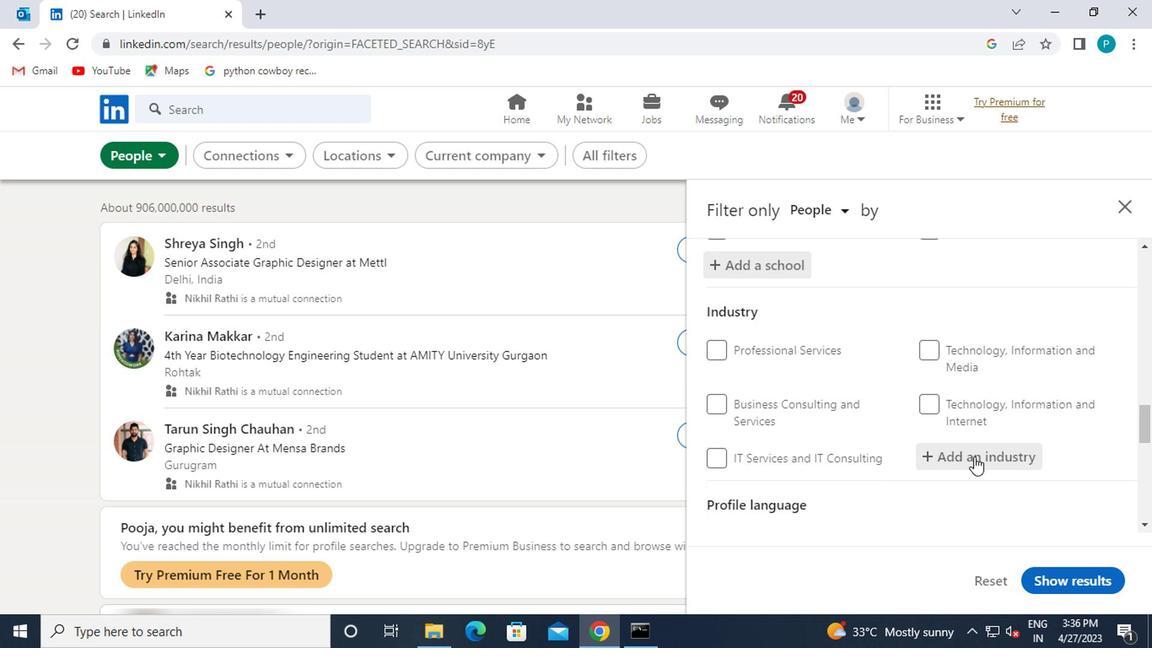 
Action: Key pressed <Key.caps_lock>W<Key.caps_lock>OOD
Screenshot: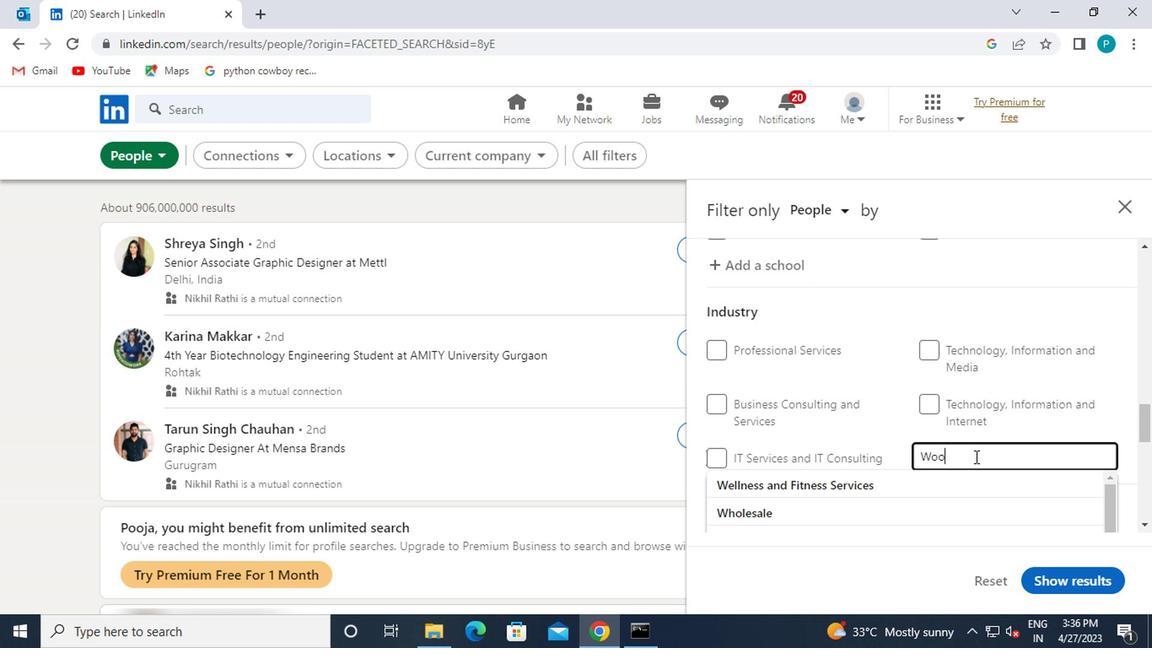 
Action: Mouse moved to (919, 486)
Screenshot: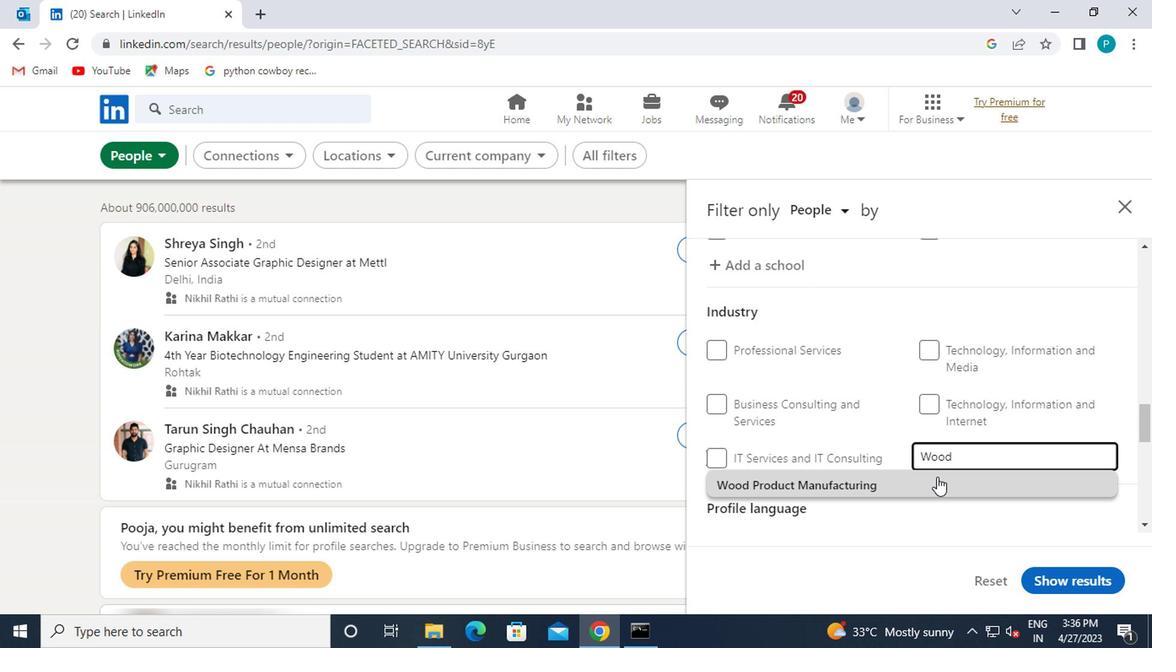 
Action: Mouse pressed left at (919, 486)
Screenshot: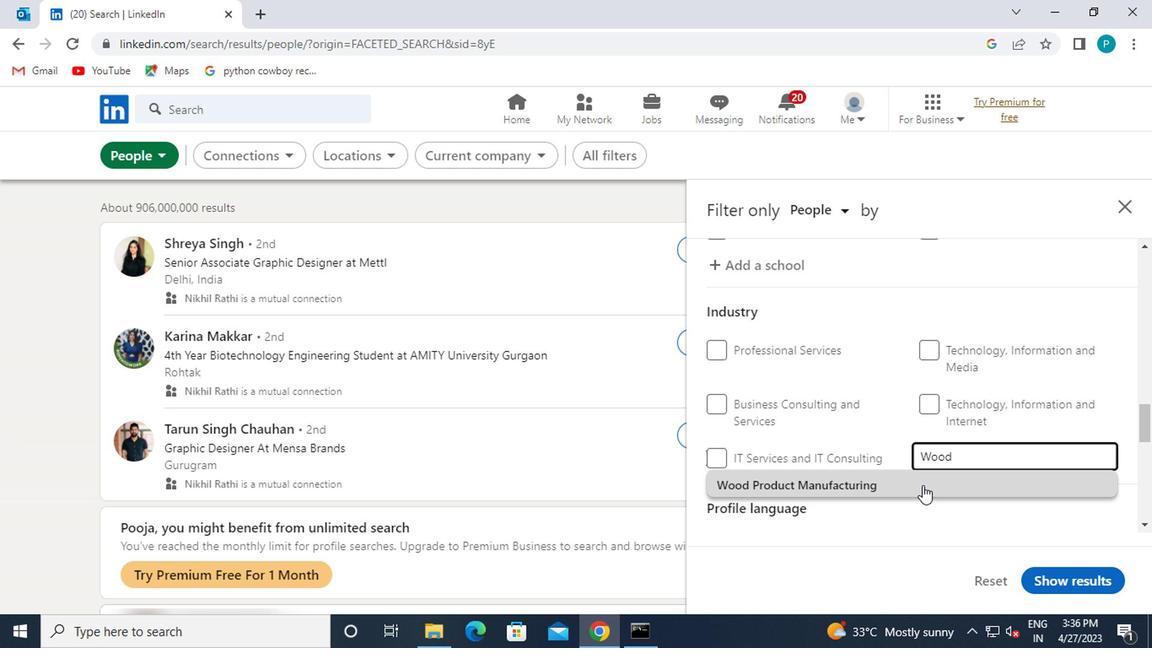 
Action: Mouse moved to (848, 448)
Screenshot: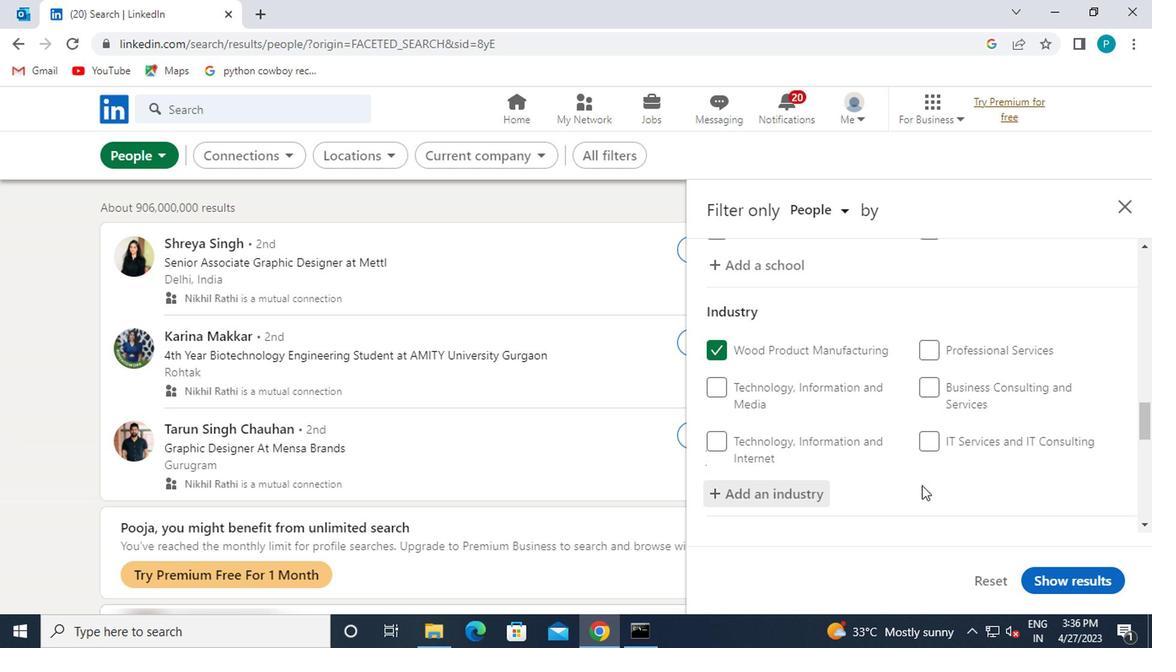 
Action: Mouse scrolled (848, 447) with delta (0, -1)
Screenshot: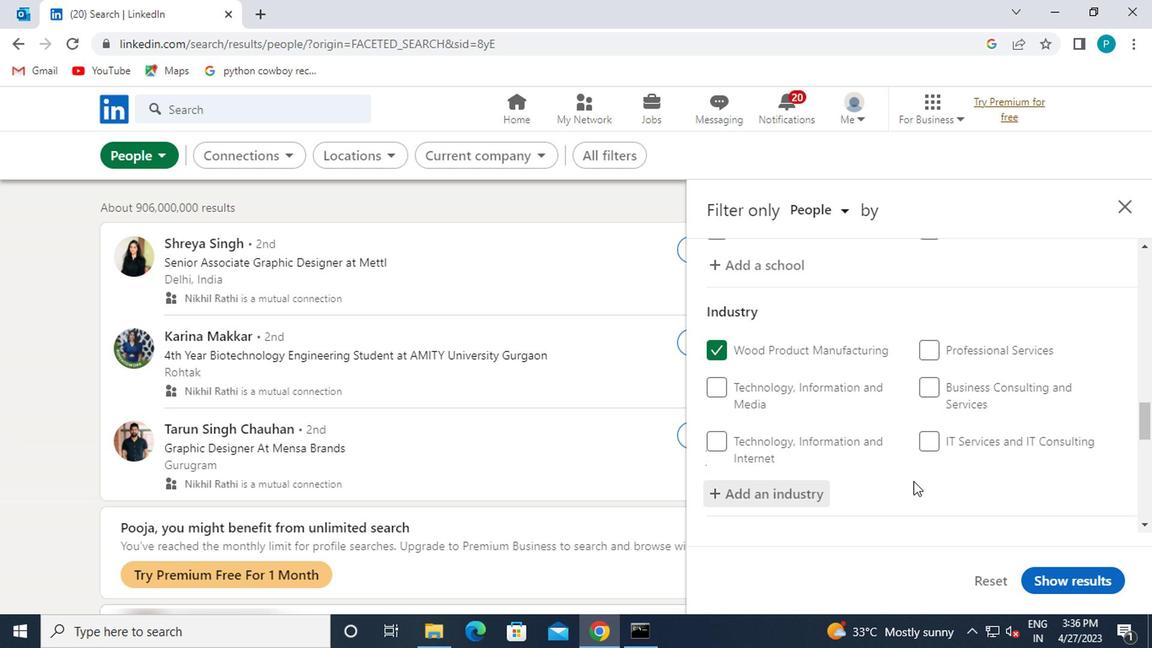 
Action: Mouse scrolled (848, 447) with delta (0, -1)
Screenshot: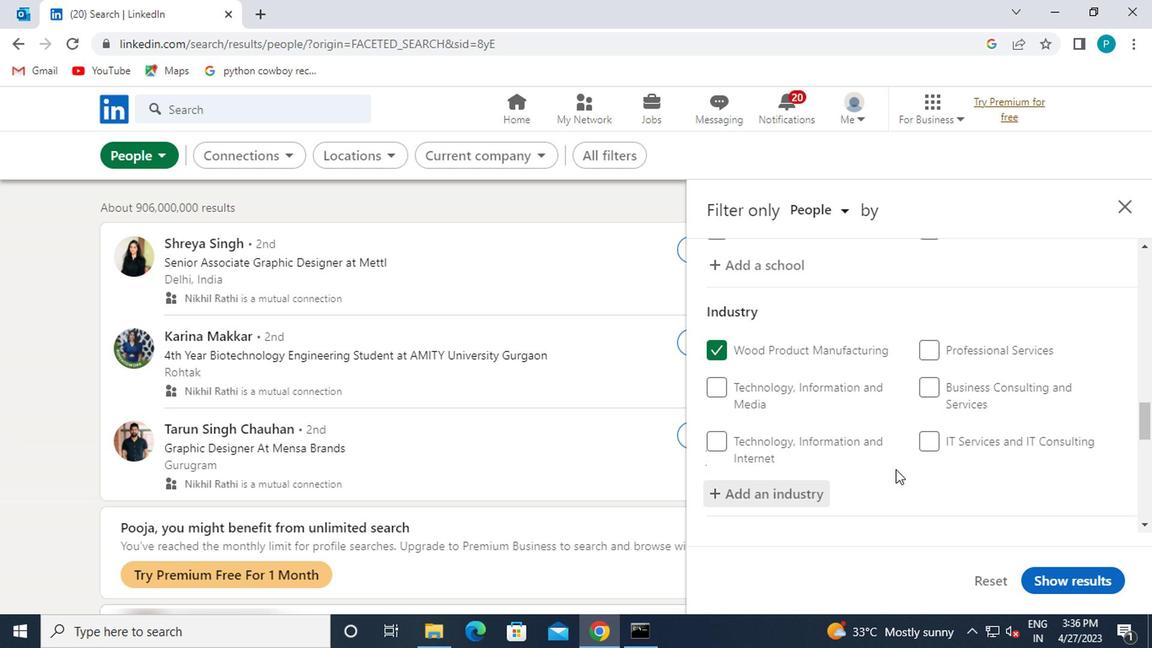 
Action: Mouse scrolled (848, 447) with delta (0, -1)
Screenshot: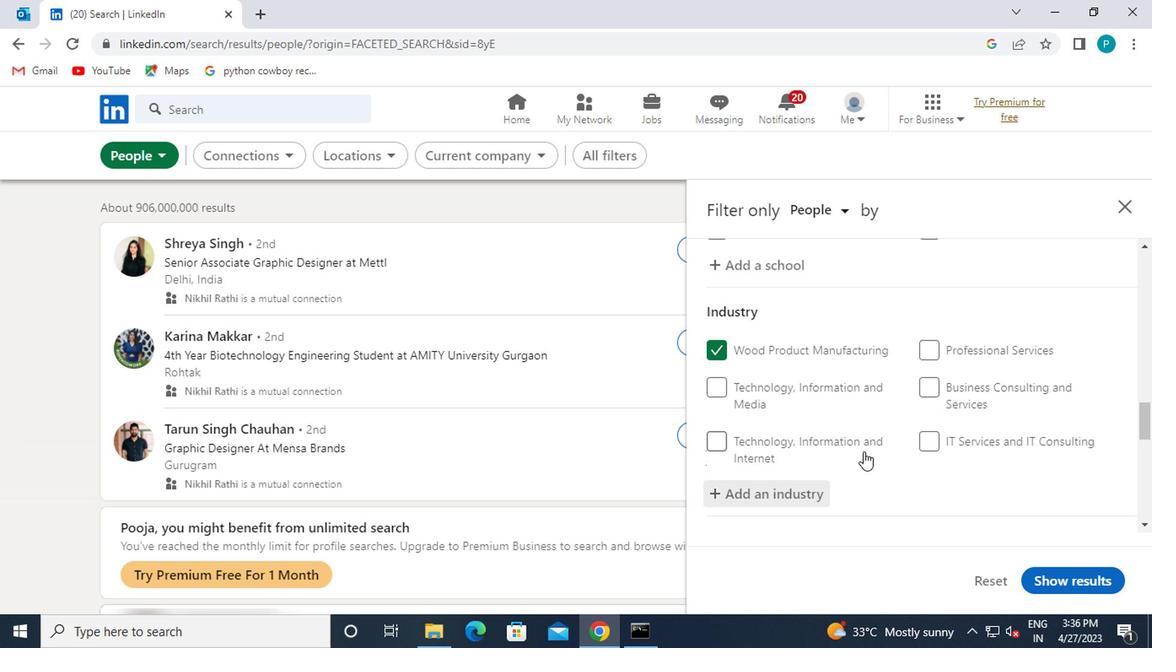 
Action: Mouse moved to (843, 442)
Screenshot: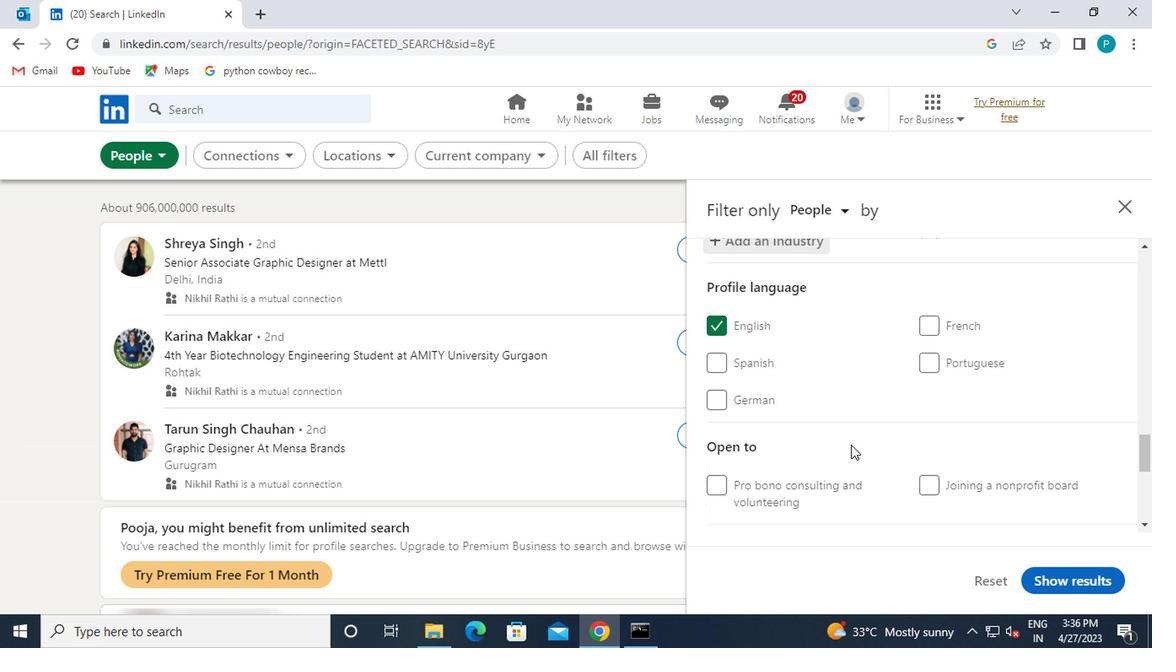 
Action: Mouse scrolled (843, 442) with delta (0, 0)
Screenshot: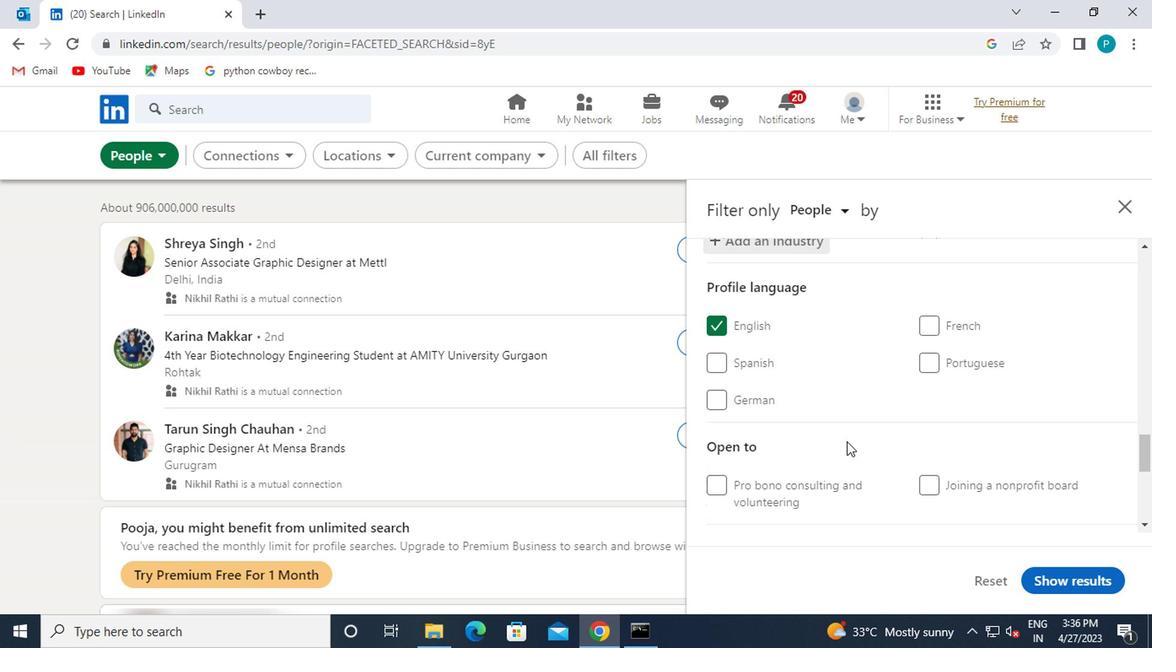 
Action: Mouse scrolled (843, 442) with delta (0, 0)
Screenshot: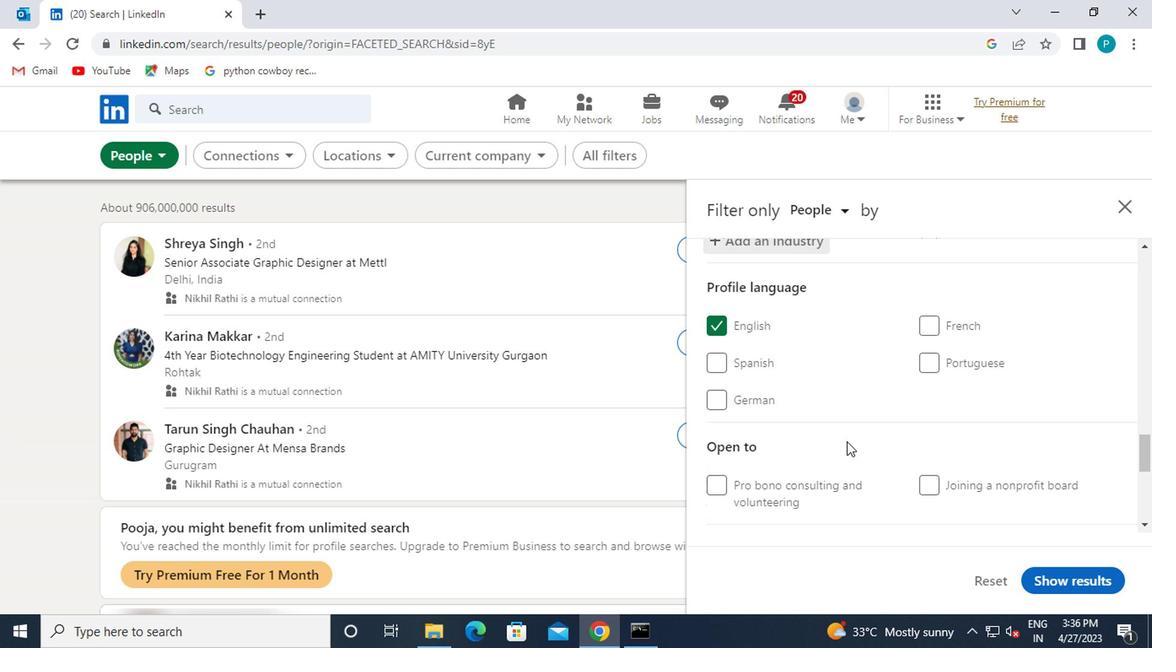 
Action: Mouse moved to (968, 489)
Screenshot: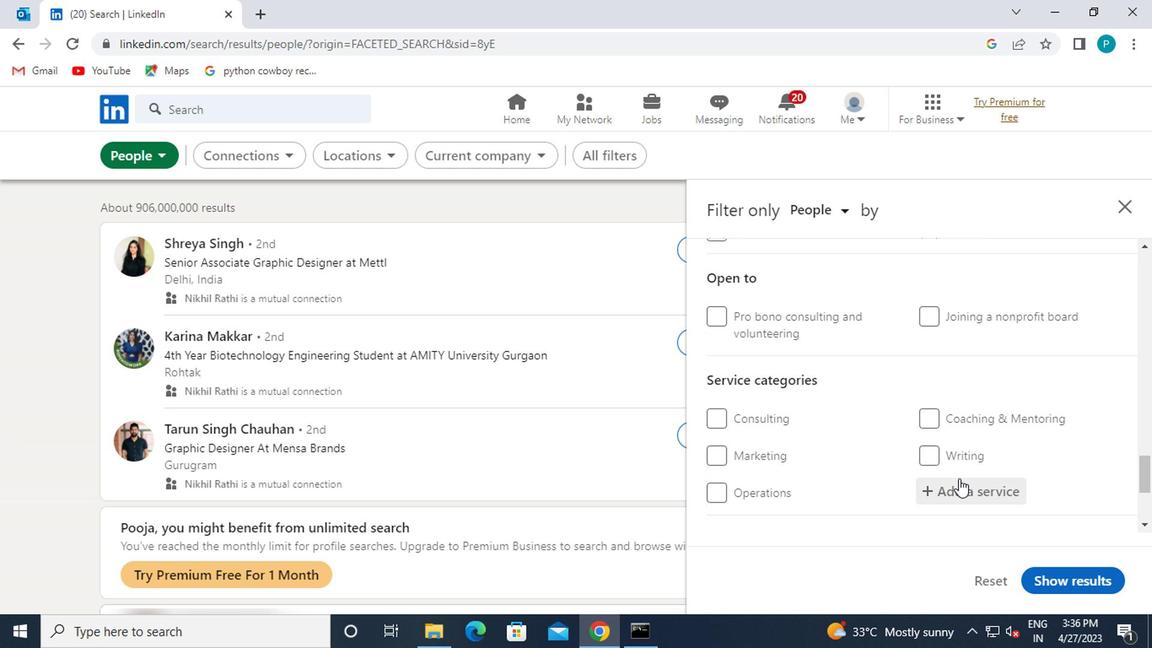 
Action: Mouse pressed left at (968, 489)
Screenshot: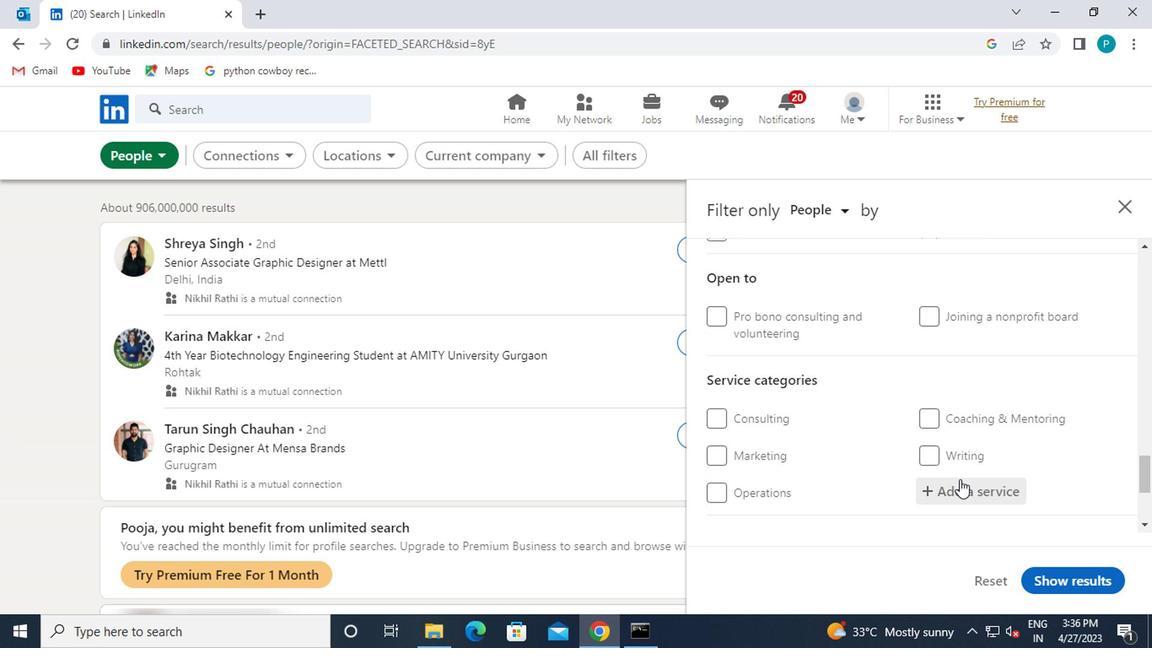 
Action: Mouse moved to (979, 500)
Screenshot: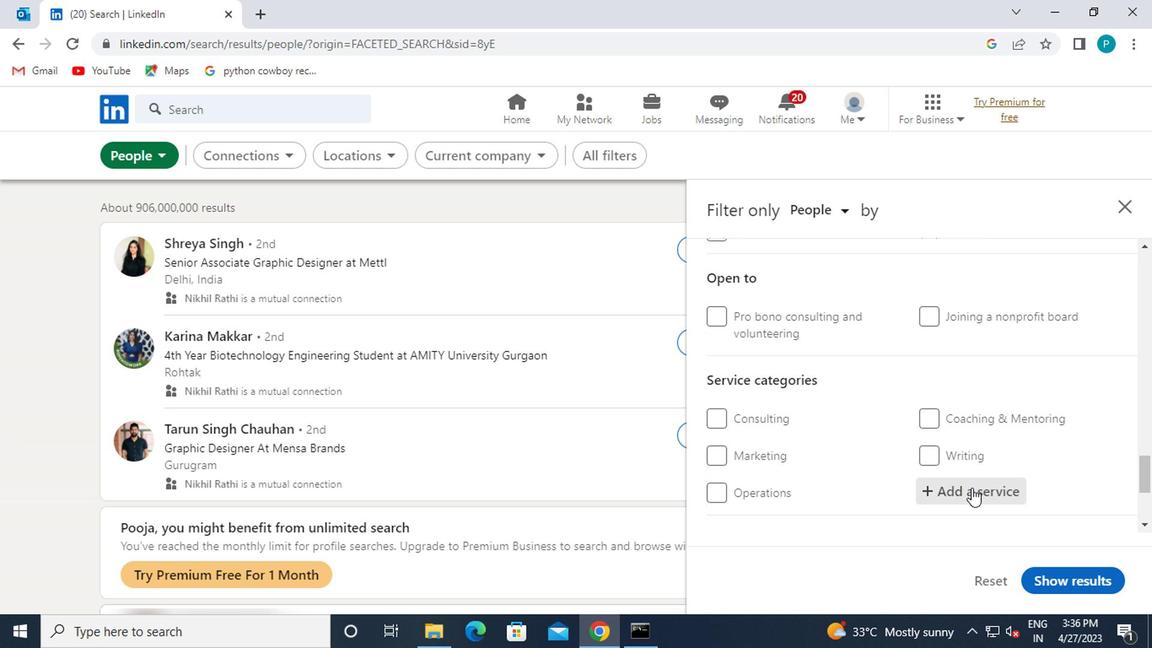 
Action: Key pressed <Key.caps_lock>N<Key.caps_lock>ONPR
Screenshot: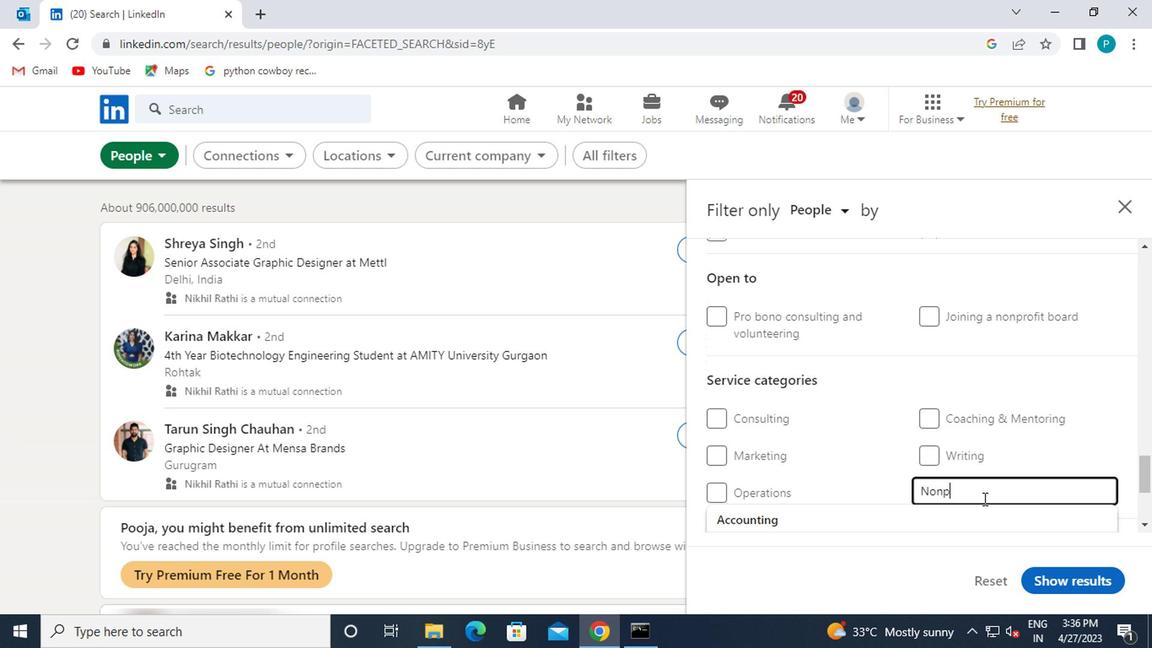 
Action: Mouse moved to (767, 400)
Screenshot: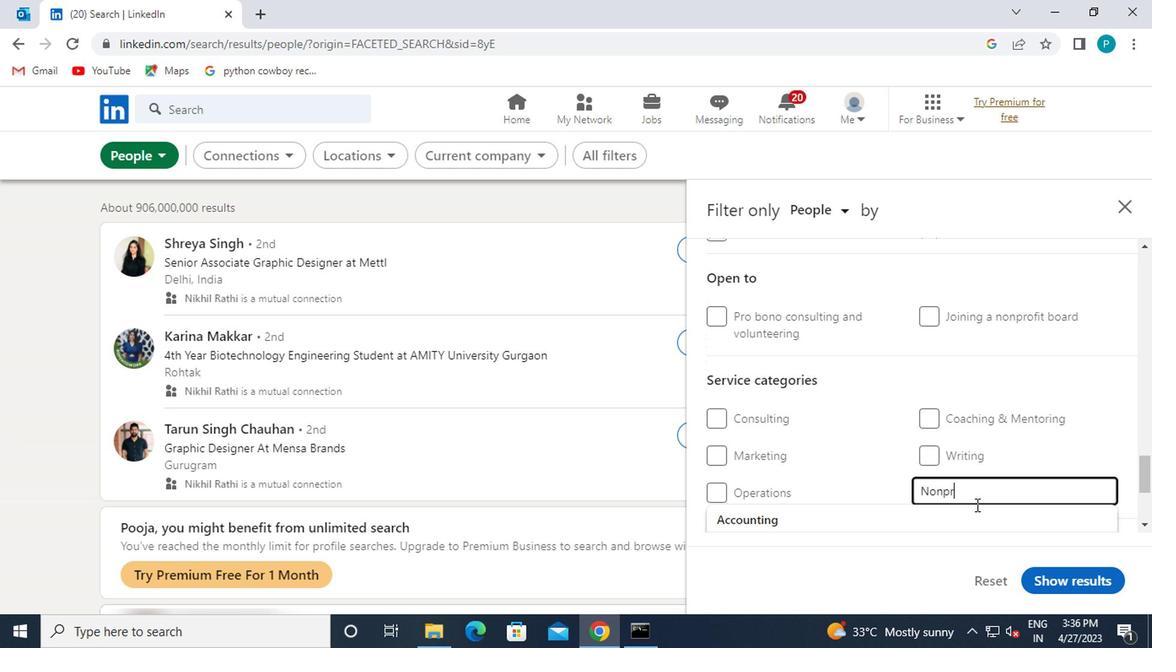 
Action: Mouse scrolled (767, 399) with delta (0, -1)
Screenshot: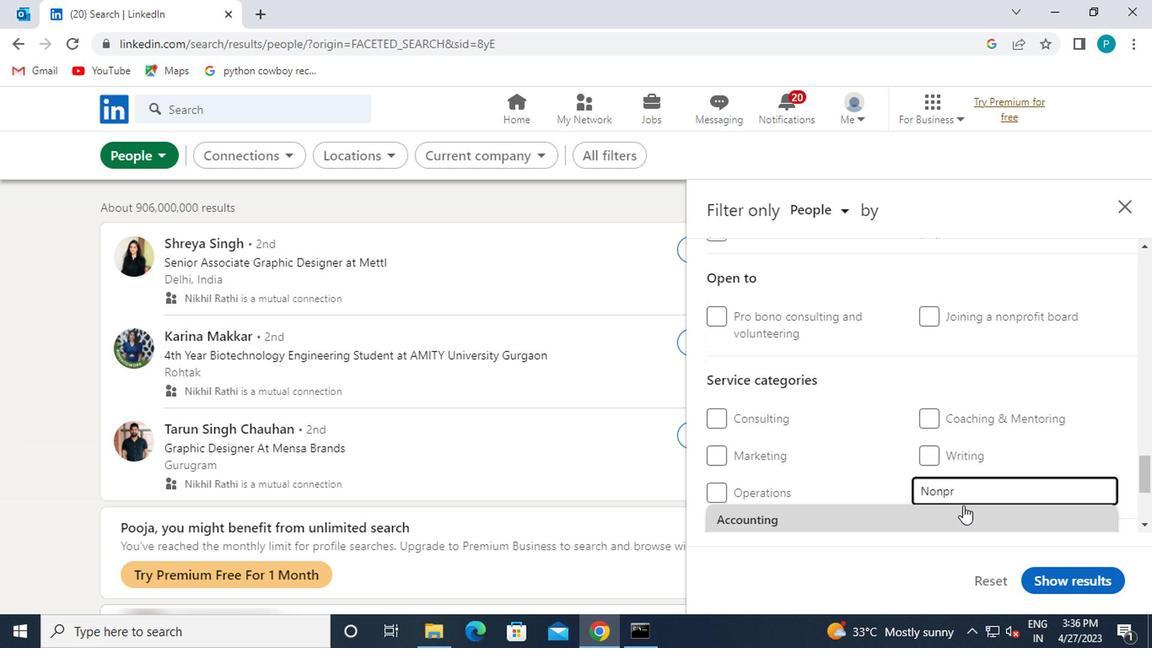 
Action: Mouse moved to (766, 400)
Screenshot: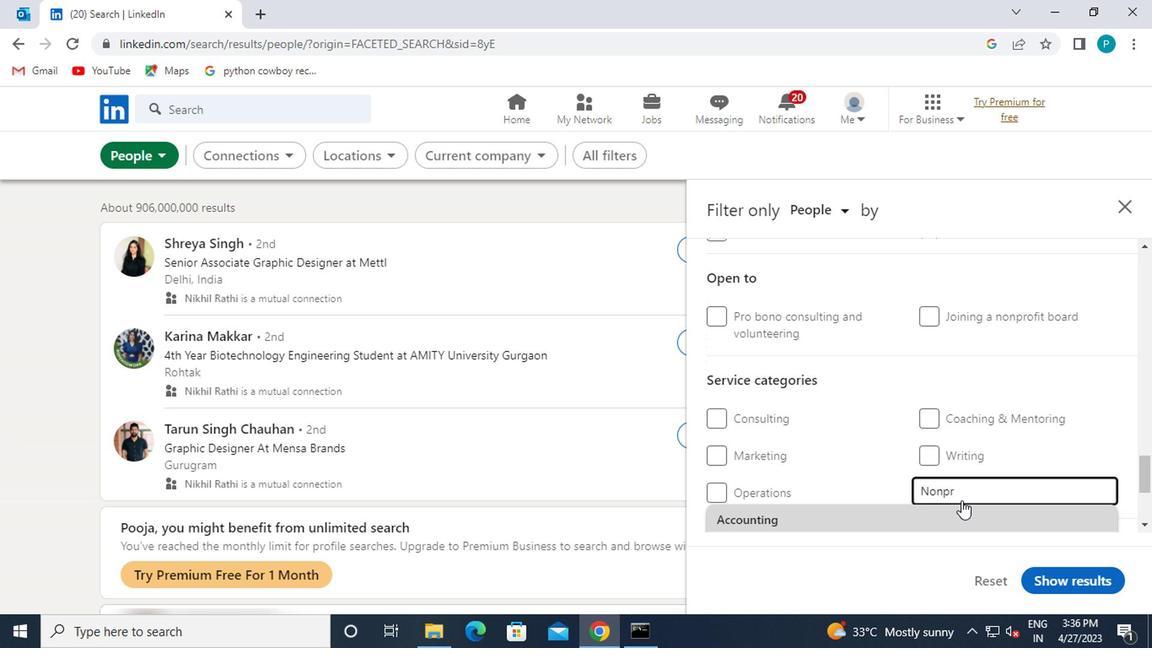 
Action: Mouse scrolled (766, 399) with delta (0, -1)
Screenshot: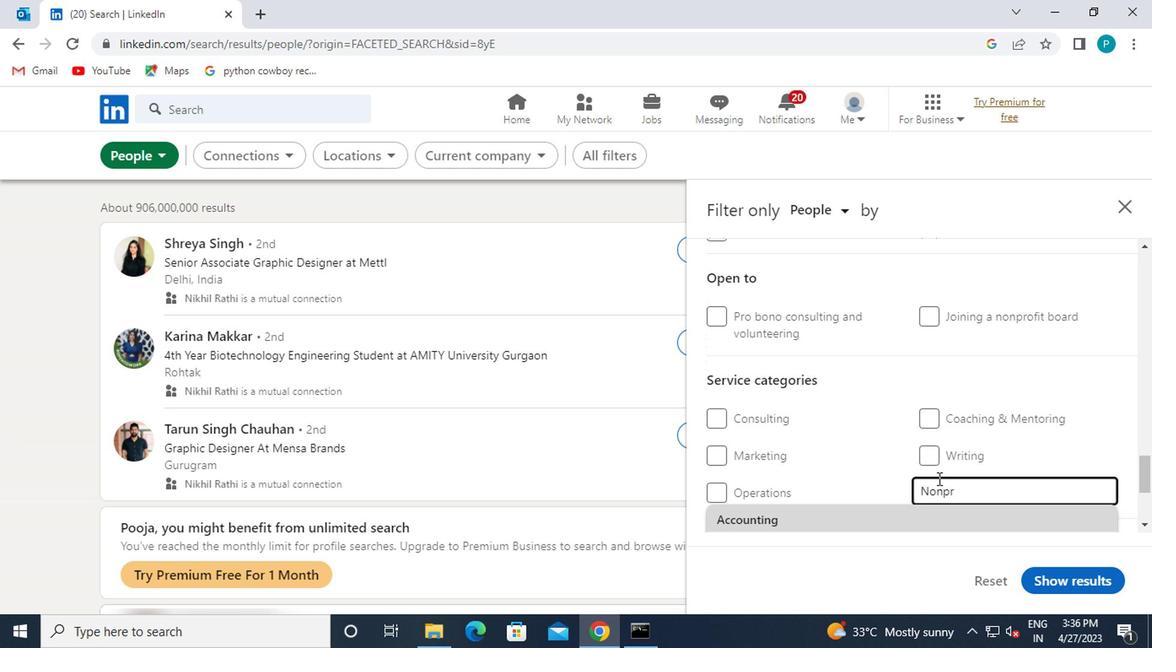 
Action: Mouse moved to (762, 380)
Screenshot: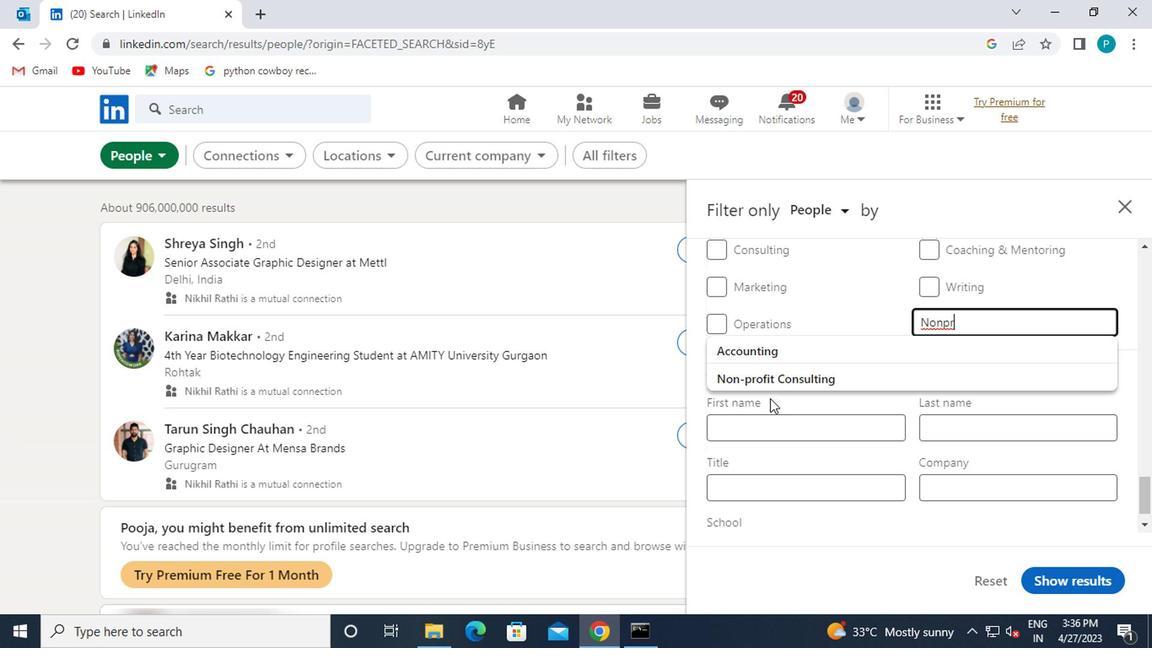 
Action: Mouse pressed left at (762, 380)
Screenshot: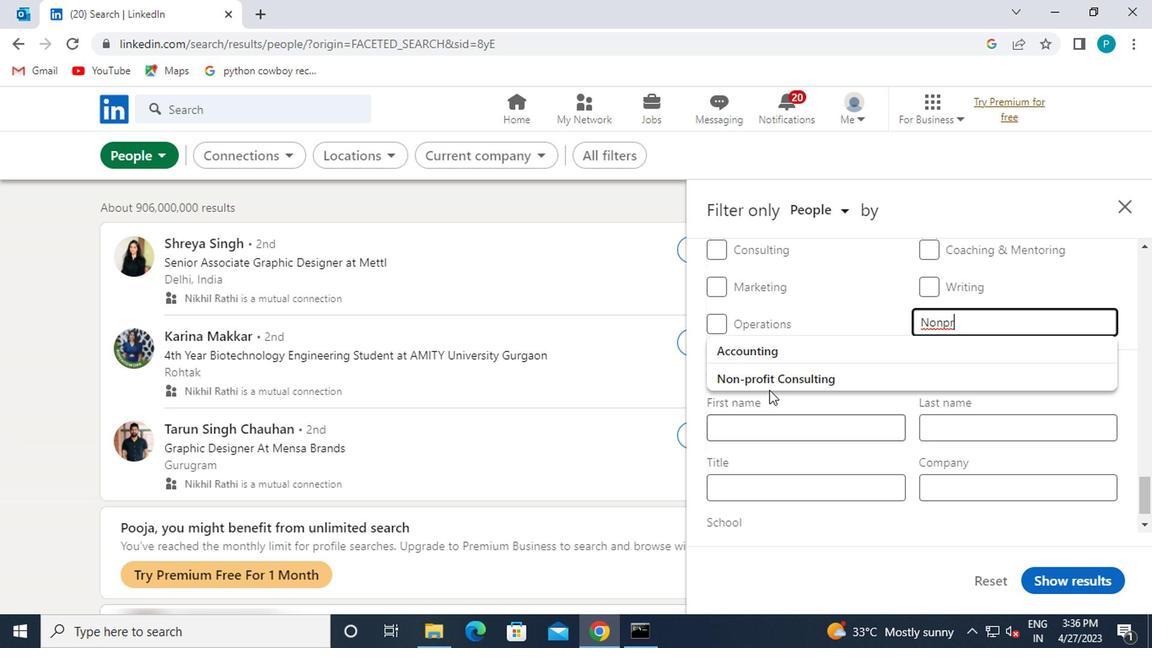 
Action: Mouse moved to (831, 410)
Screenshot: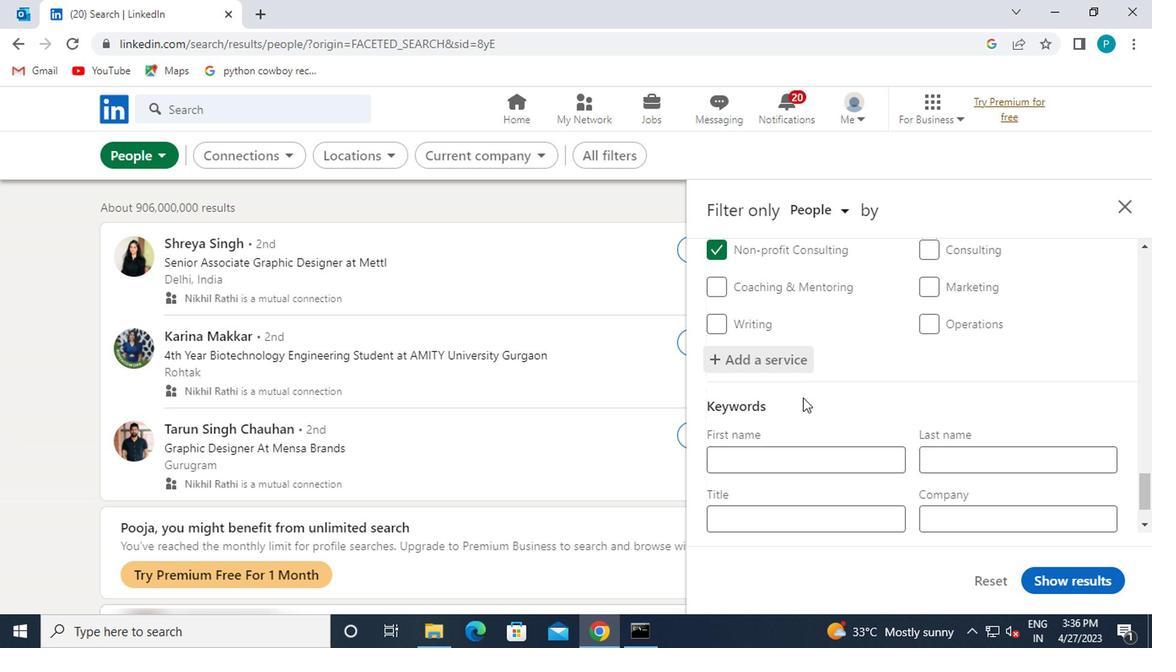 
Action: Mouse scrolled (831, 409) with delta (0, -1)
Screenshot: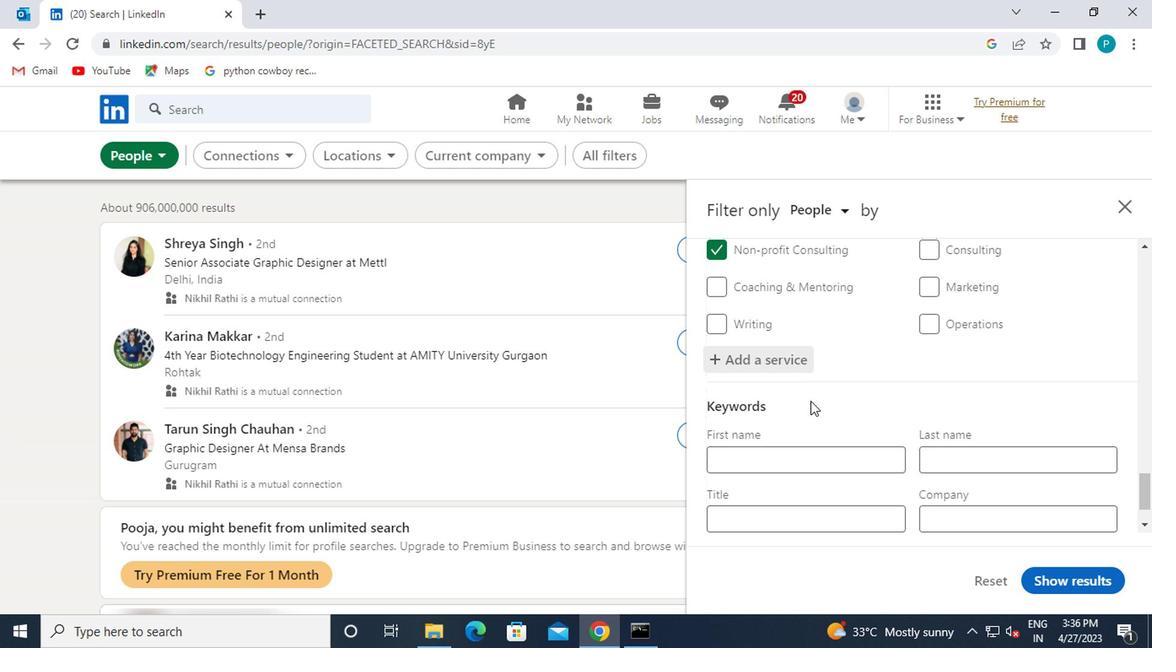 
Action: Mouse scrolled (831, 409) with delta (0, -1)
Screenshot: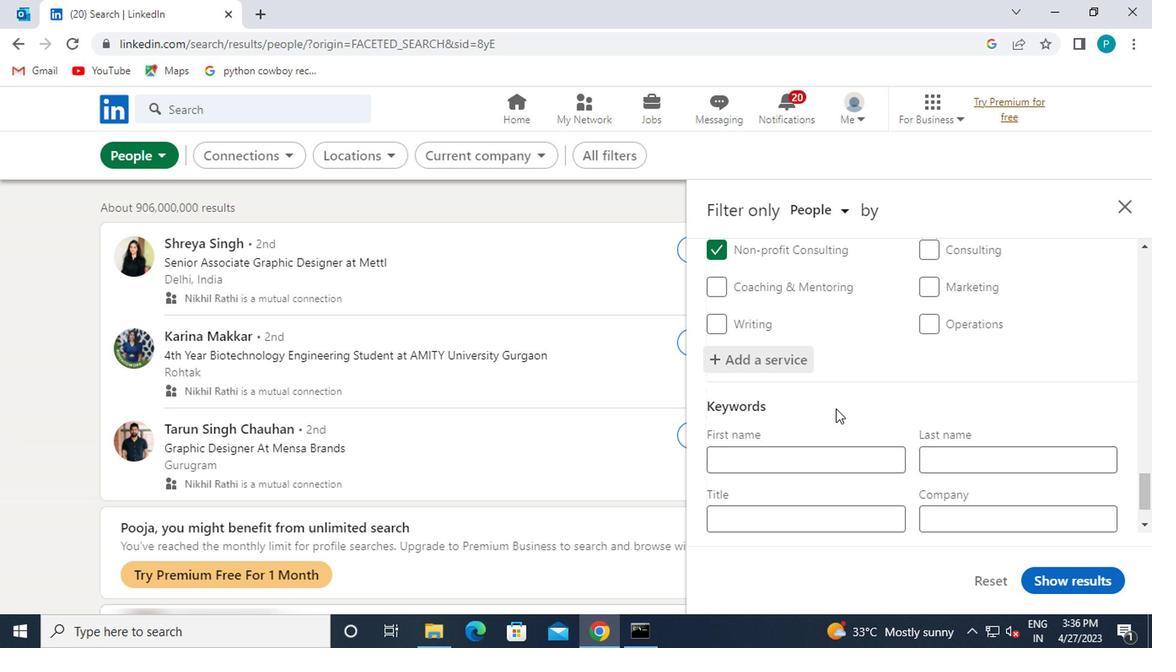 
Action: Mouse moved to (841, 444)
Screenshot: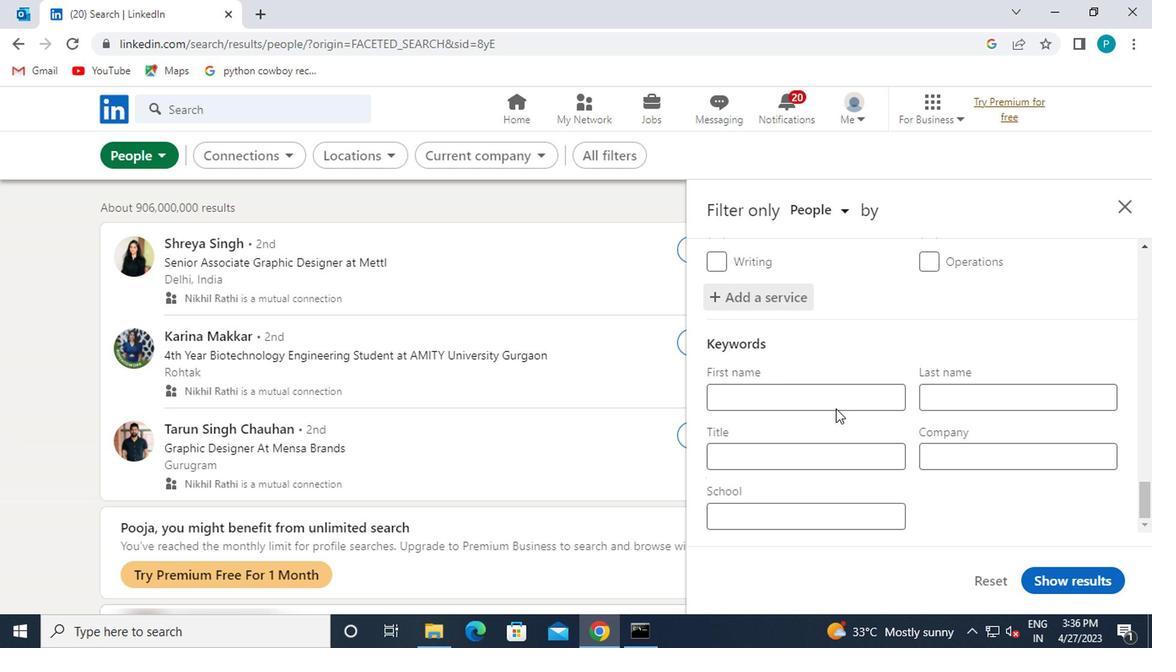
Action: Mouse pressed left at (841, 444)
Screenshot: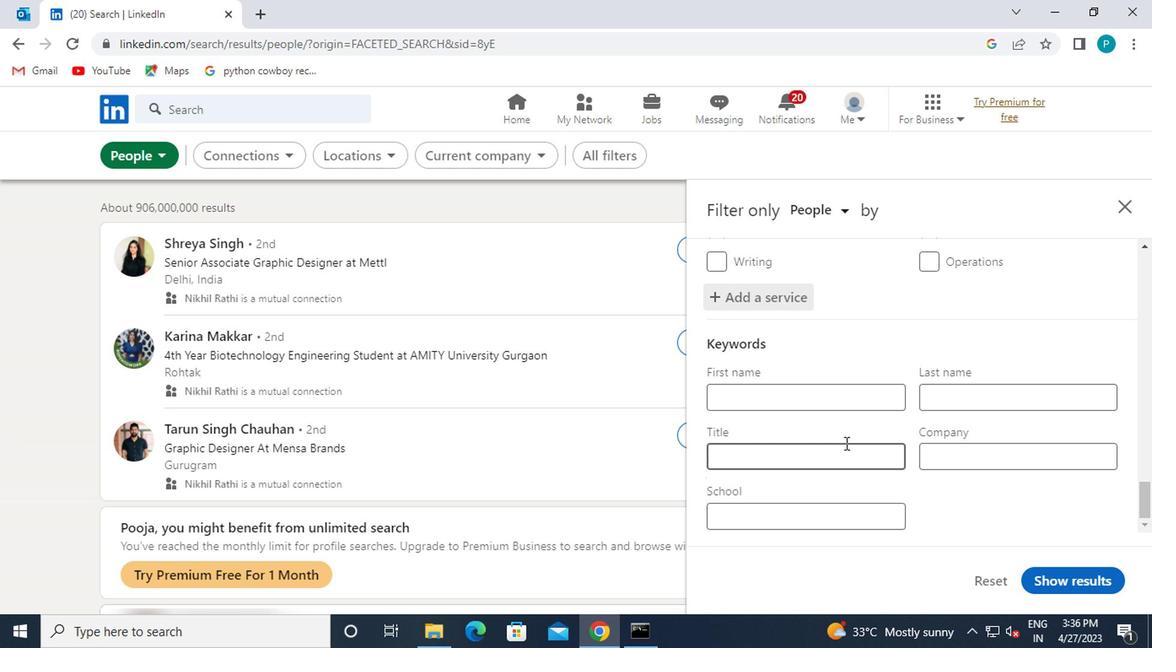 
Action: Key pressed <Key.caps_lock>M<Key.caps_lock>ECHANICAL<Key.space><Key.caps_lock>E<Key.caps_lock>NGINEER
Screenshot: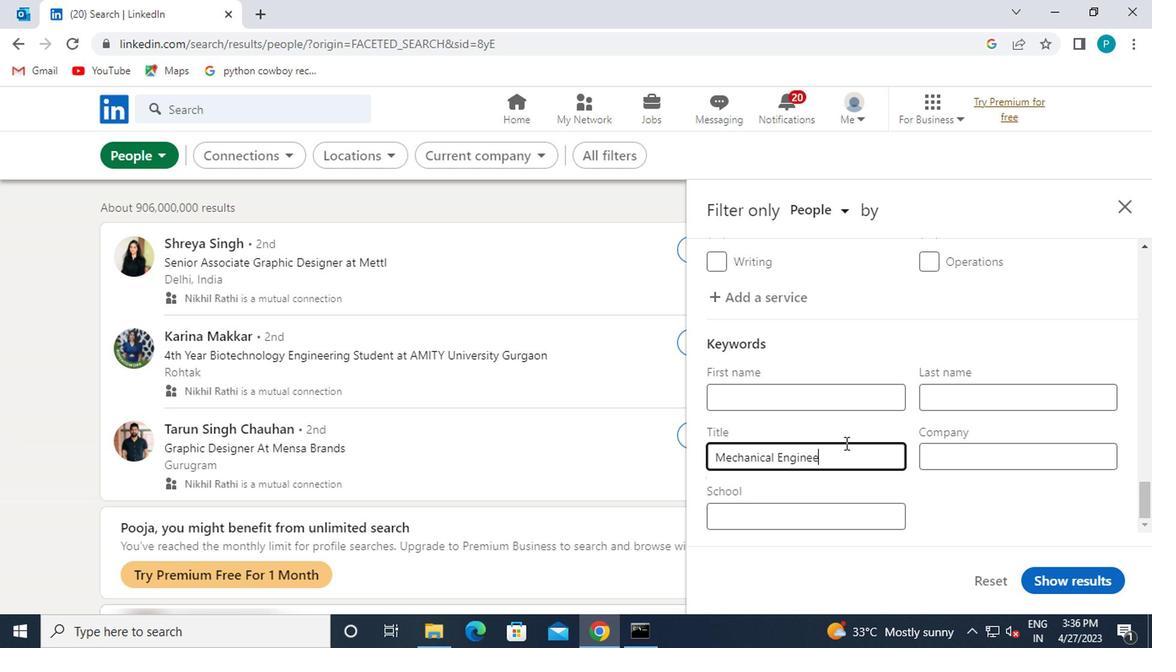 
Action: Mouse moved to (1049, 579)
Screenshot: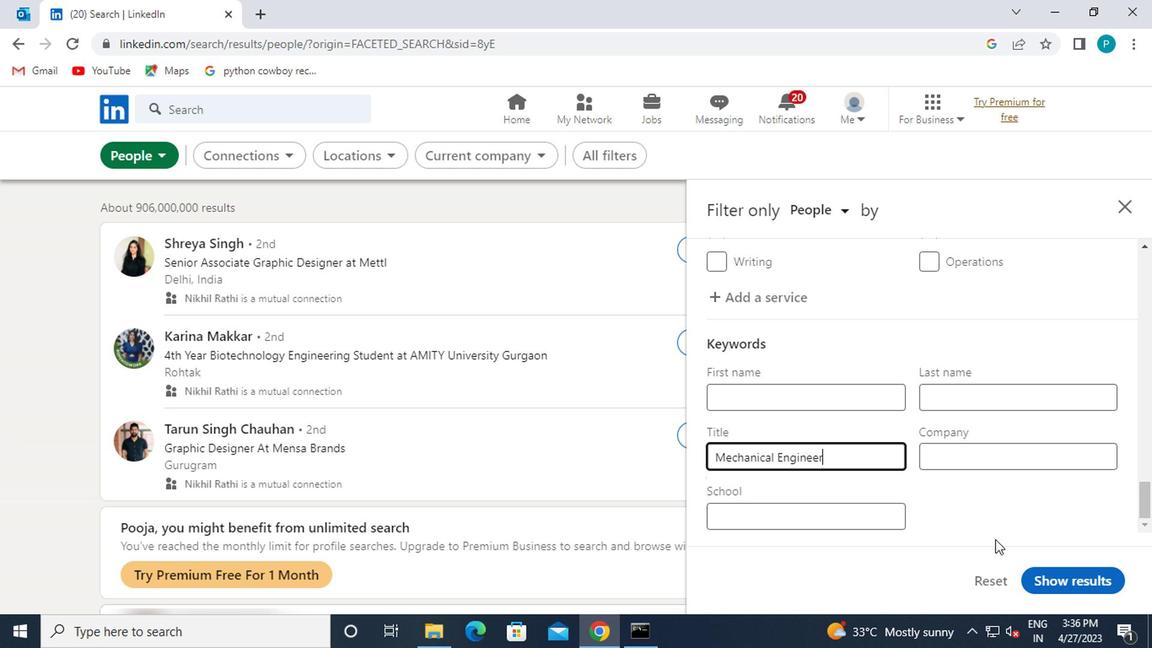
Action: Mouse pressed left at (1049, 579)
Screenshot: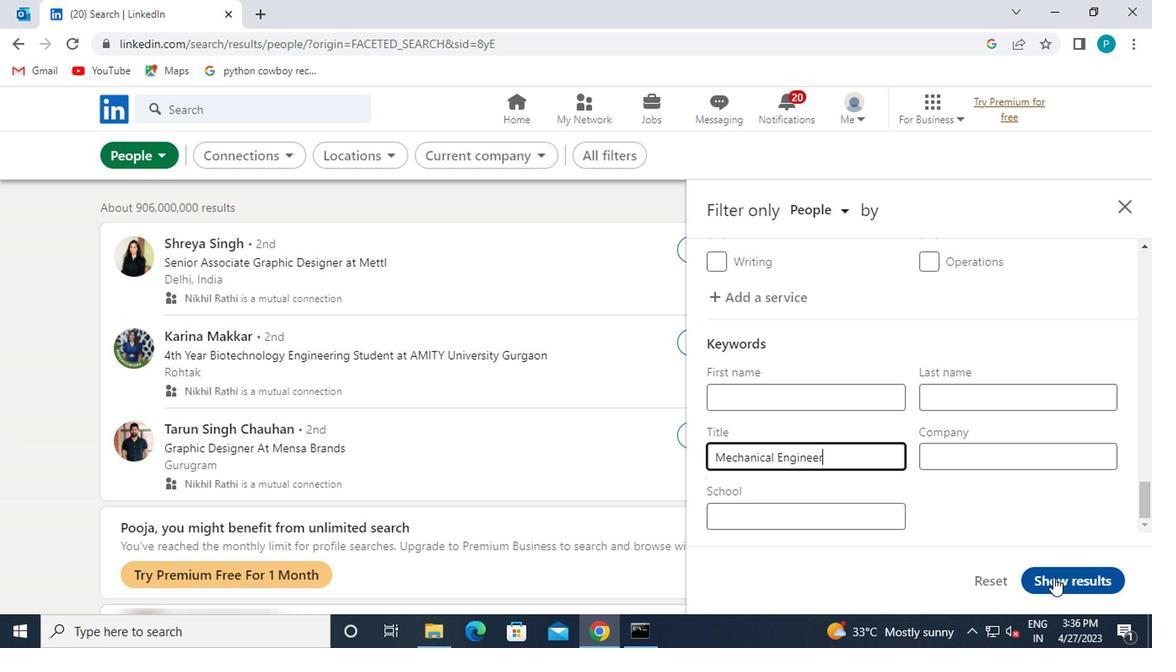 
Action: Mouse moved to (1052, 579)
Screenshot: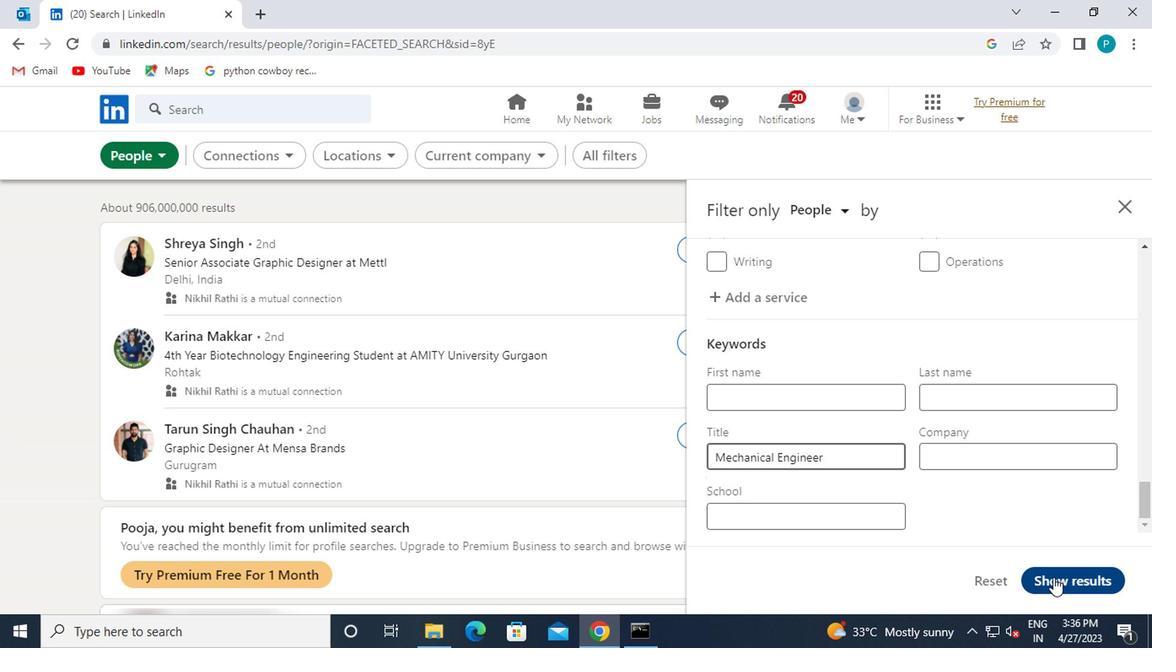 
